 Task: Log work in the project AgileConnection for the issue 'Create a new online platform for online education courses with advanced peer-to-peer learning and discussion features' spent time as '6w 2d 18h 35m' and remaining time as '6w 1d 21h 9m' and move to top of backlog. Now add the issue to the epic 'GDPR Compliance'. Log work in the project AgileConnection for the issue 'Implement a new cloud-based customer engagement system for a company with advanced marketing automation and customer retention features' spent time as '2w 2d 23h 28m' and remaining time as '1w 1d 11h 43m' and move to bottom of backlog. Now add the issue to the epic 'SOC 2 Compliance'
Action: Mouse moved to (1121, 540)
Screenshot: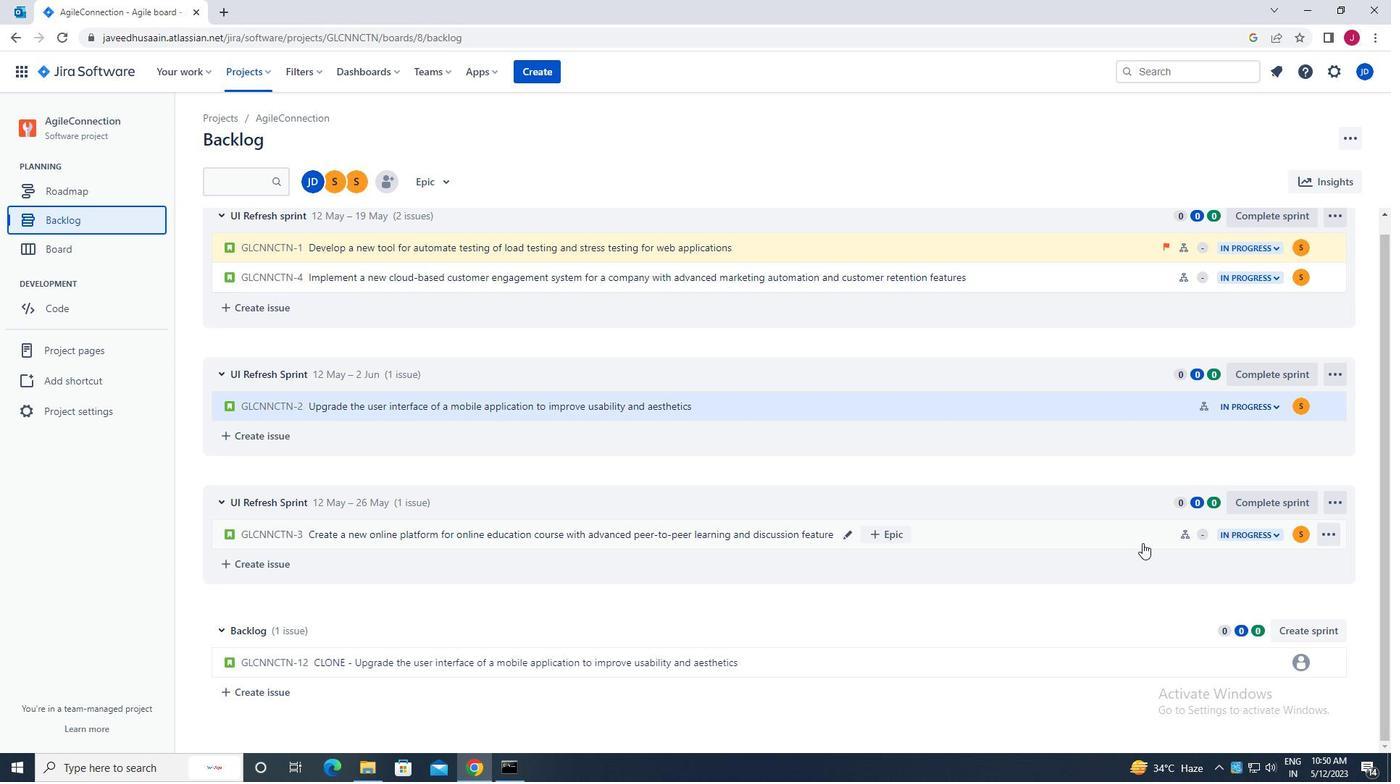 
Action: Mouse pressed left at (1121, 540)
Screenshot: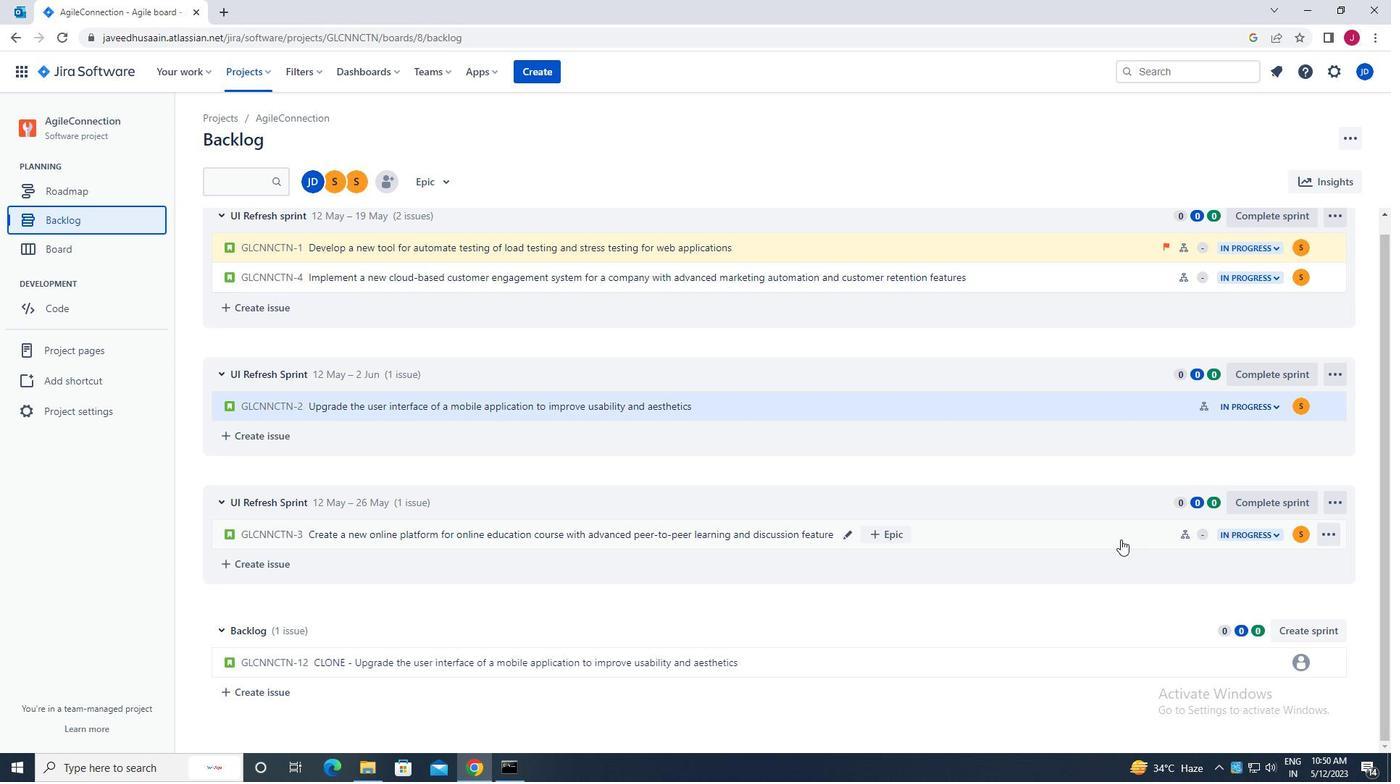 
Action: Mouse moved to (1336, 219)
Screenshot: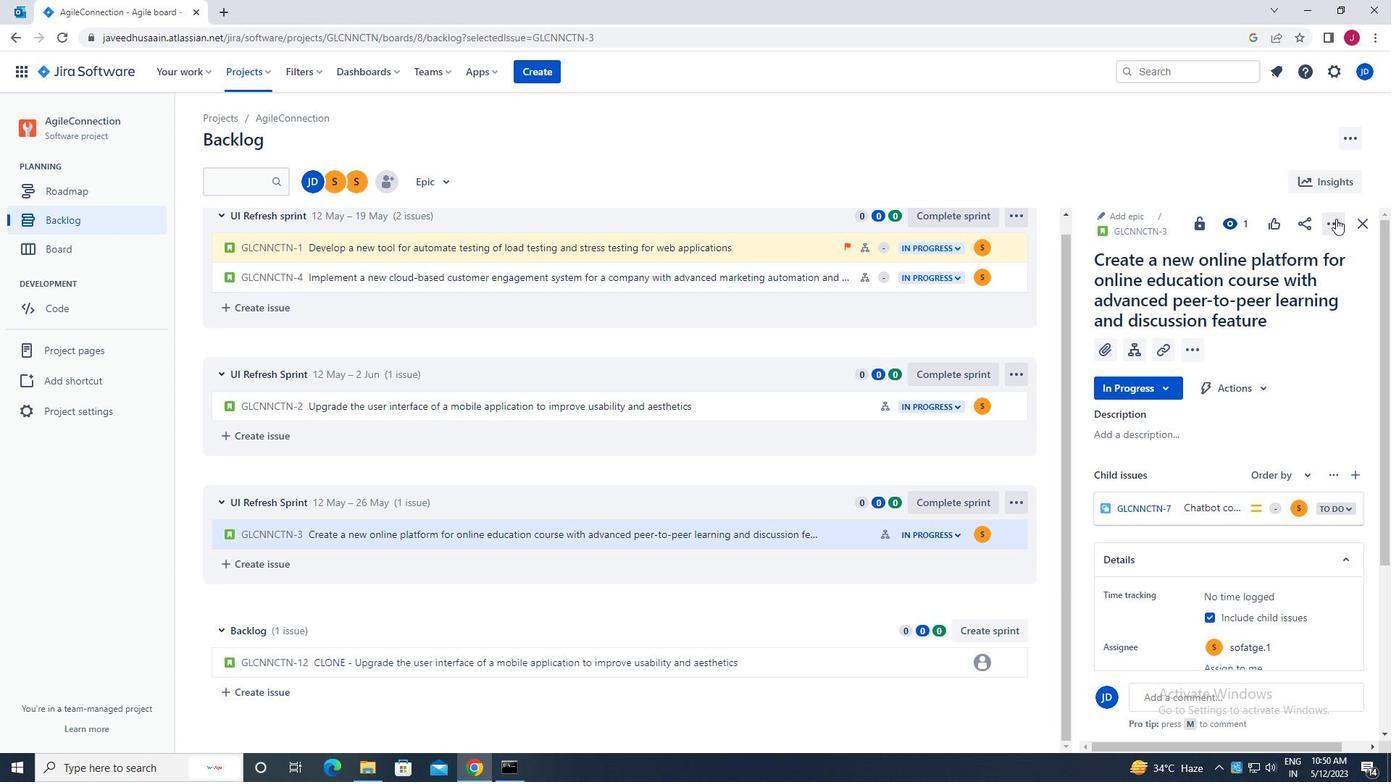 
Action: Mouse pressed left at (1336, 219)
Screenshot: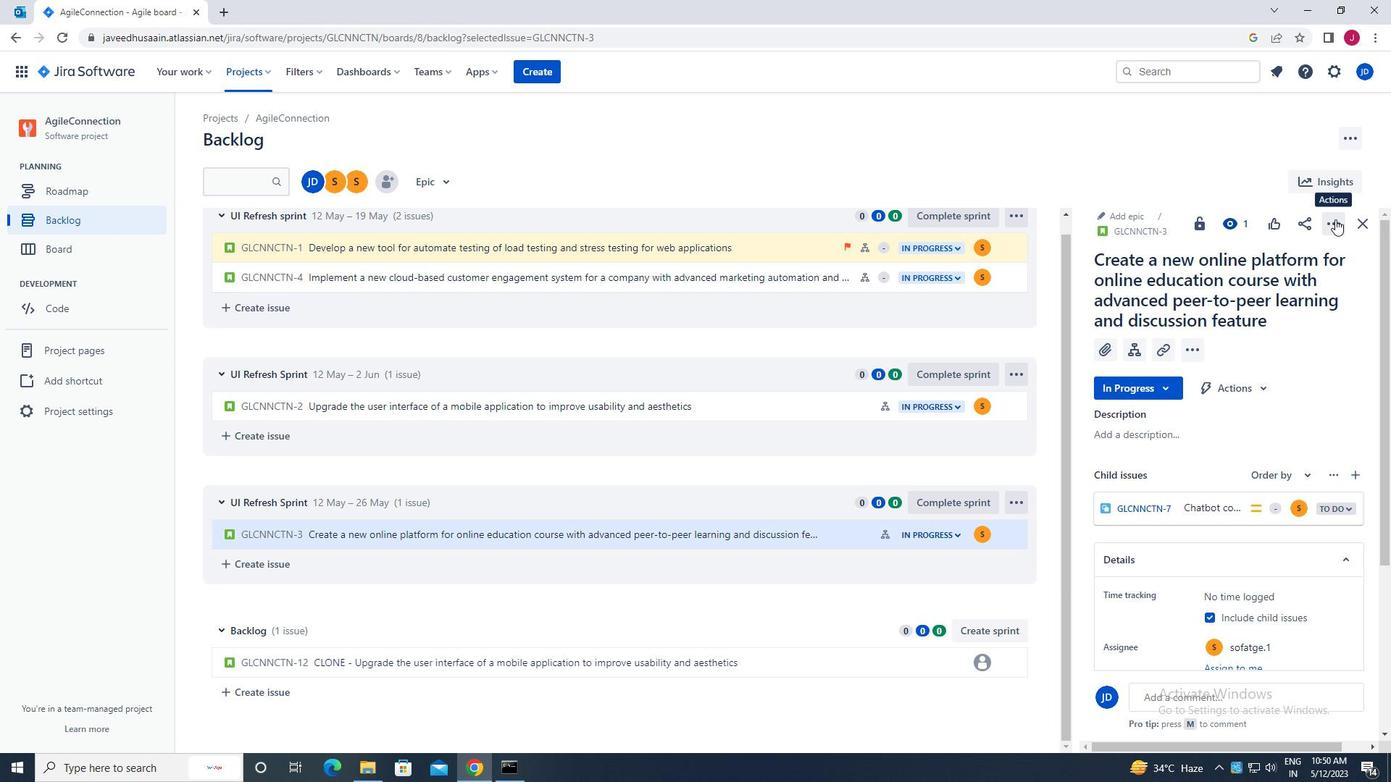 
Action: Mouse moved to (1286, 263)
Screenshot: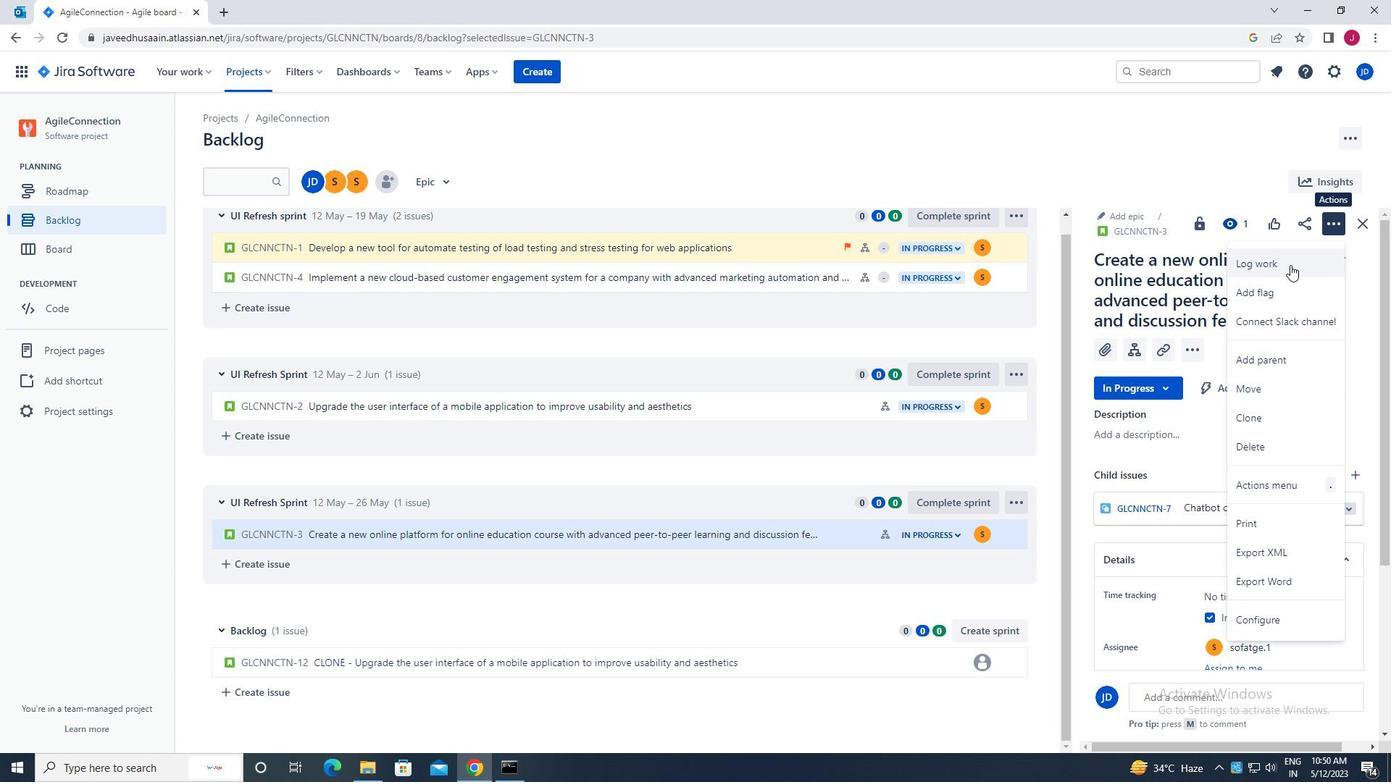 
Action: Mouse pressed left at (1286, 263)
Screenshot: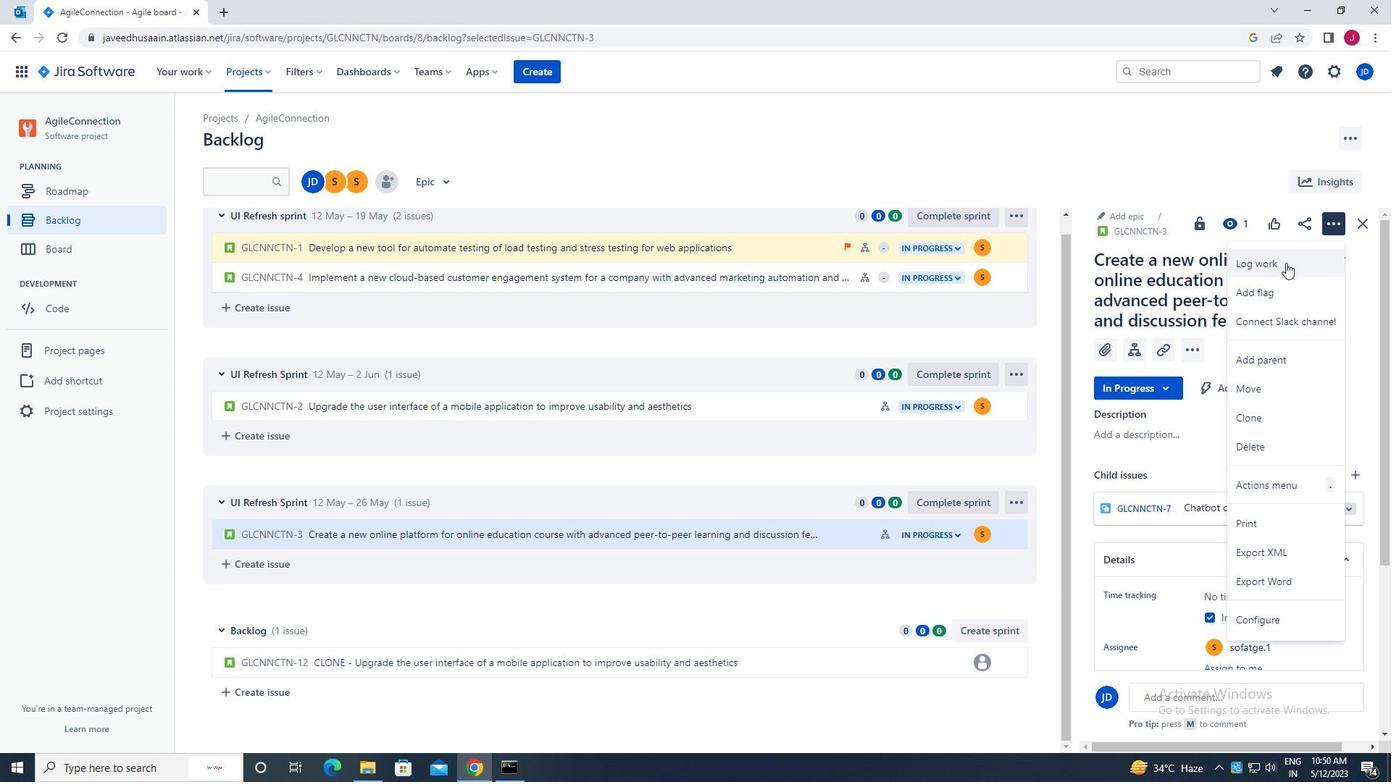 
Action: Mouse moved to (628, 209)
Screenshot: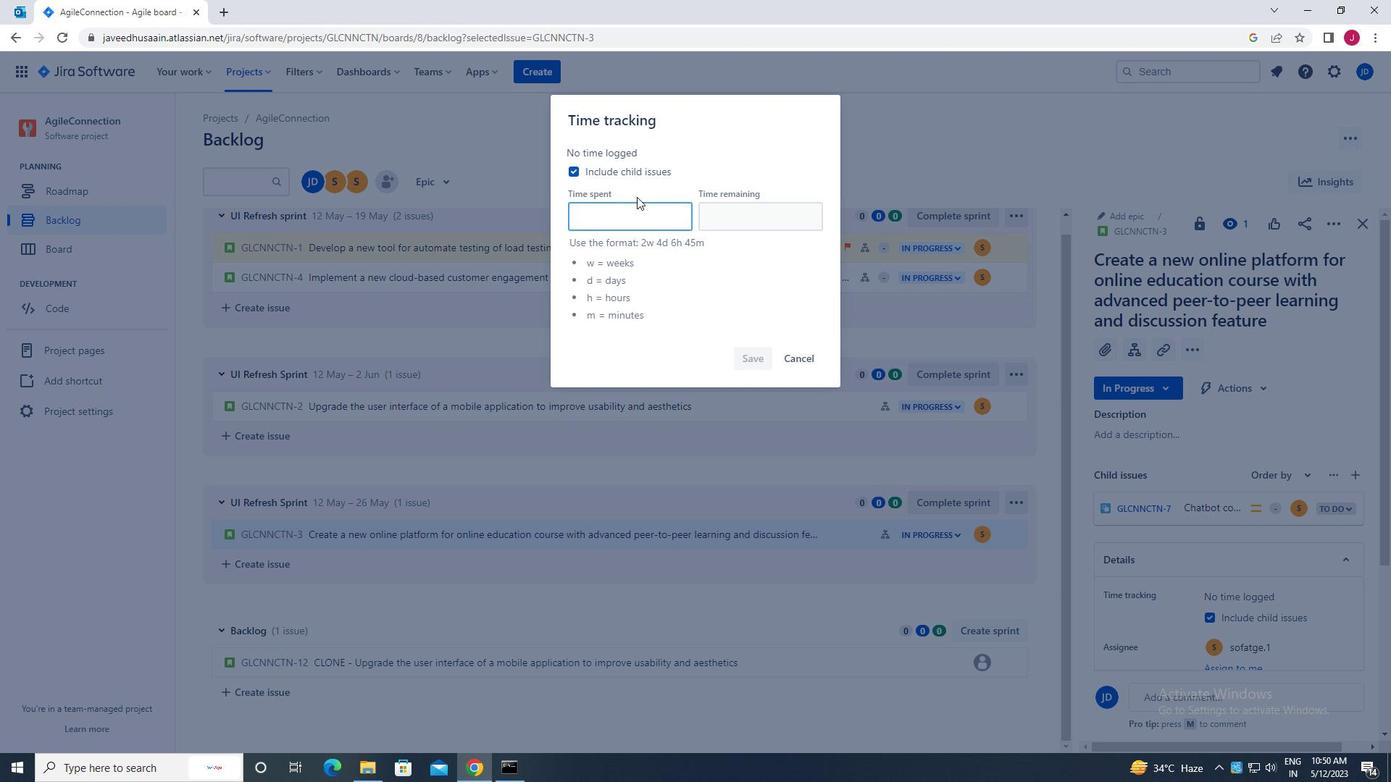 
Action: Mouse pressed left at (628, 209)
Screenshot: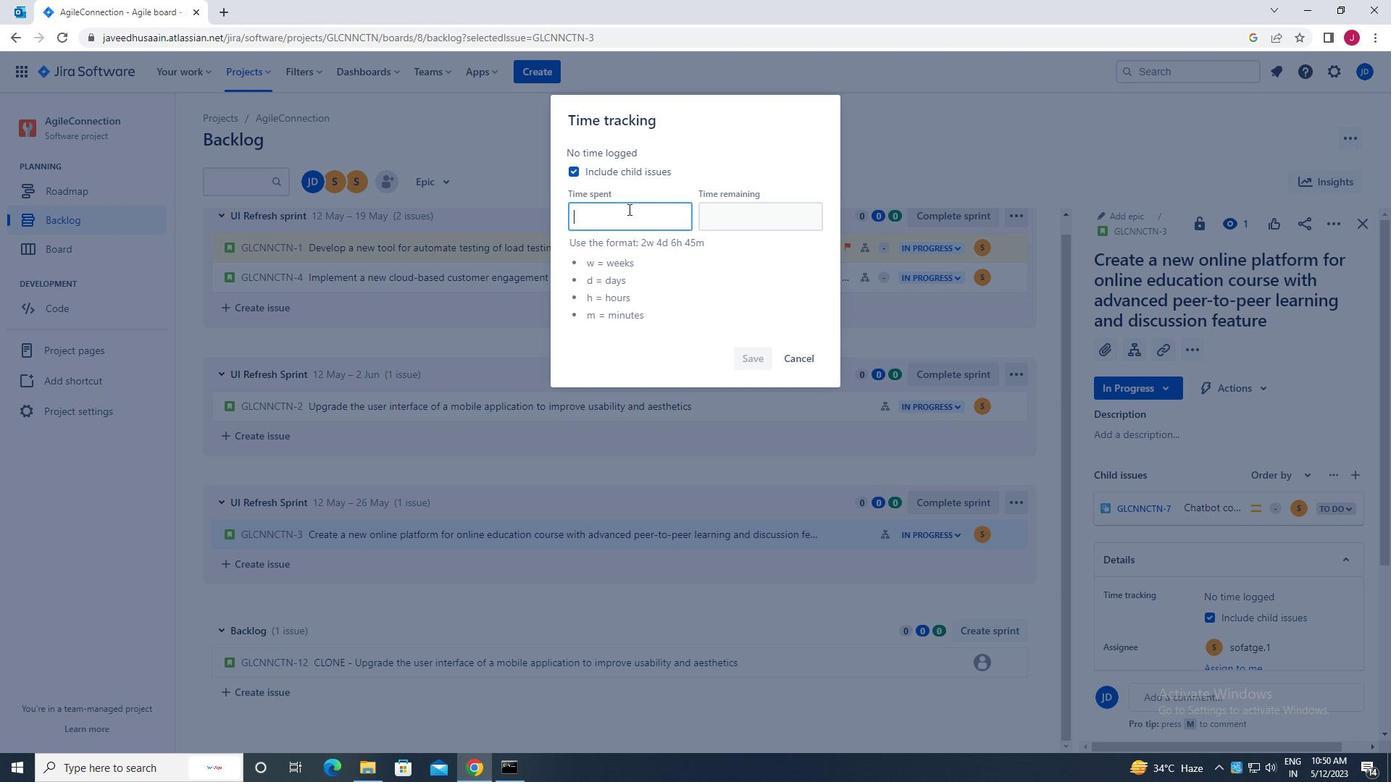
Action: Key pressed 6w<Key.backspace><Key.caps_lock>w<Key.space>2d<Key.space>18h<Key.space>35m
Screenshot: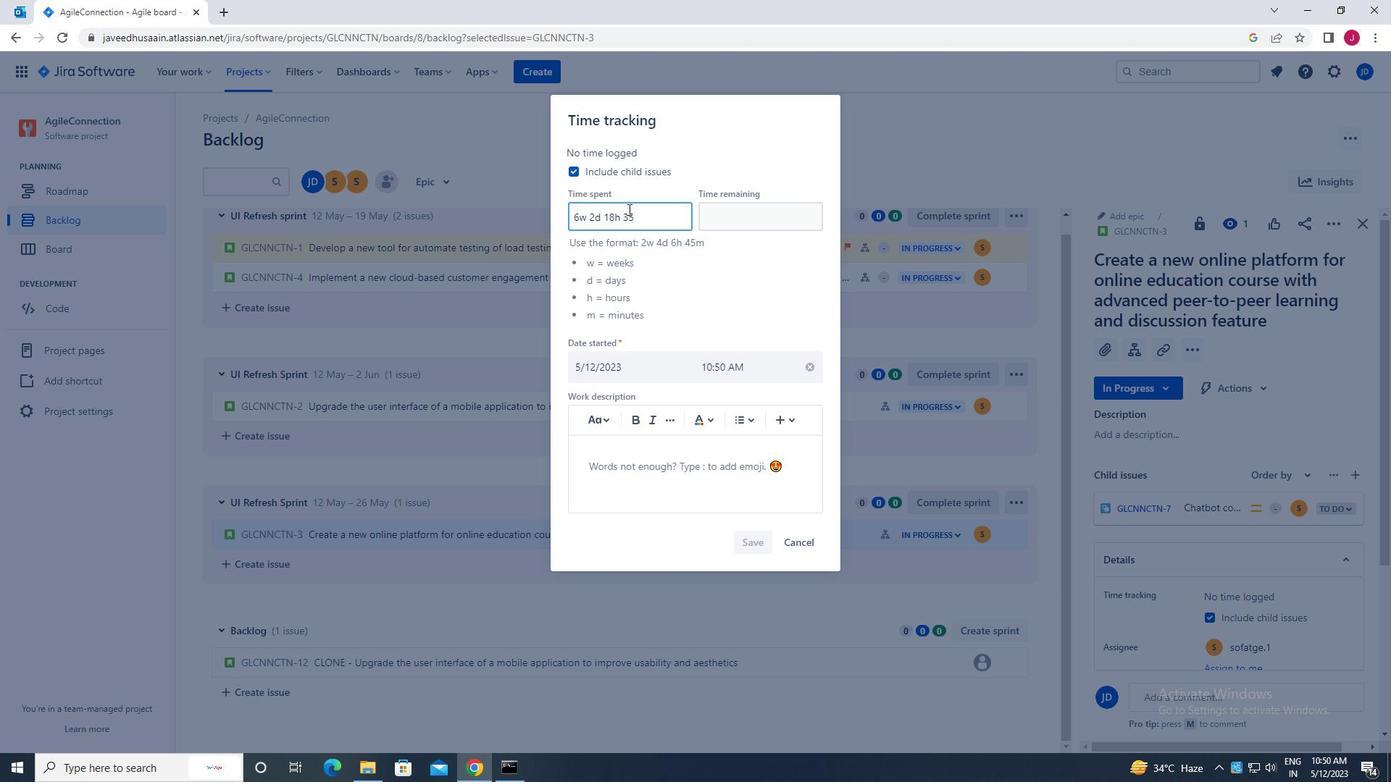 
Action: Mouse moved to (722, 220)
Screenshot: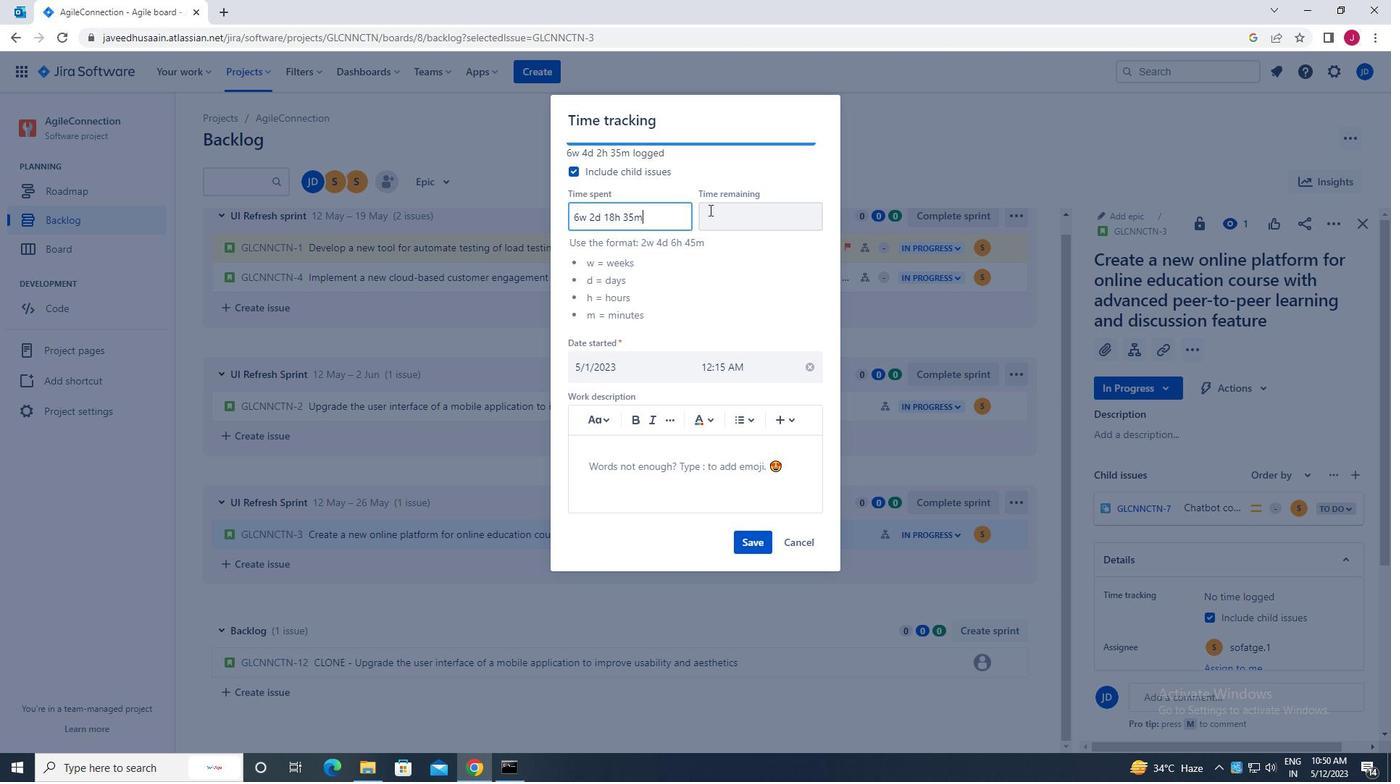 
Action: Mouse pressed left at (722, 220)
Screenshot: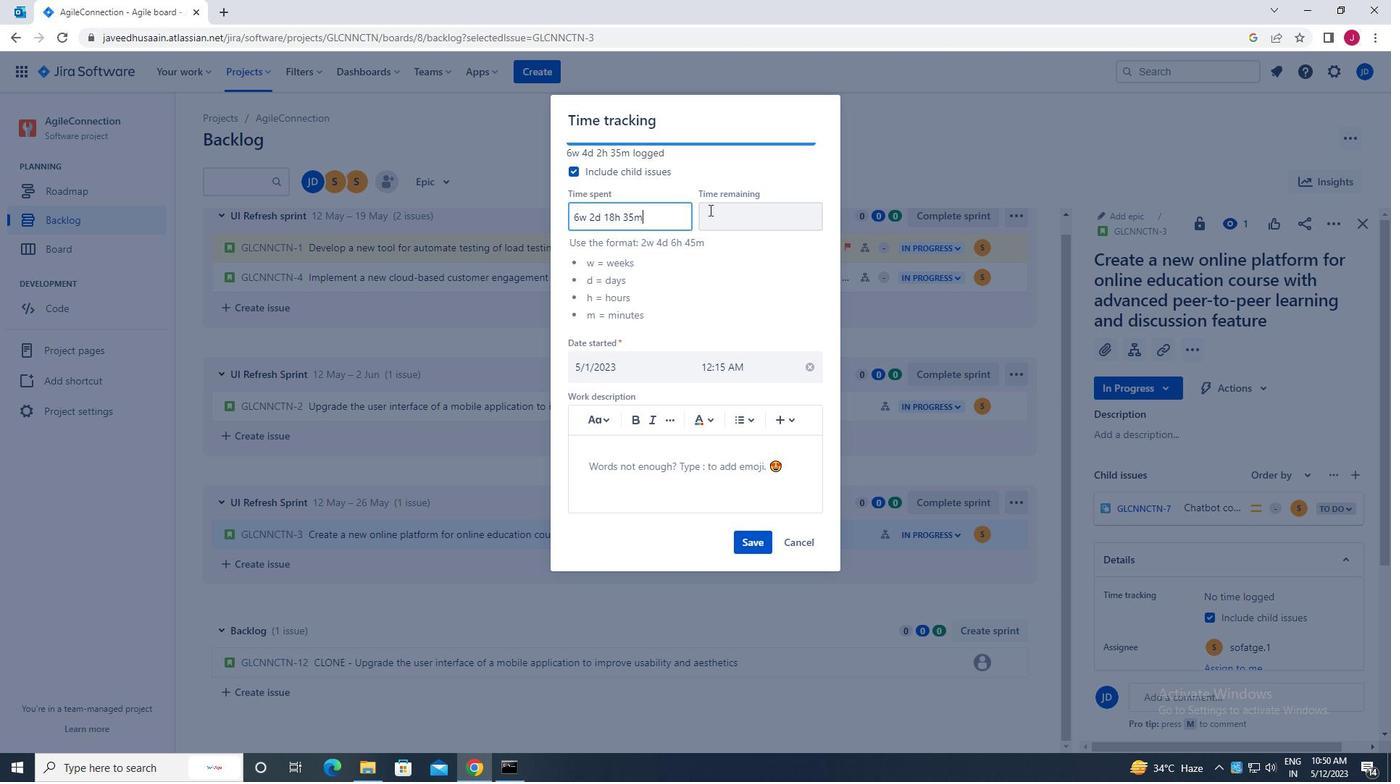 
Action: Mouse moved to (723, 221)
Screenshot: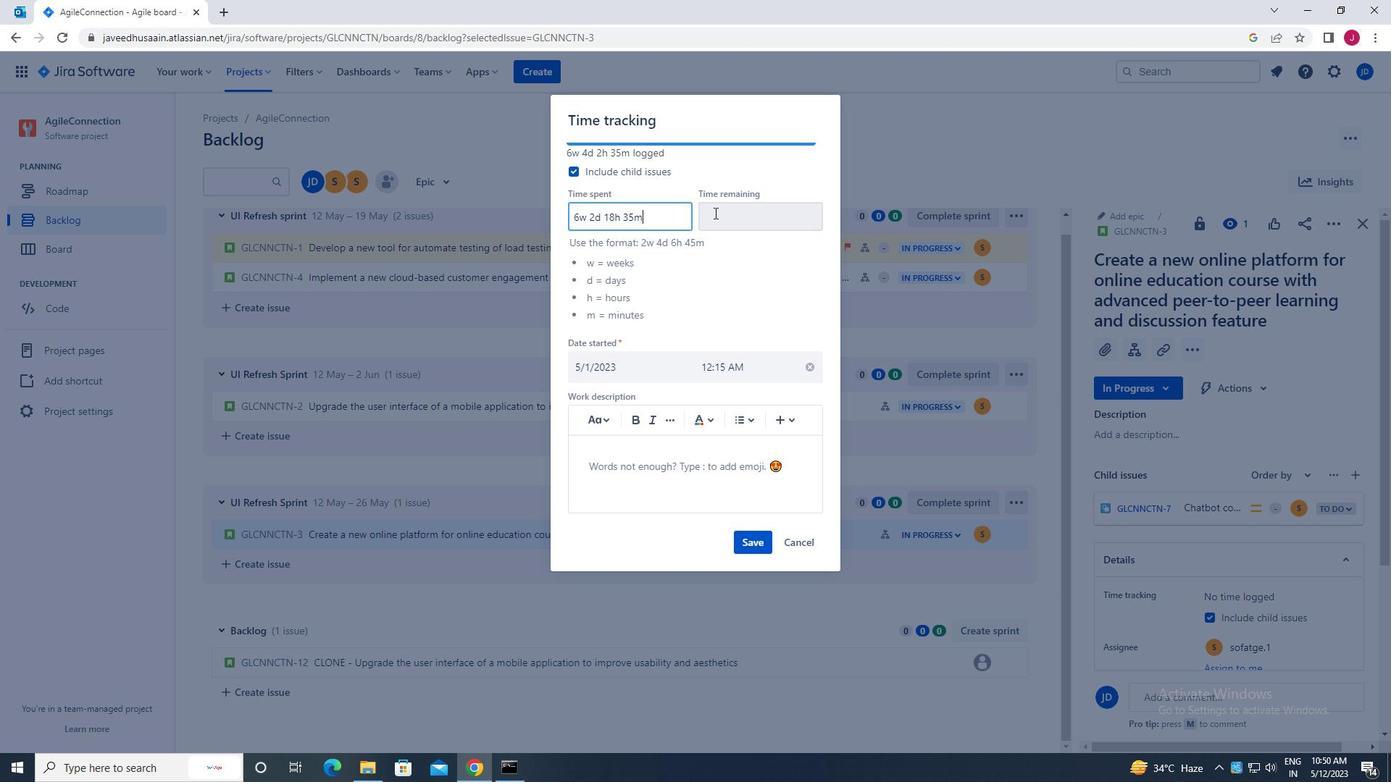 
Action: Key pressed 6w<Key.space>1d<Key.space>21h<Key.space>9m
Screenshot: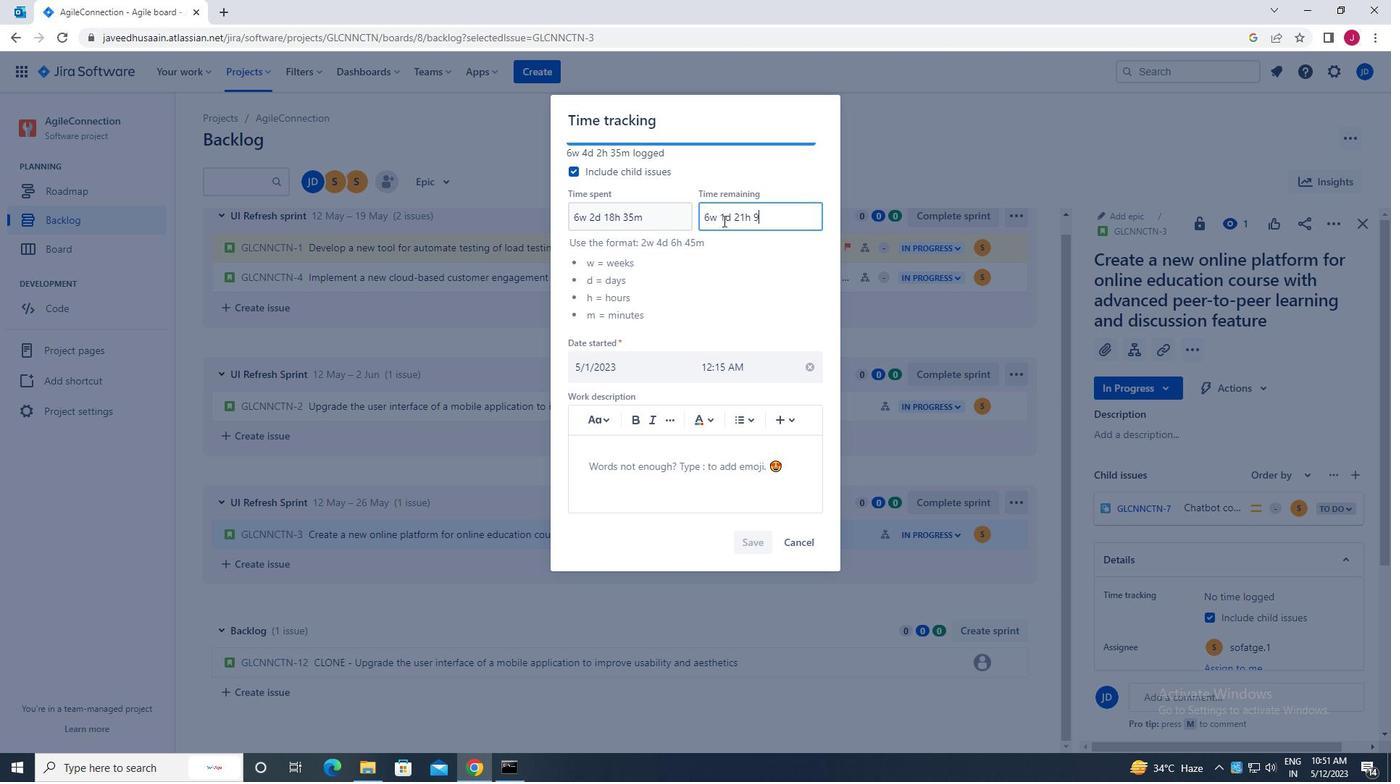 
Action: Mouse moved to (749, 543)
Screenshot: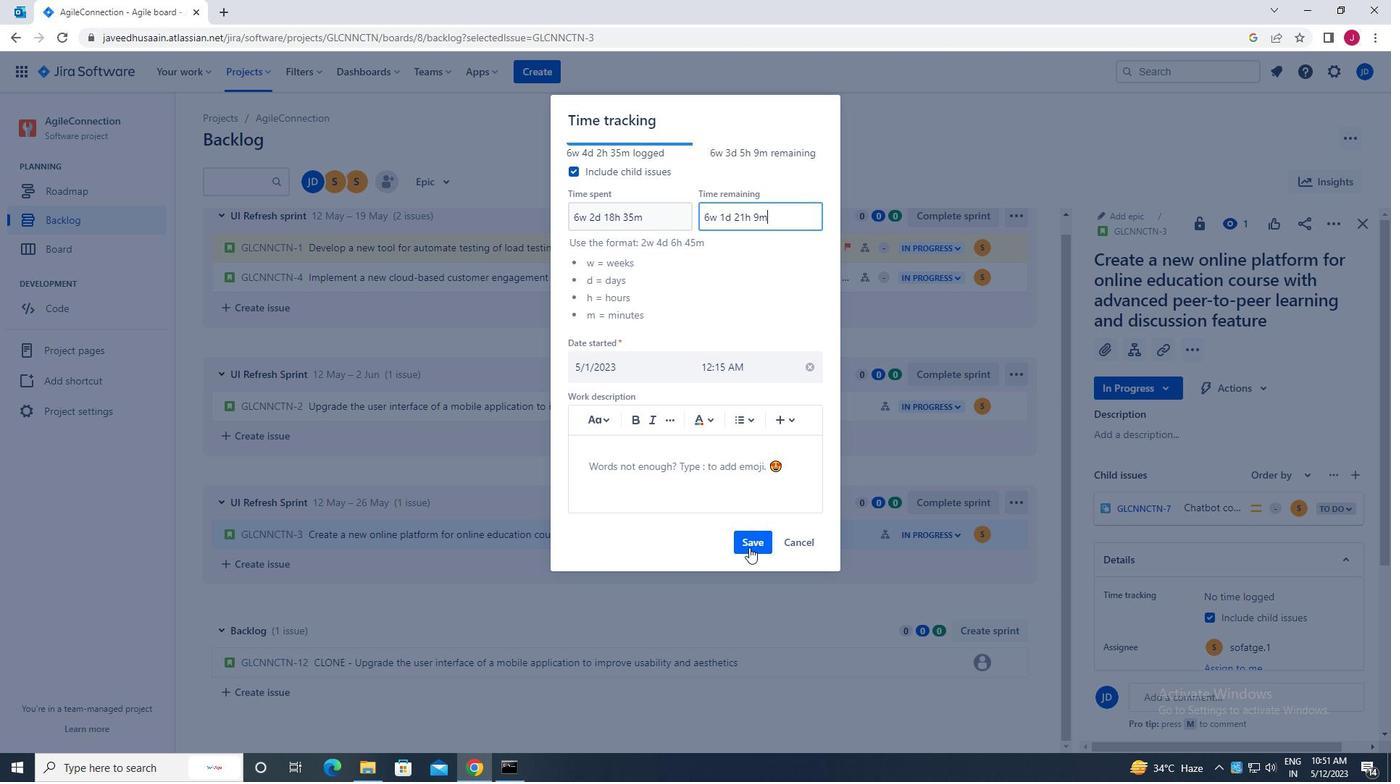 
Action: Mouse pressed left at (749, 543)
Screenshot: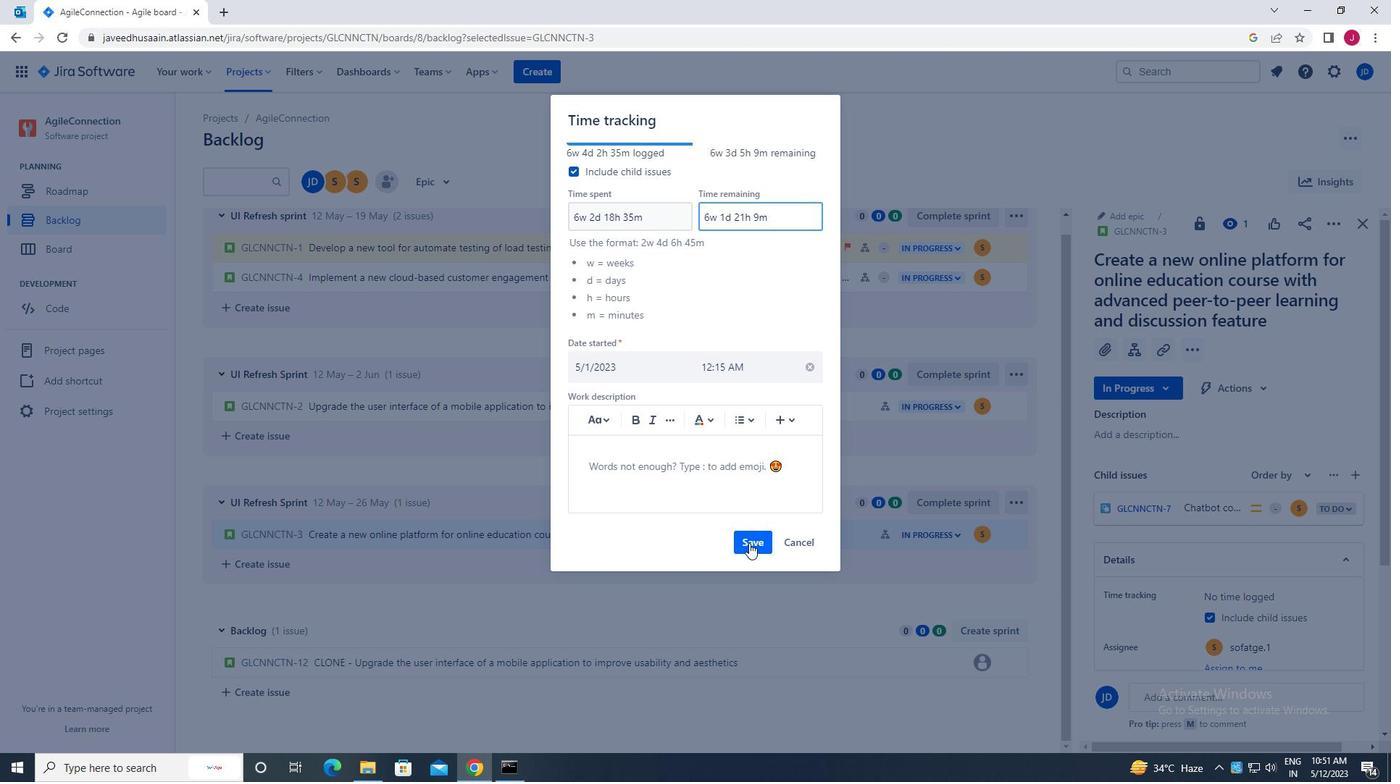 
Action: Mouse moved to (1009, 532)
Screenshot: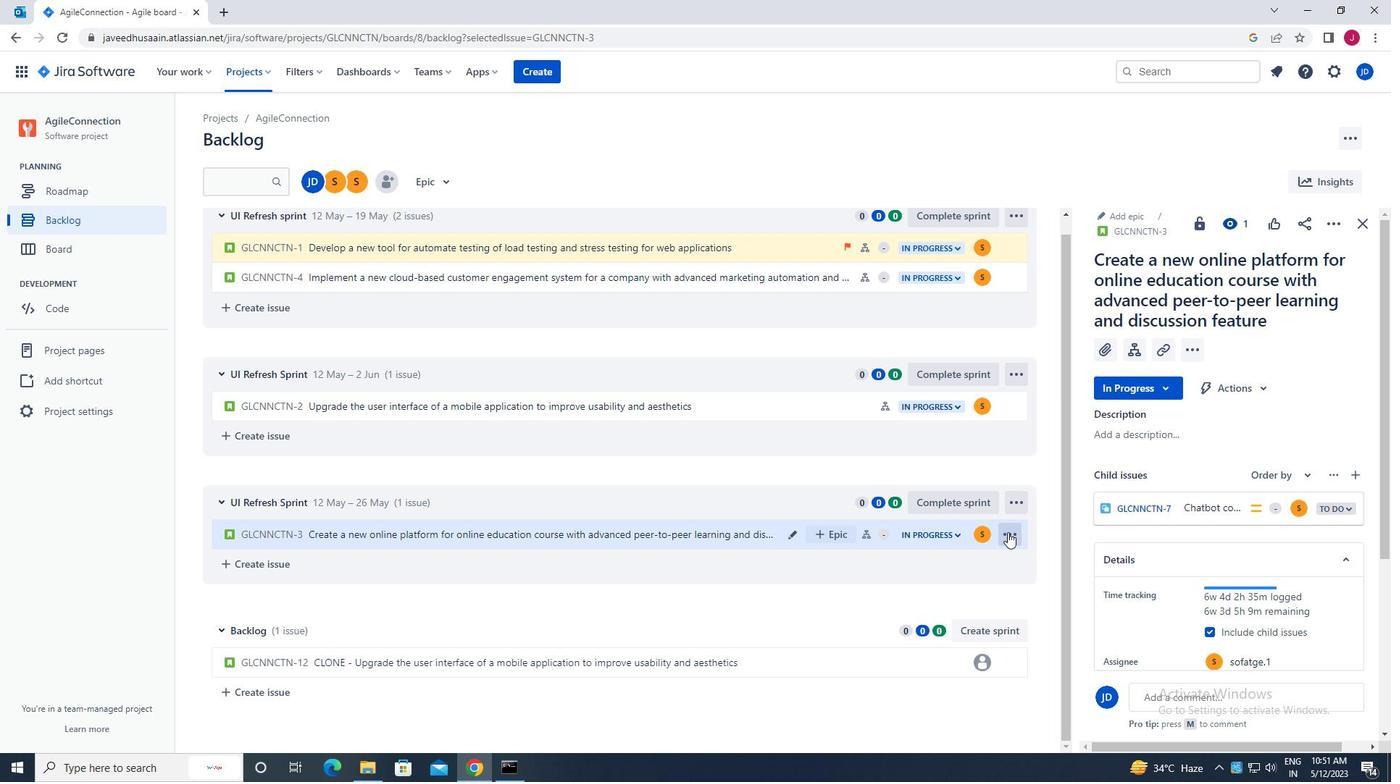 
Action: Mouse pressed left at (1009, 532)
Screenshot: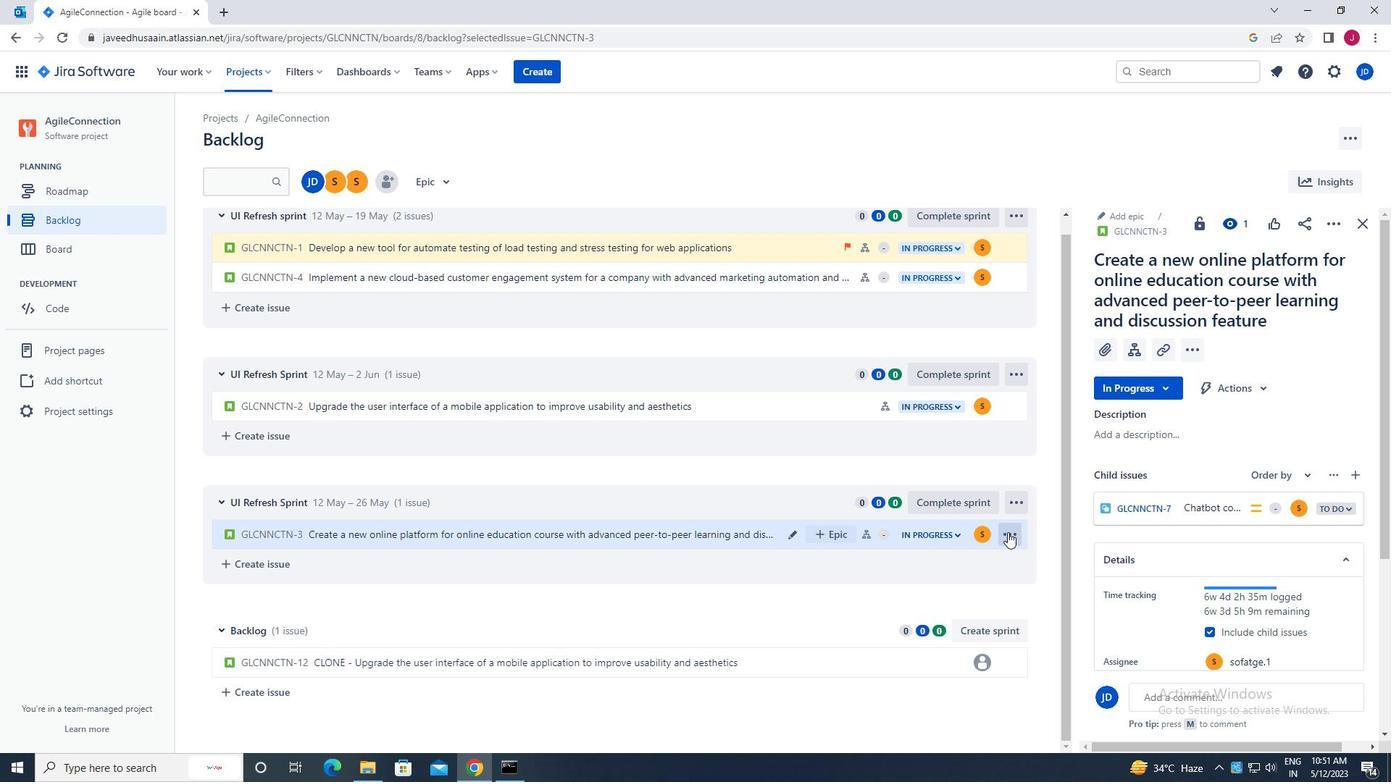 
Action: Mouse moved to (953, 477)
Screenshot: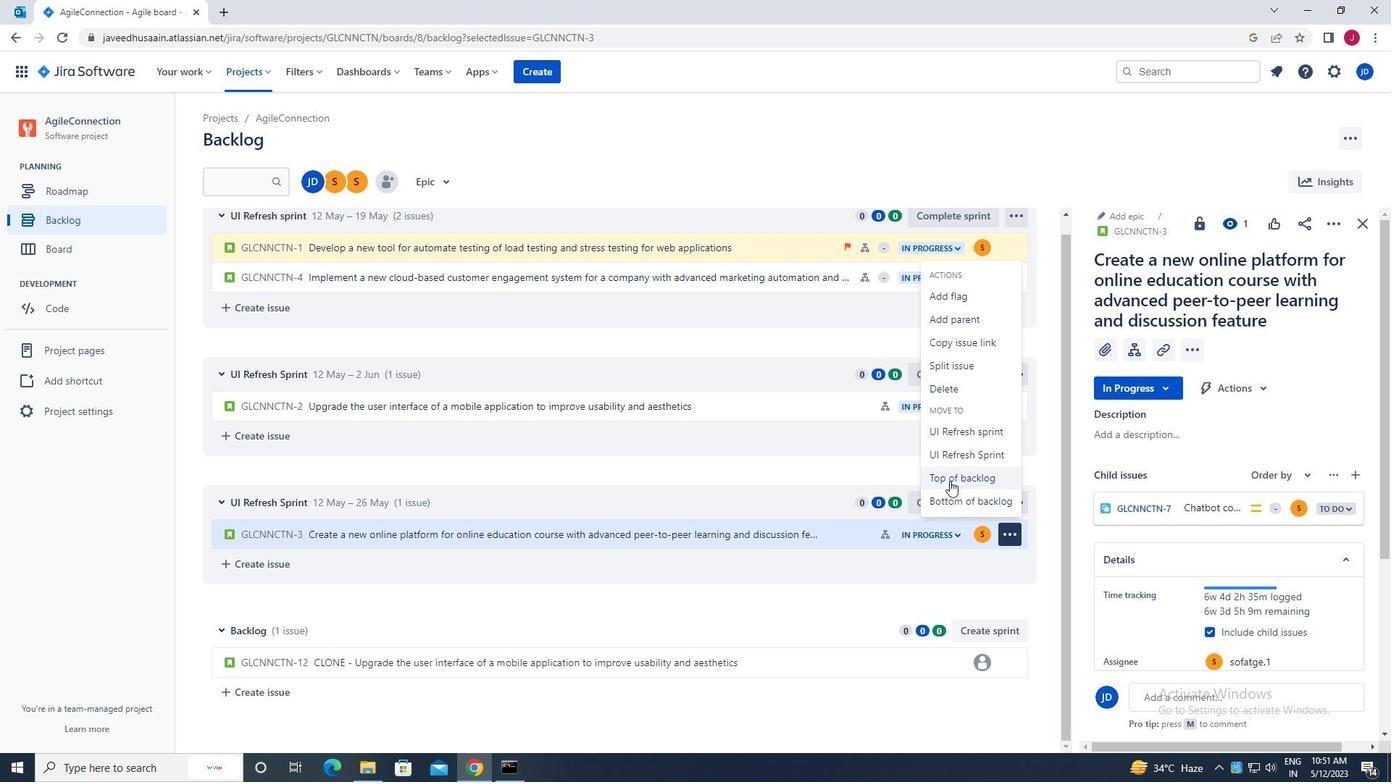 
Action: Mouse pressed left at (953, 477)
Screenshot: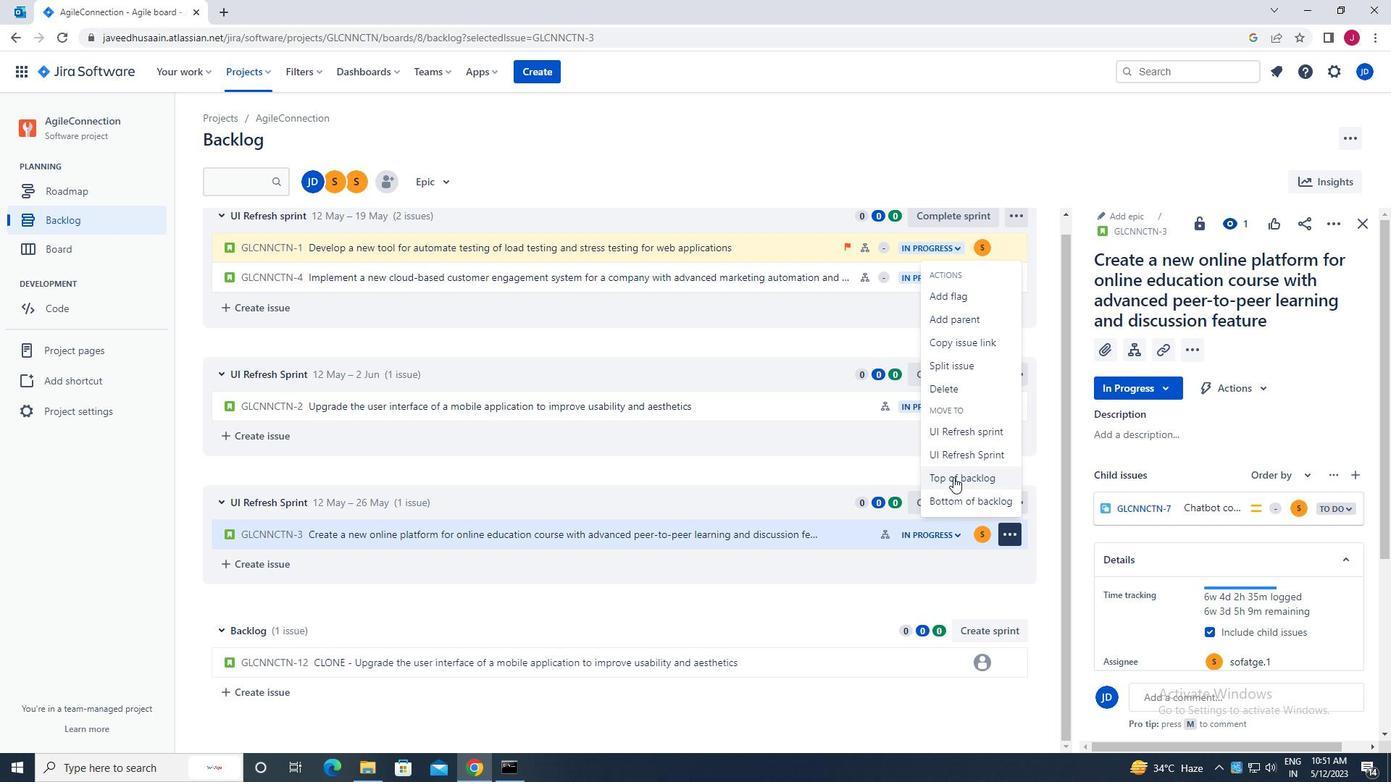 
Action: Mouse moved to (737, 235)
Screenshot: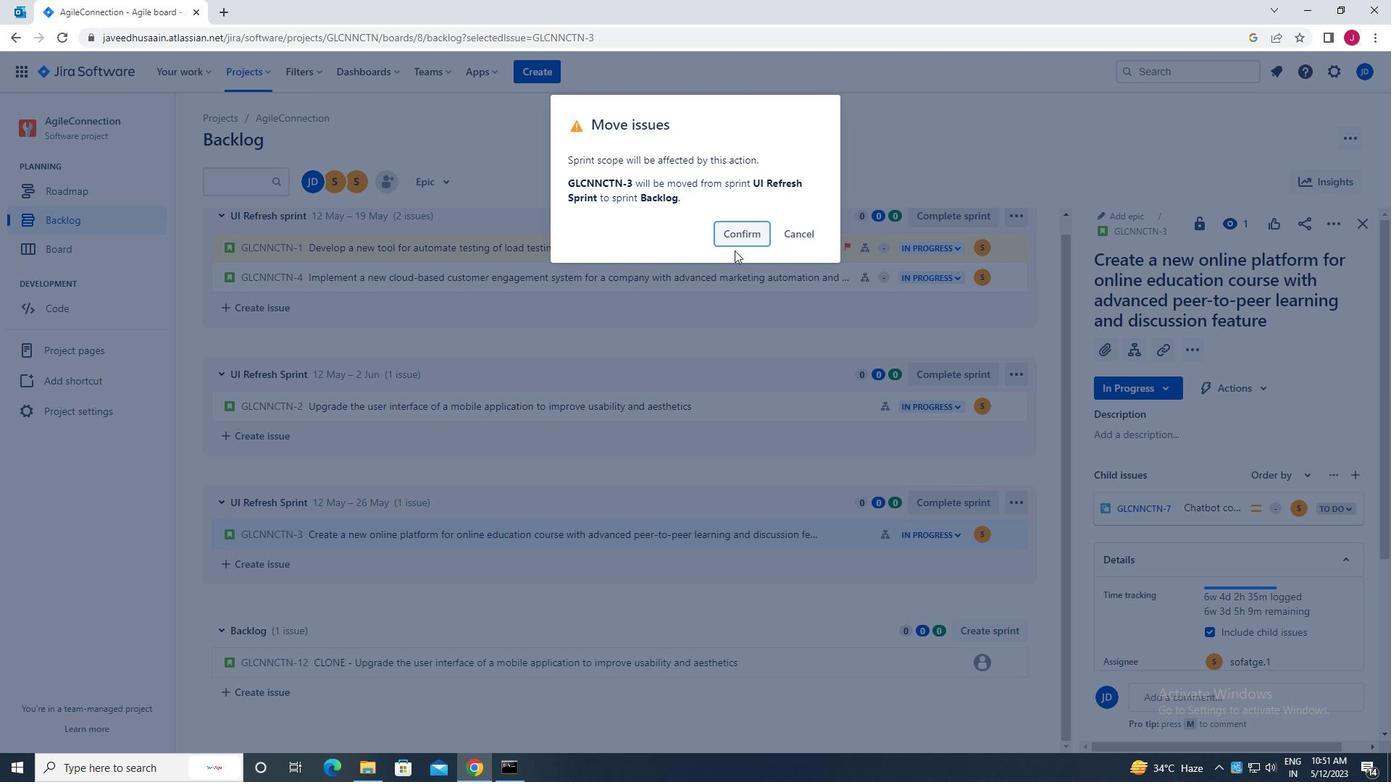 
Action: Mouse pressed left at (737, 235)
Screenshot: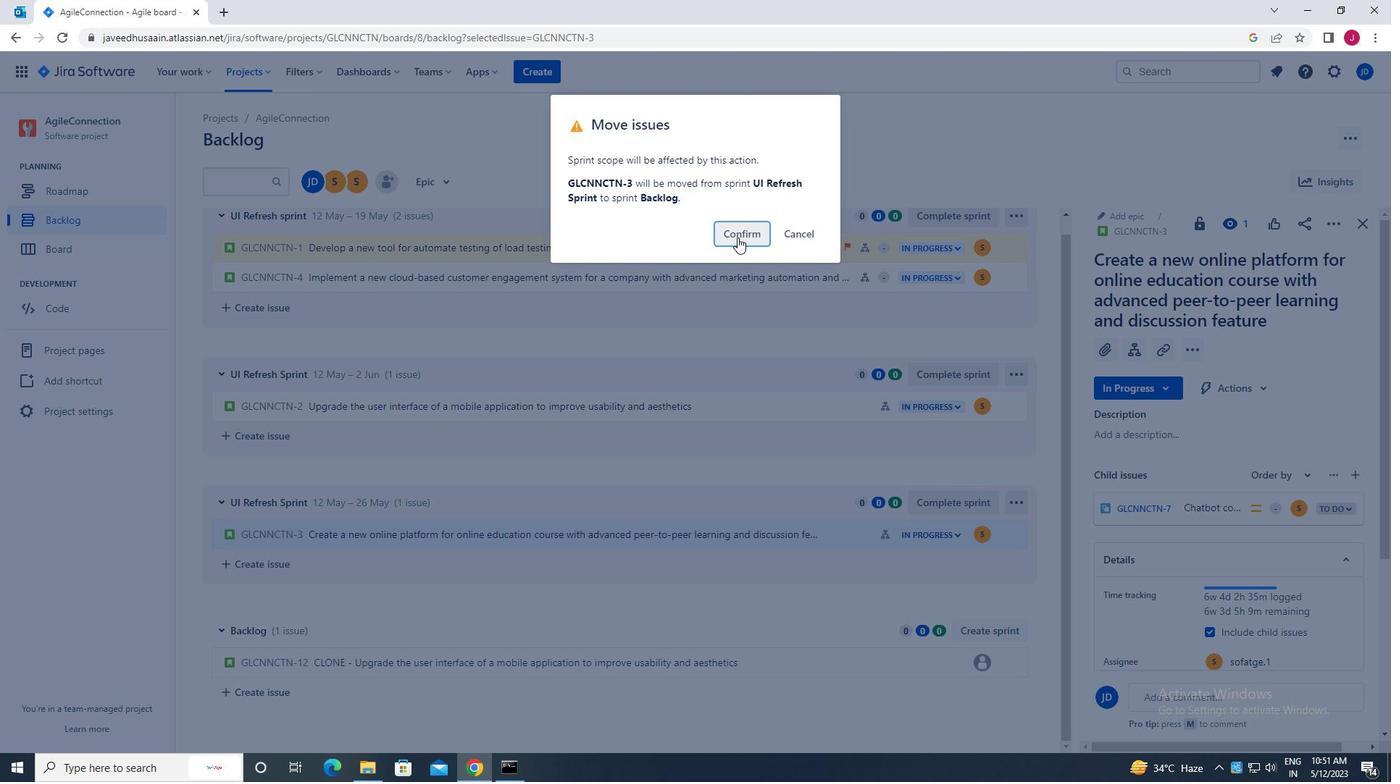 
Action: Mouse moved to (327, 677)
Screenshot: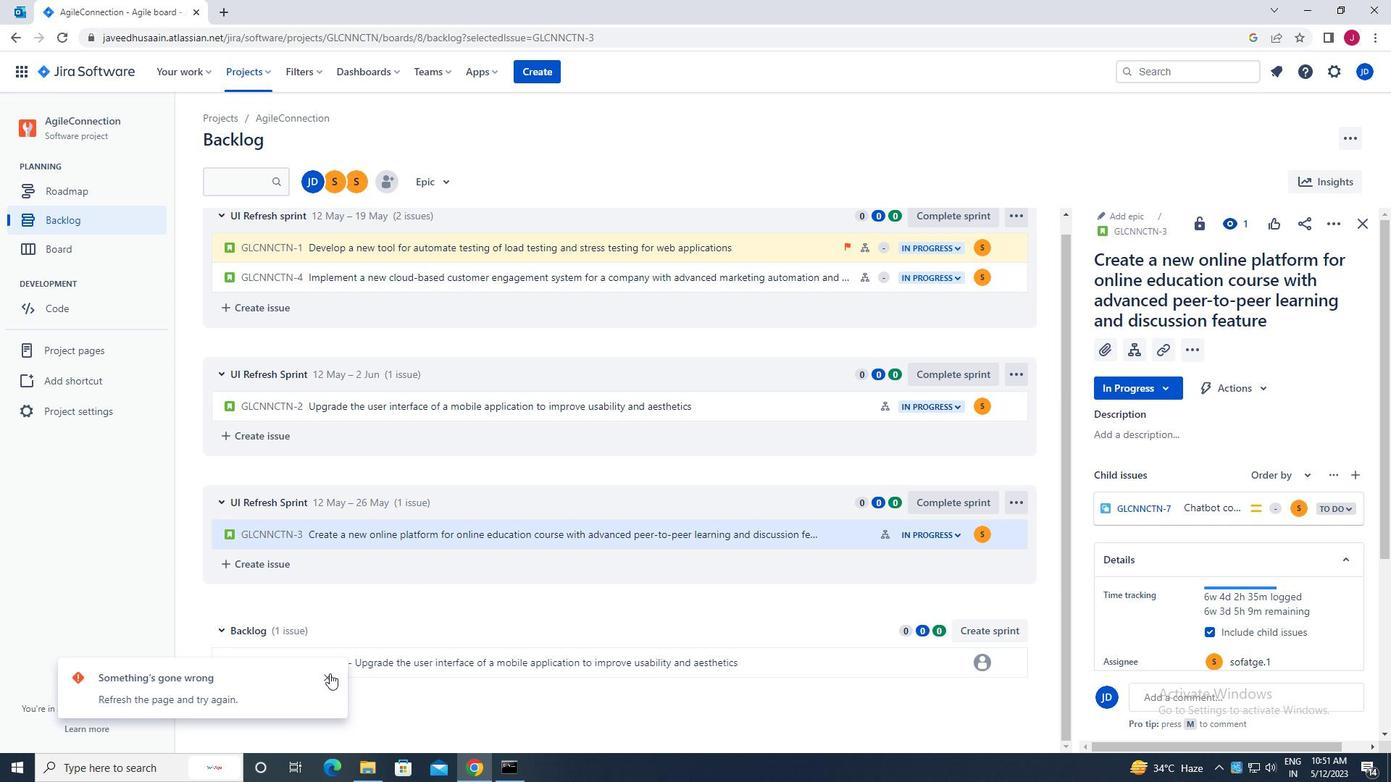
Action: Mouse pressed left at (327, 677)
Screenshot: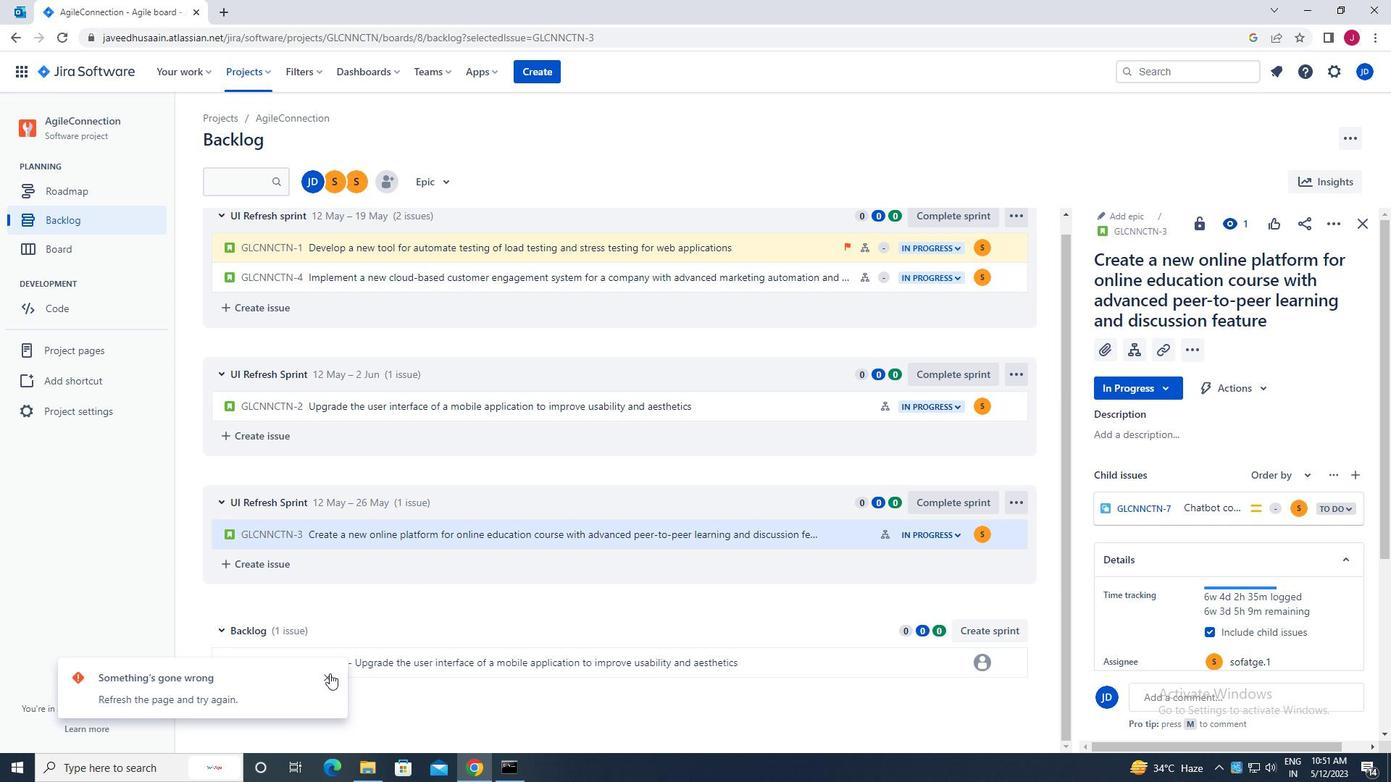 
Action: Mouse moved to (1367, 223)
Screenshot: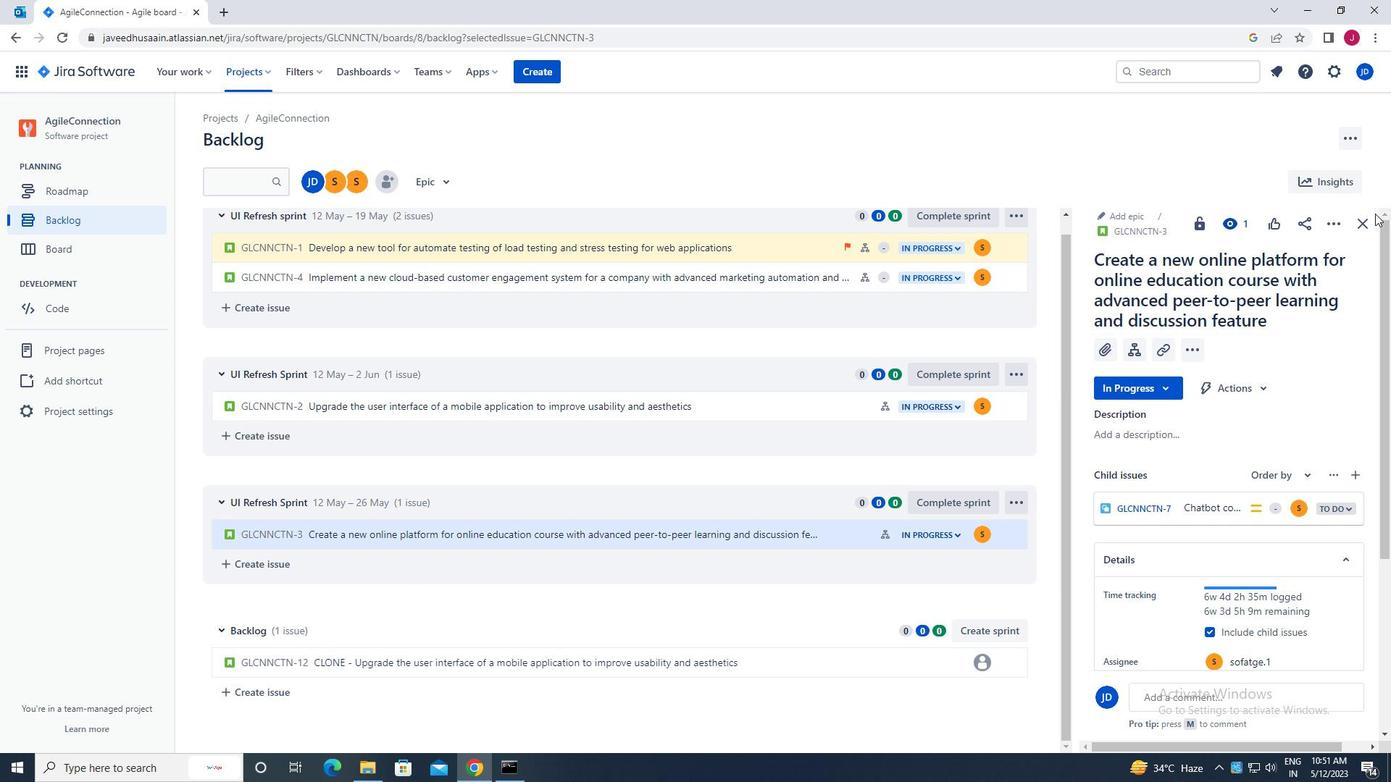 
Action: Mouse pressed left at (1367, 223)
Screenshot: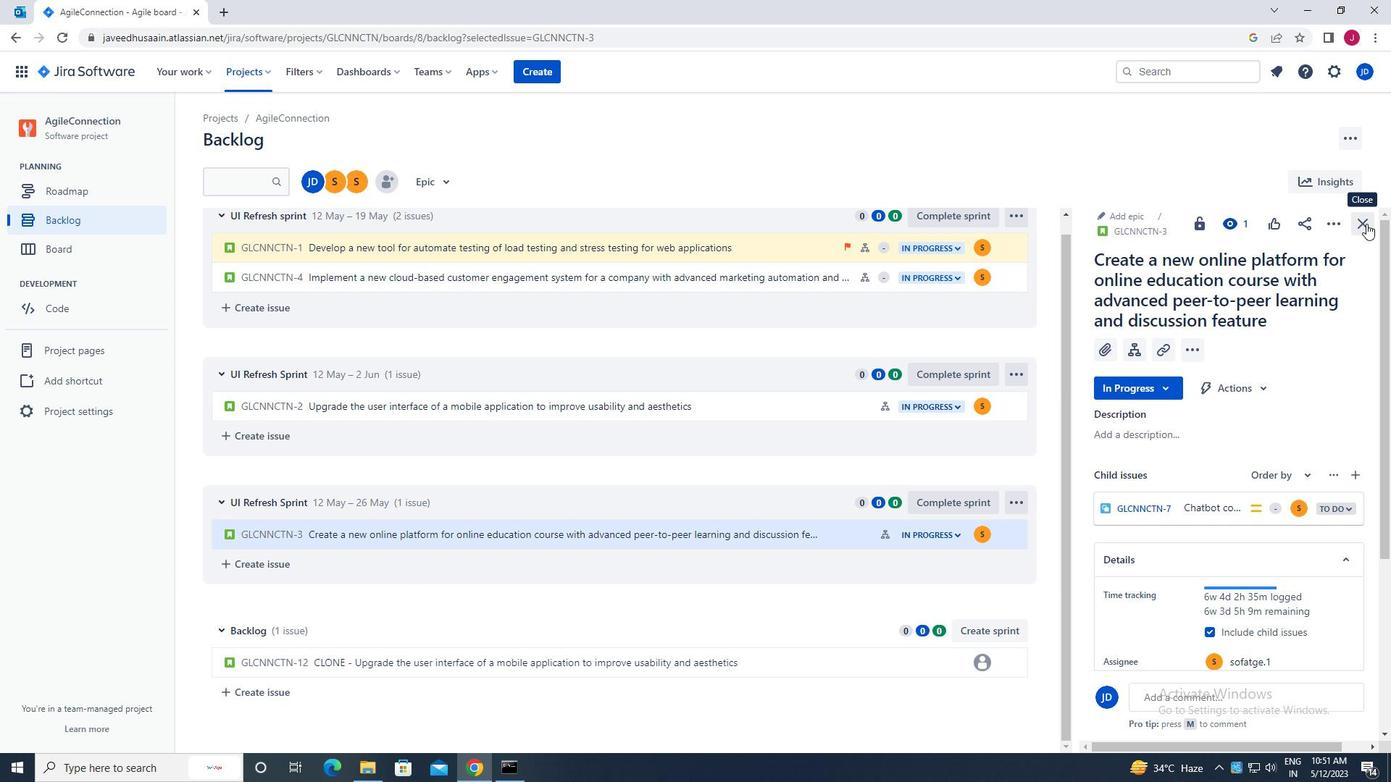 
Action: Mouse moved to (439, 179)
Screenshot: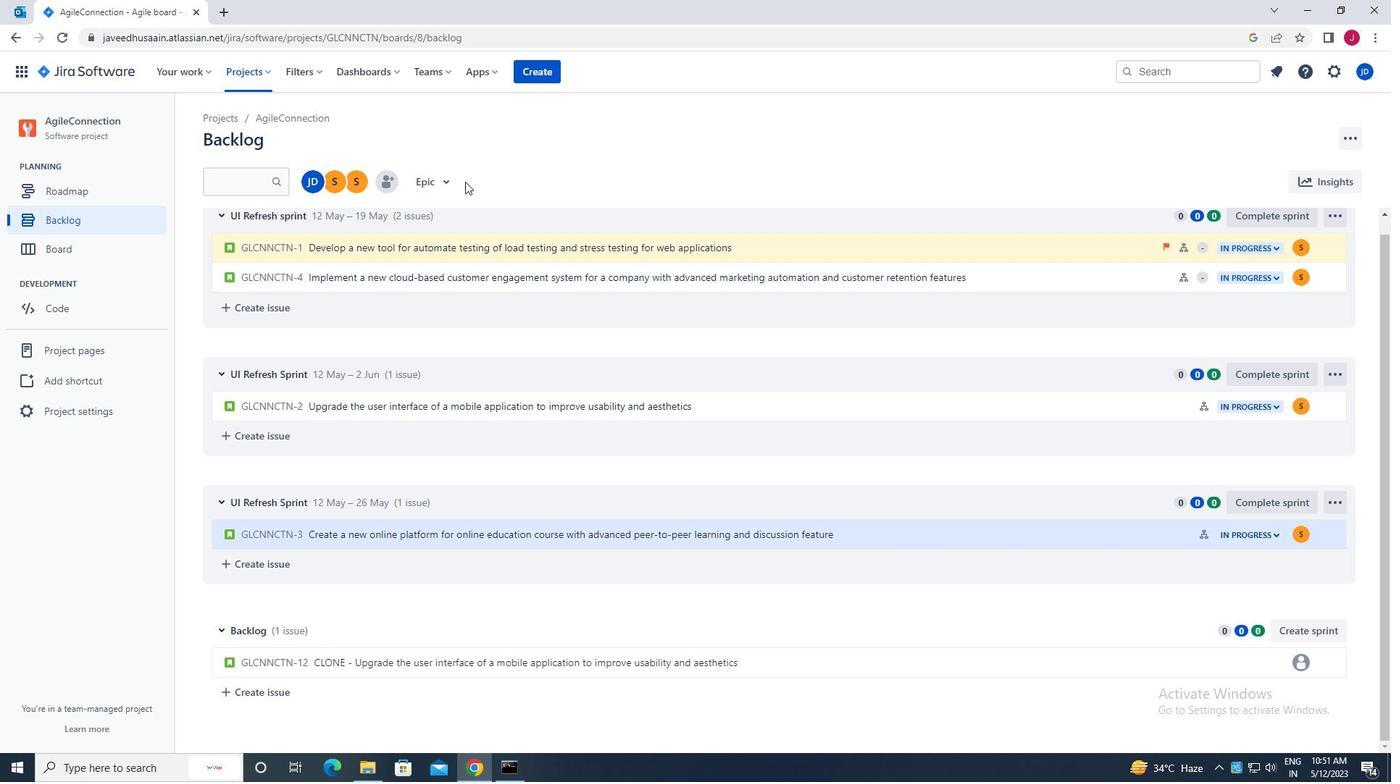 
Action: Mouse pressed left at (439, 179)
Screenshot: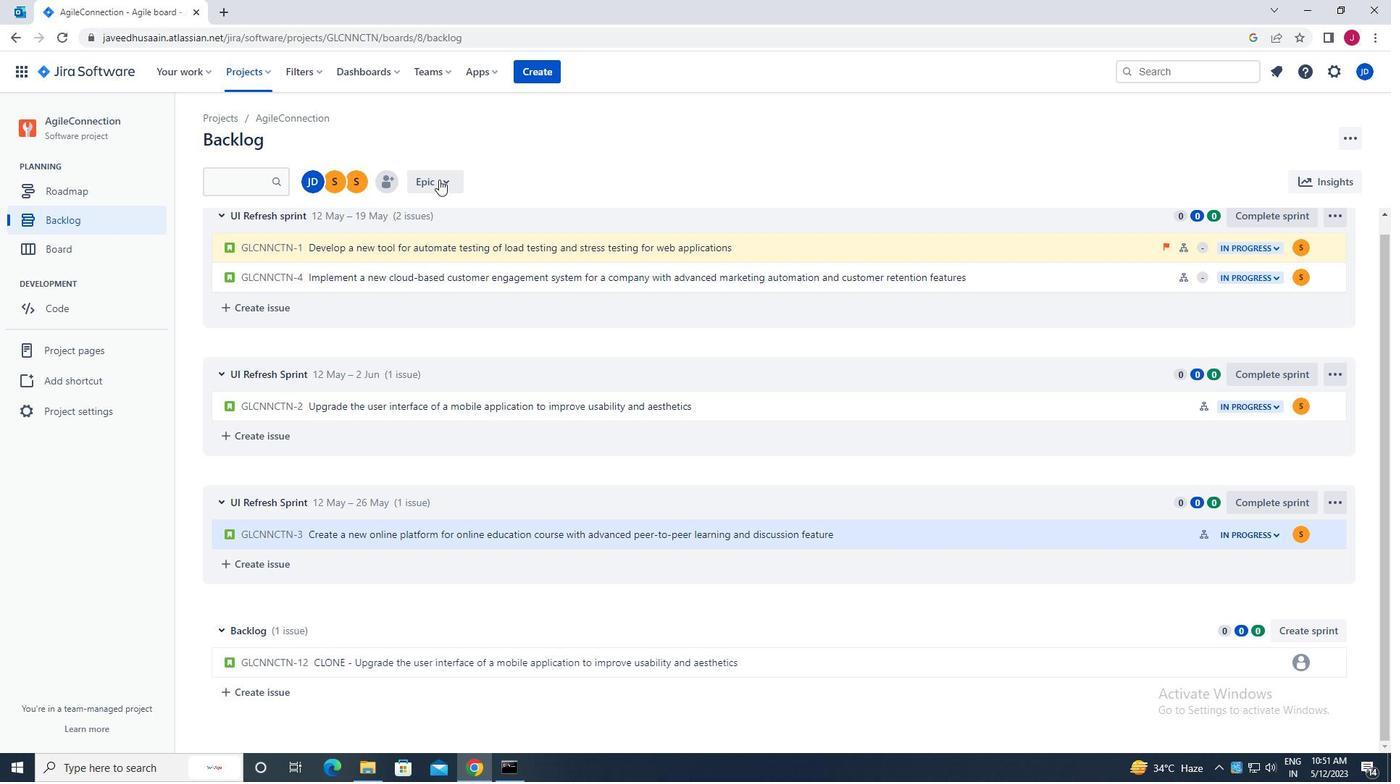 
Action: Mouse moved to (426, 292)
Screenshot: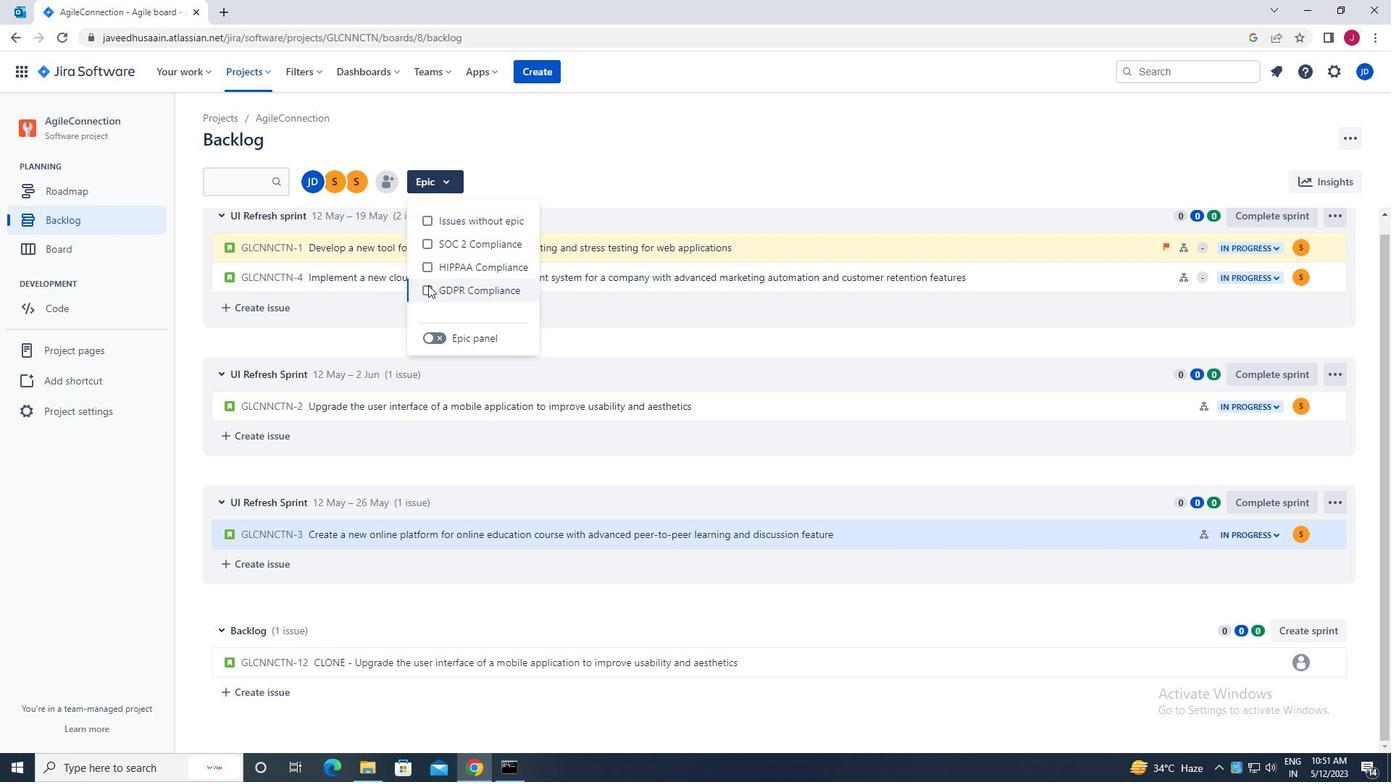
Action: Mouse pressed left at (426, 292)
Screenshot: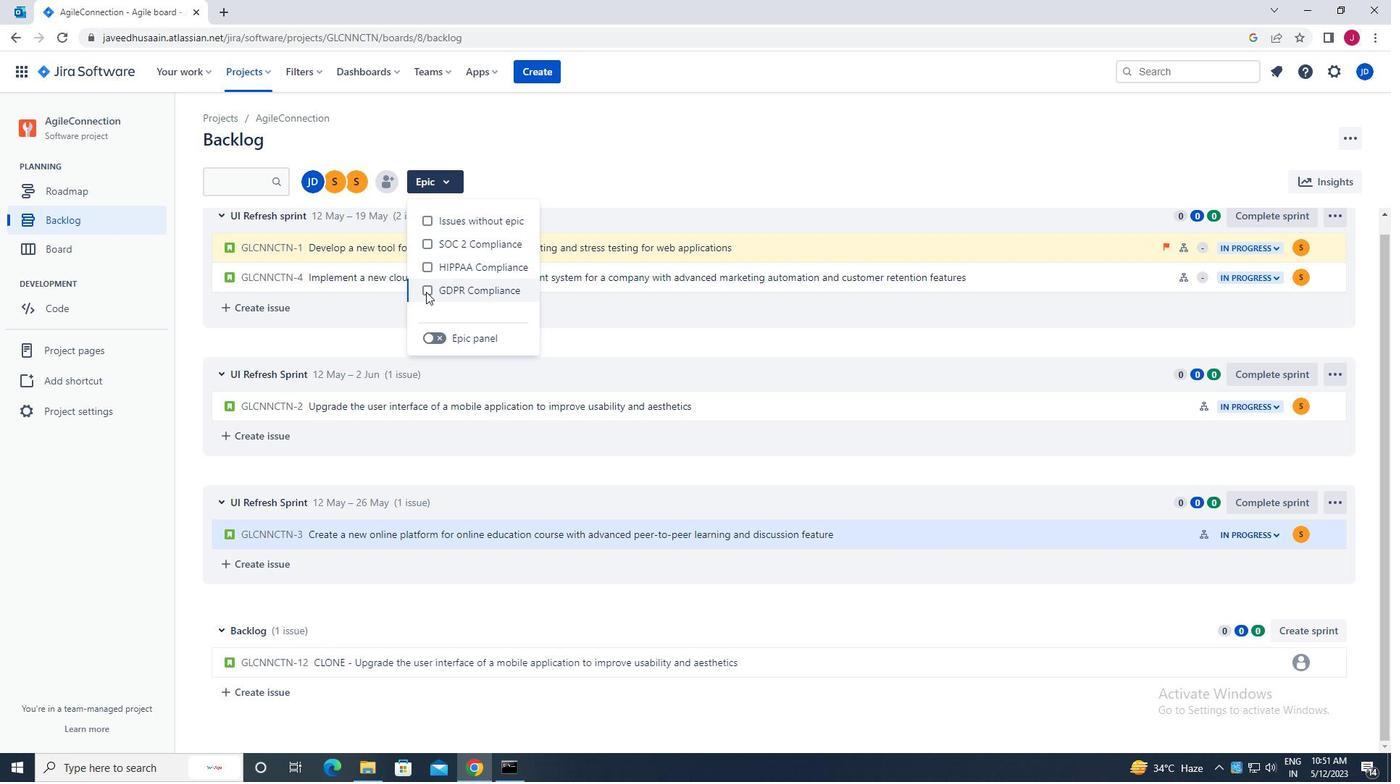 
Action: Mouse moved to (659, 163)
Screenshot: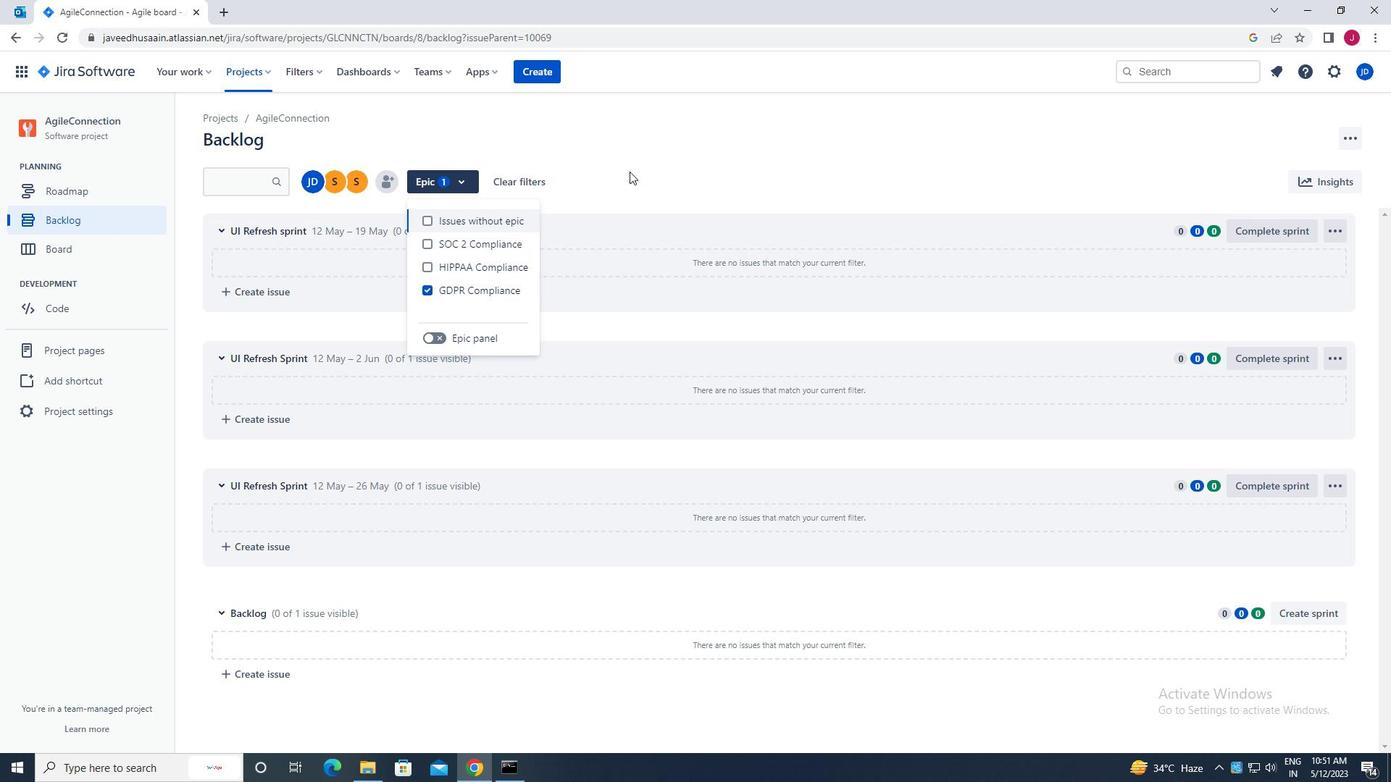
Action: Mouse pressed left at (659, 163)
Screenshot: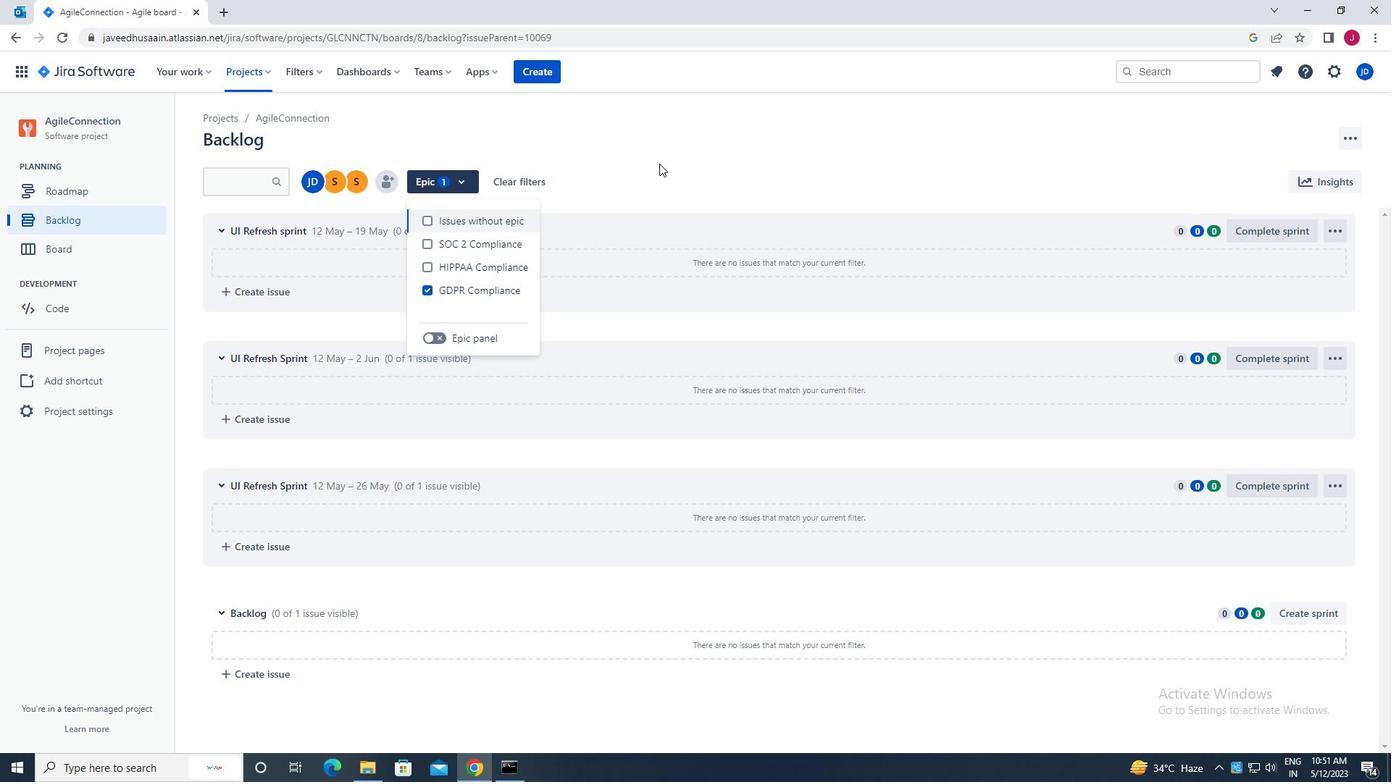 
Action: Mouse moved to (335, 507)
Screenshot: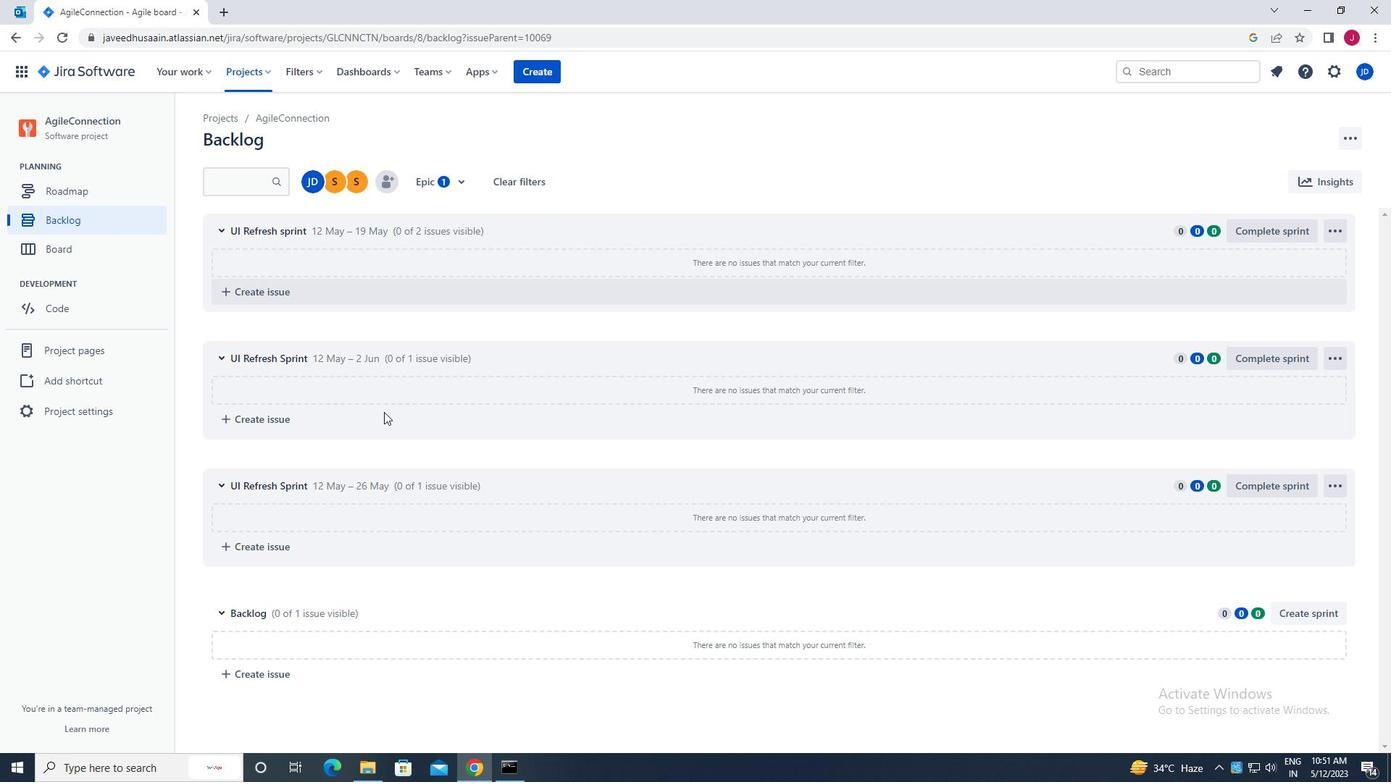 
Action: Mouse scrolled (335, 506) with delta (0, 0)
Screenshot: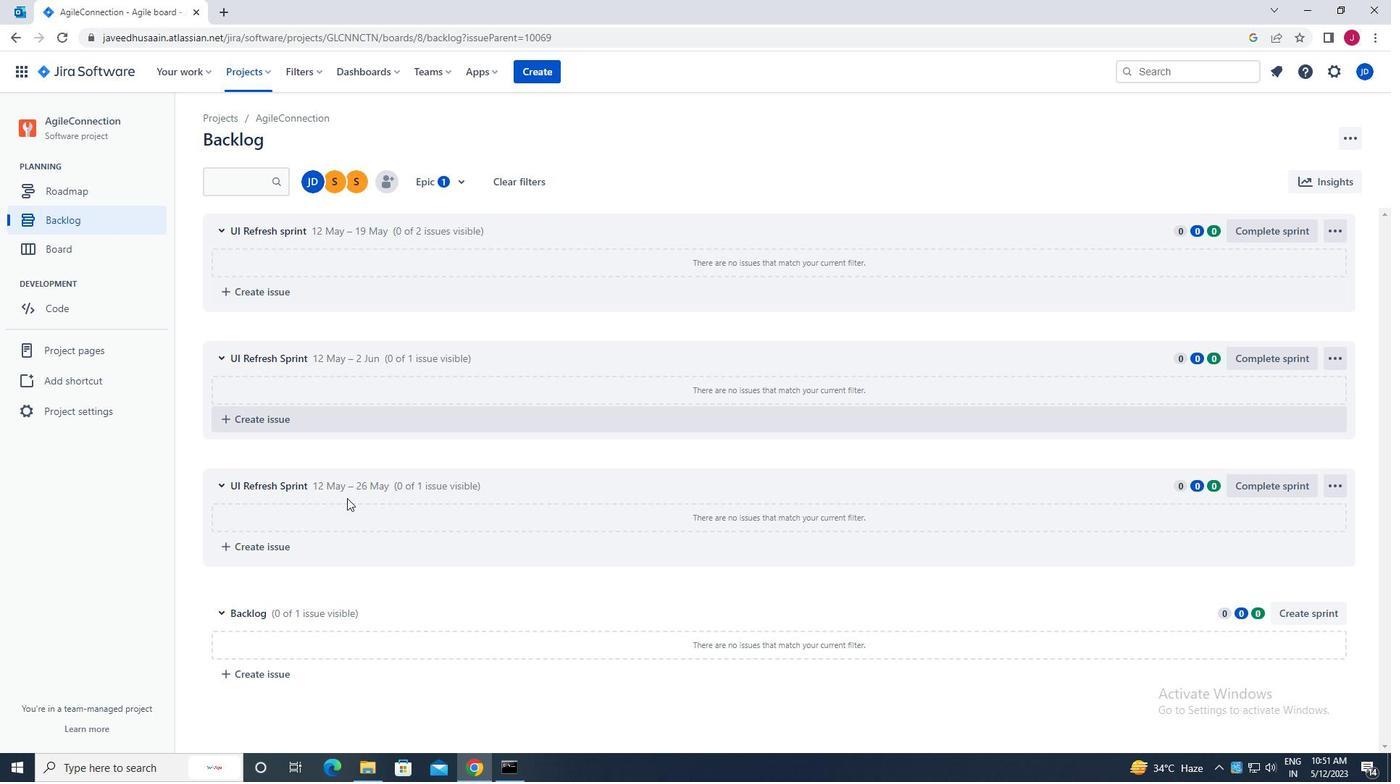 
Action: Mouse scrolled (335, 506) with delta (0, 0)
Screenshot: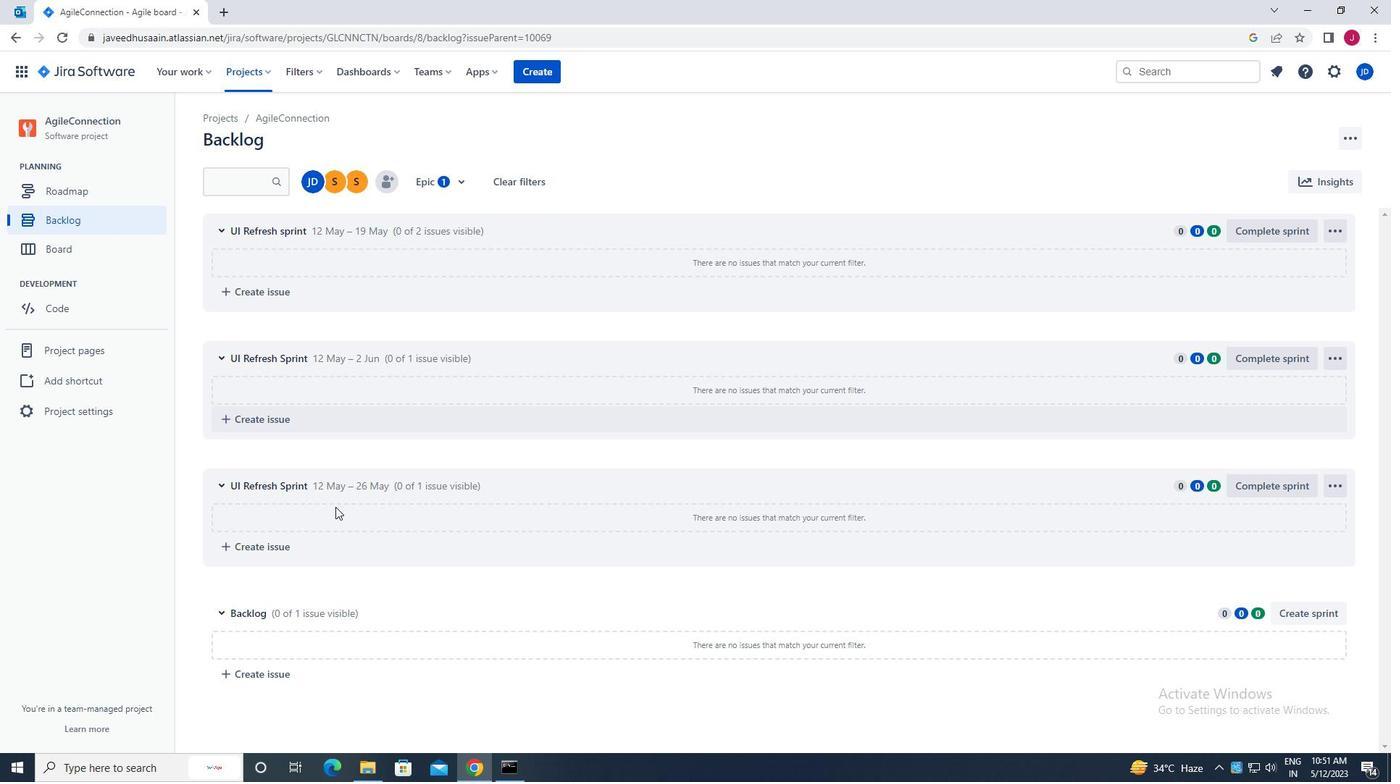 
Action: Mouse scrolled (335, 506) with delta (0, 0)
Screenshot: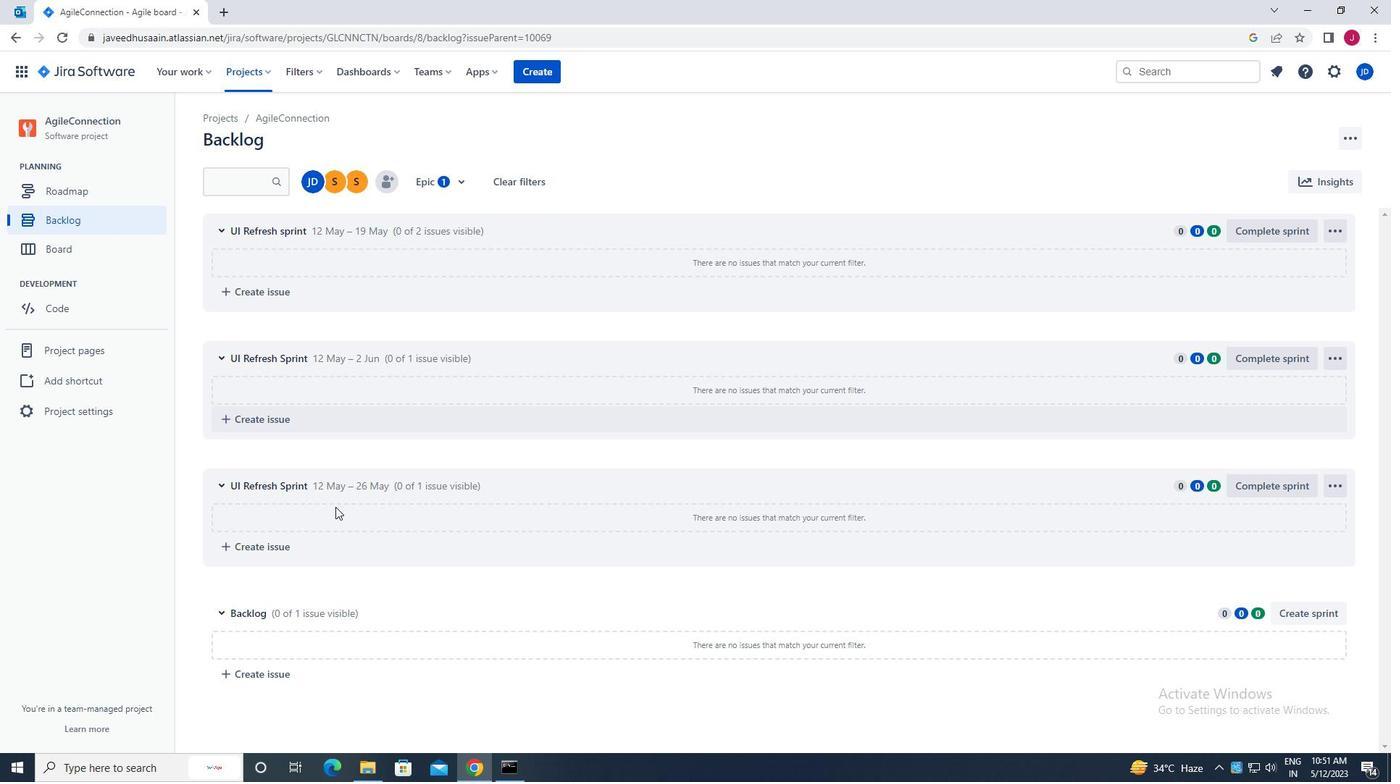 
Action: Mouse scrolled (335, 506) with delta (0, 0)
Screenshot: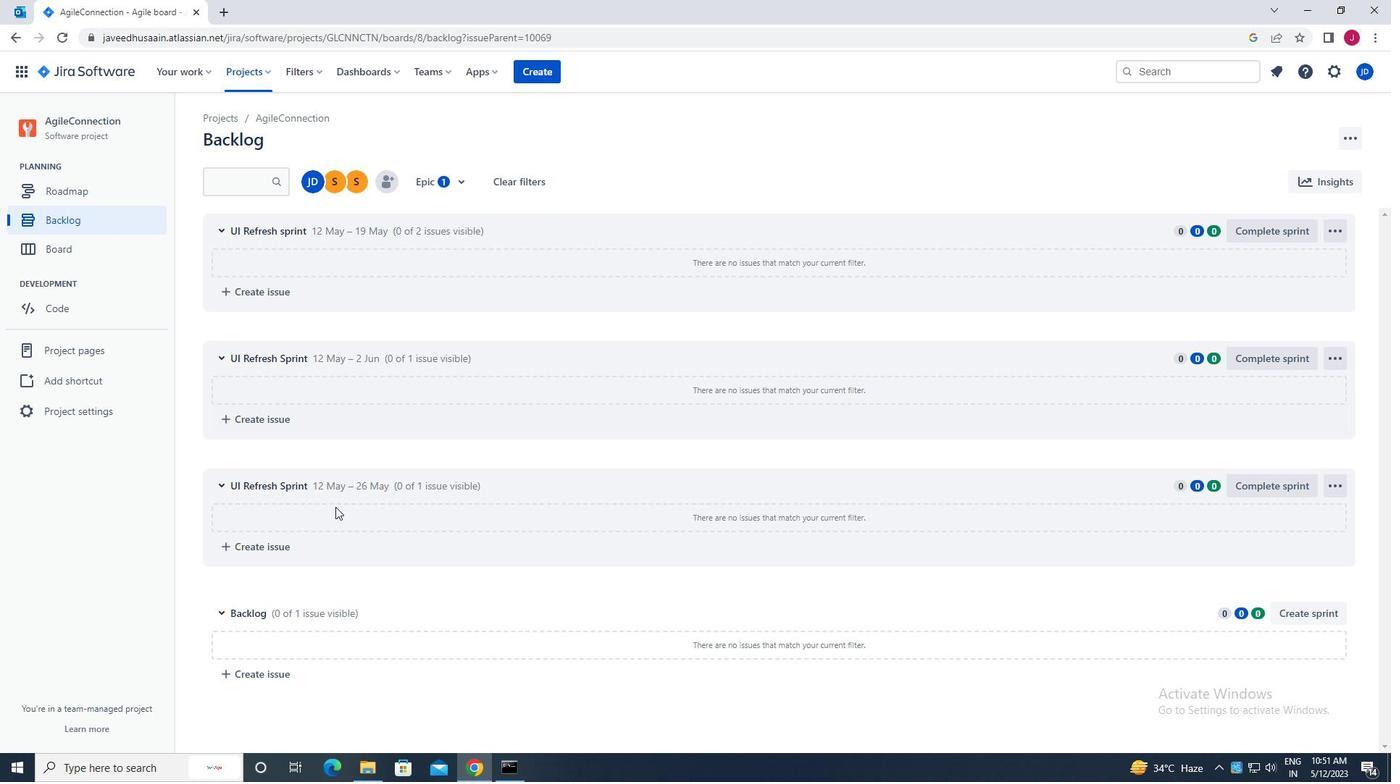 
Action: Mouse scrolled (335, 506) with delta (0, 0)
Screenshot: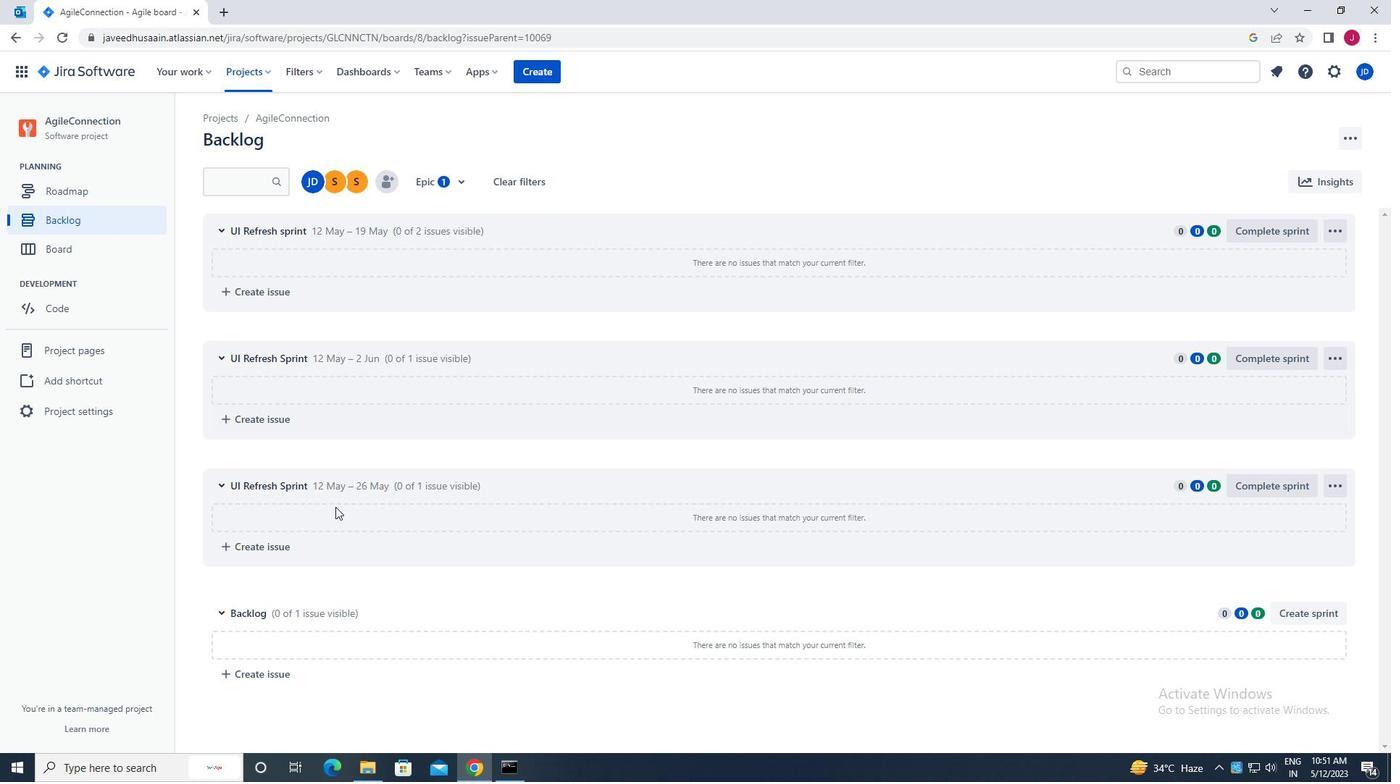 
Action: Mouse scrolled (335, 506) with delta (0, 0)
Screenshot: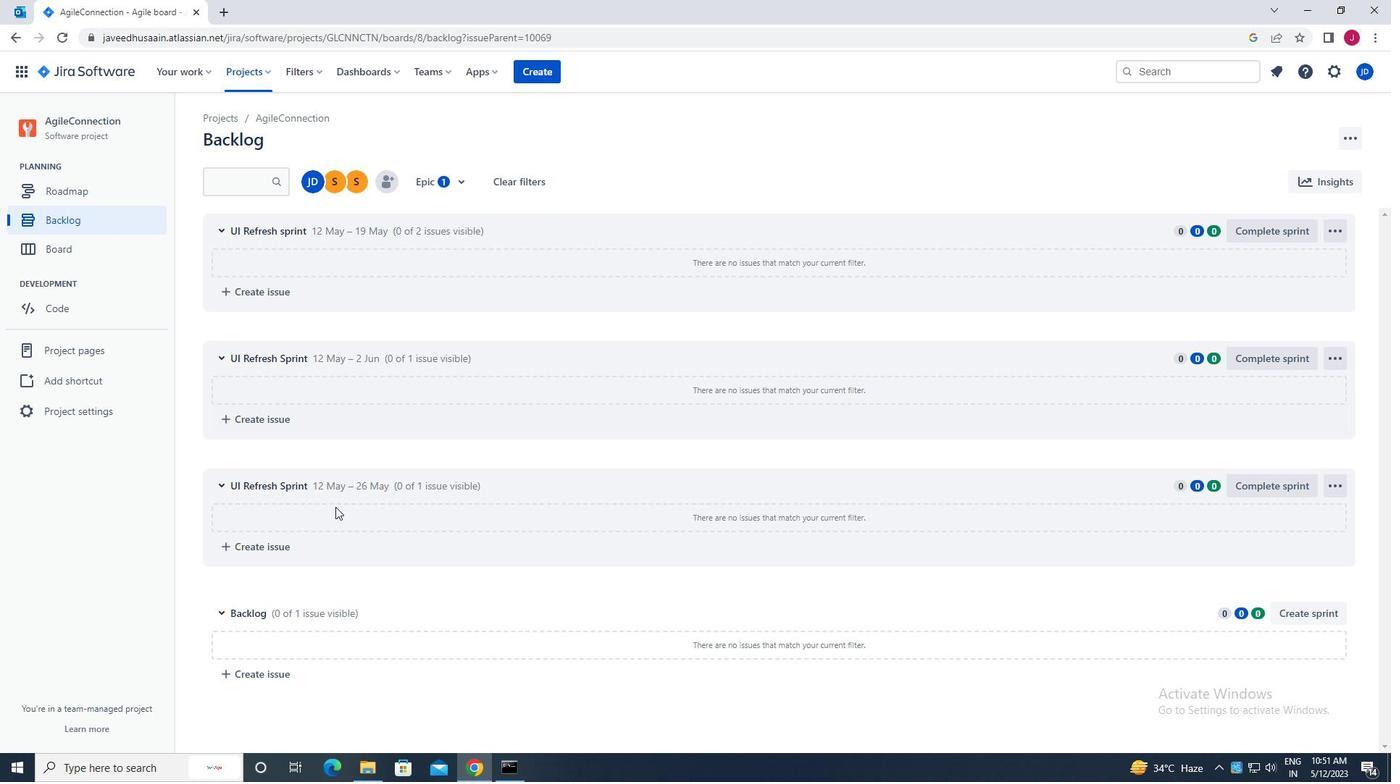 
Action: Mouse moved to (126, 225)
Screenshot: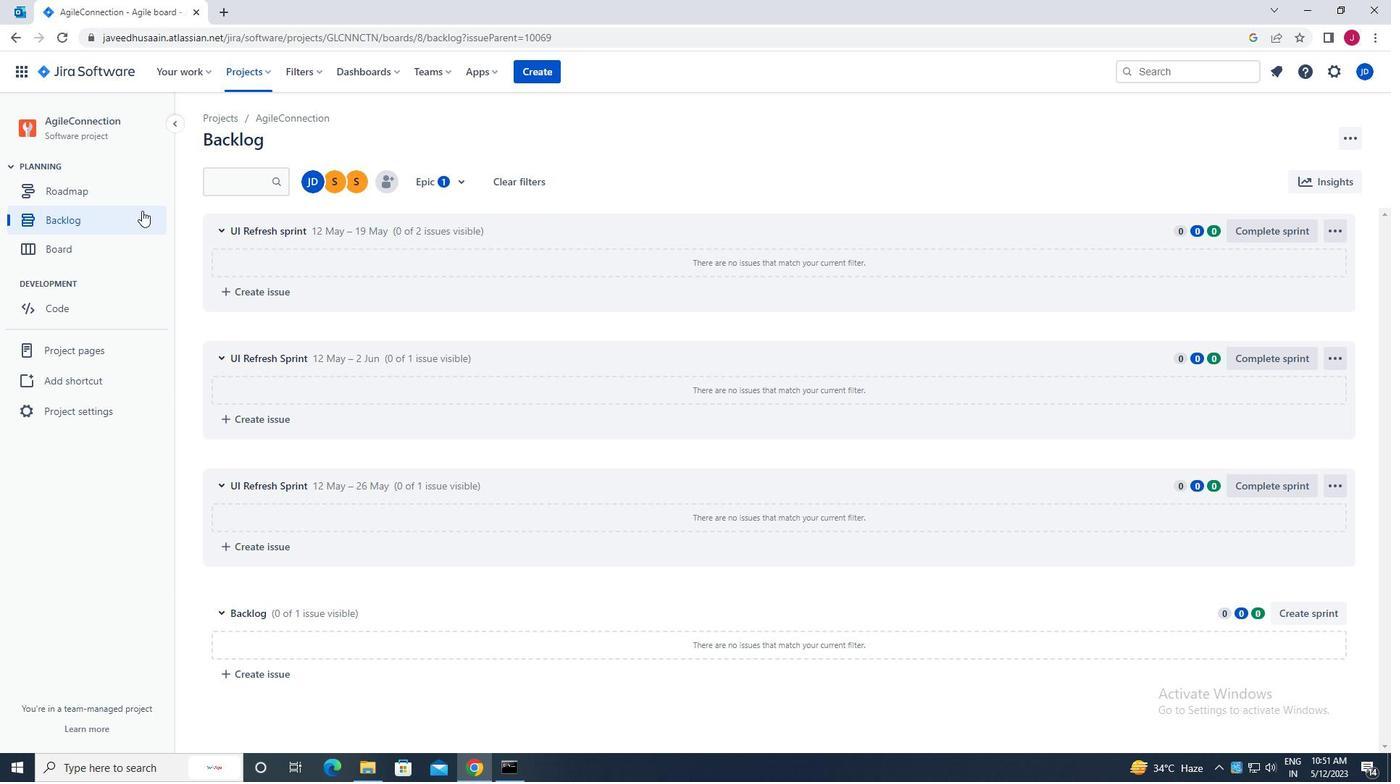 
Action: Mouse pressed left at (126, 225)
Screenshot: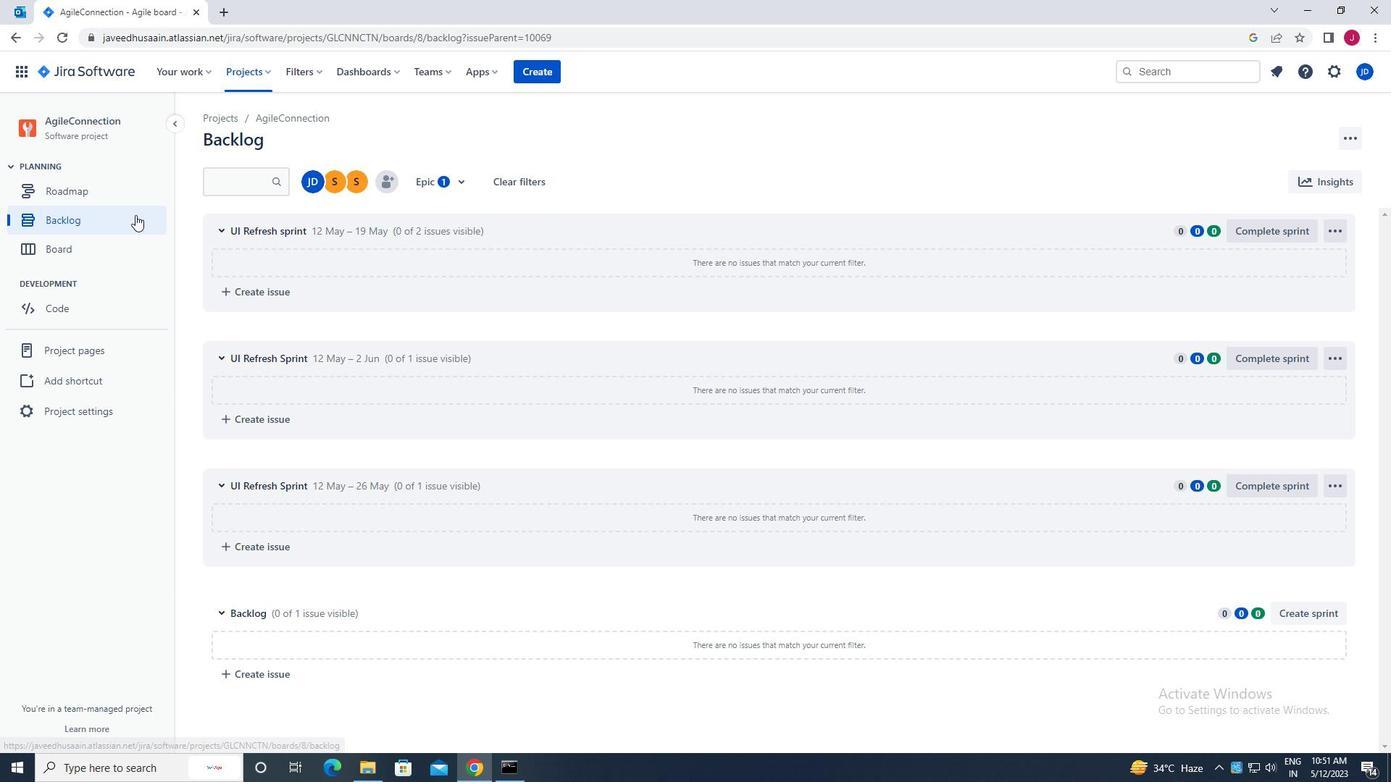 
Action: Mouse moved to (570, 505)
Screenshot: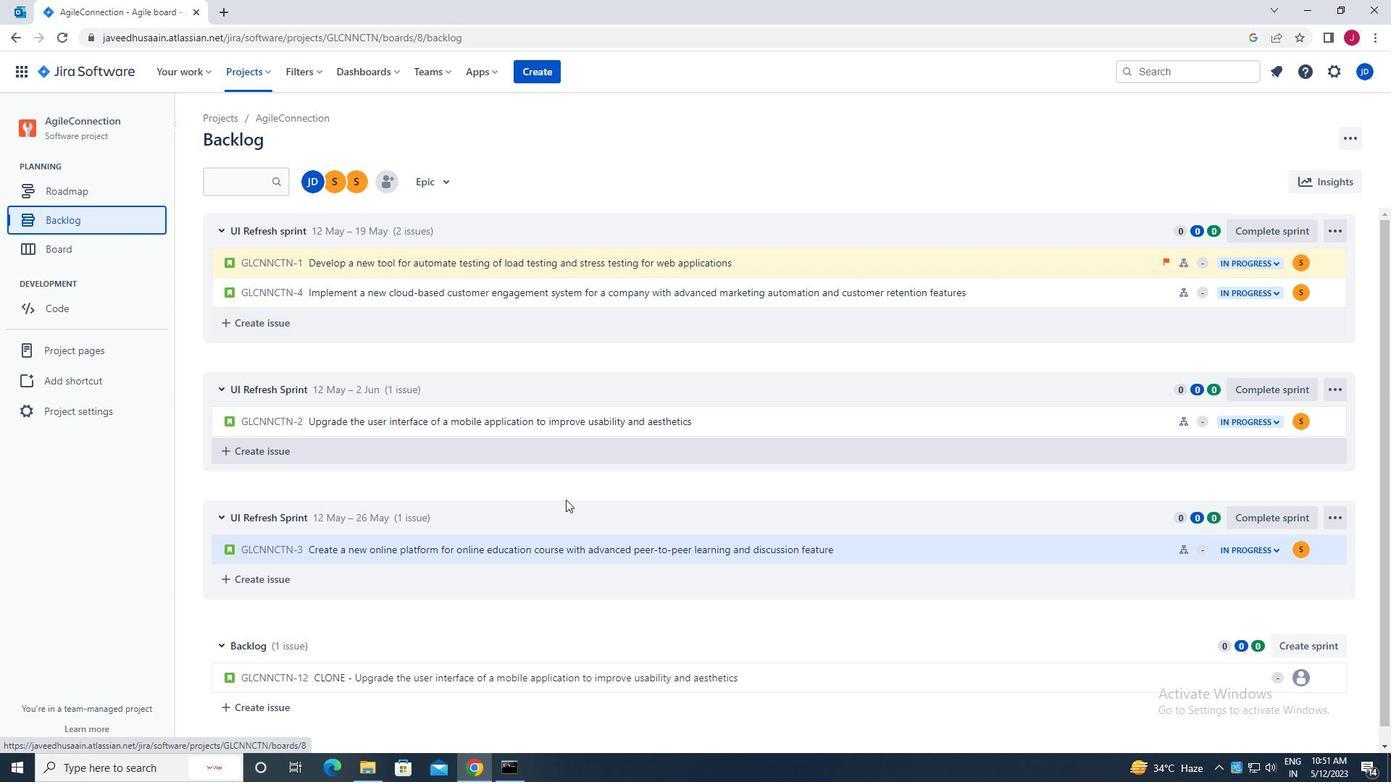 
Action: Mouse scrolled (570, 505) with delta (0, 0)
Screenshot: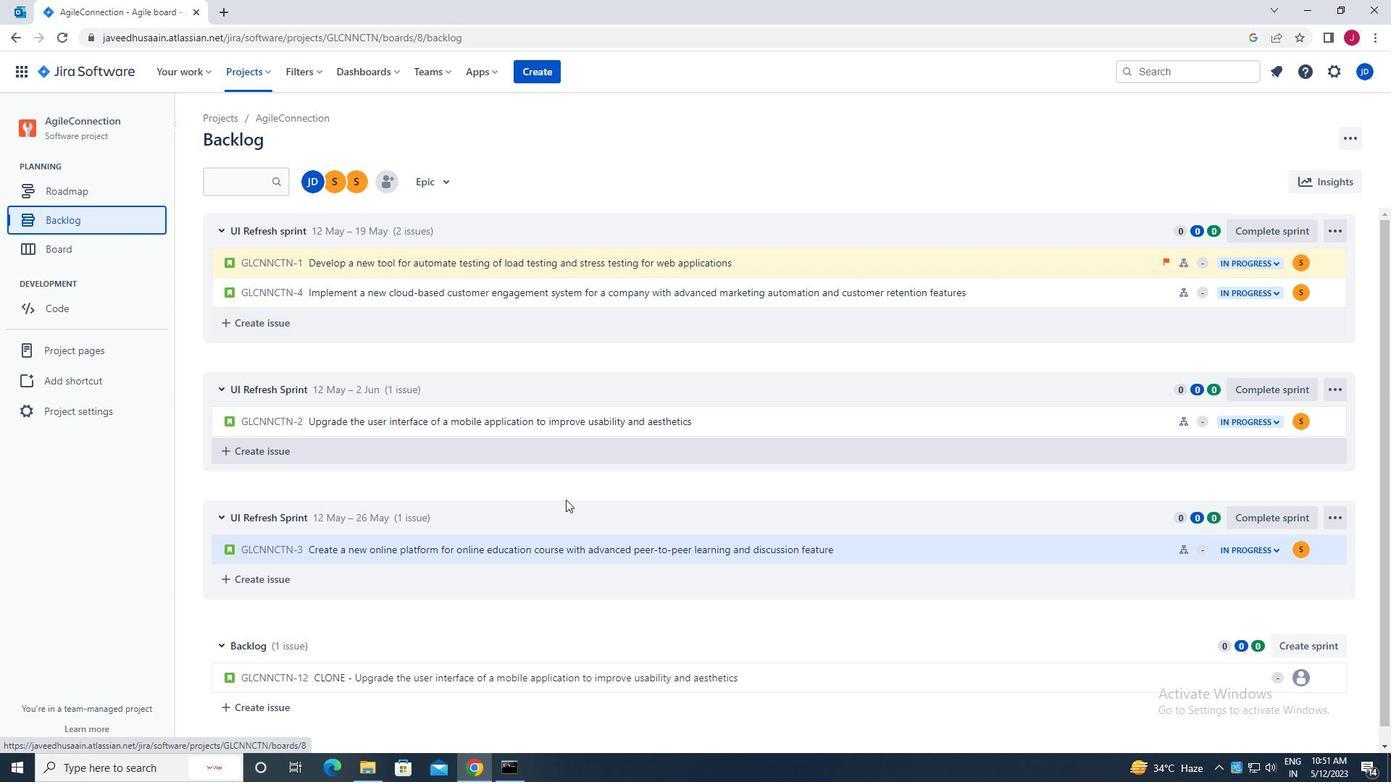 
Action: Mouse scrolled (570, 505) with delta (0, 0)
Screenshot: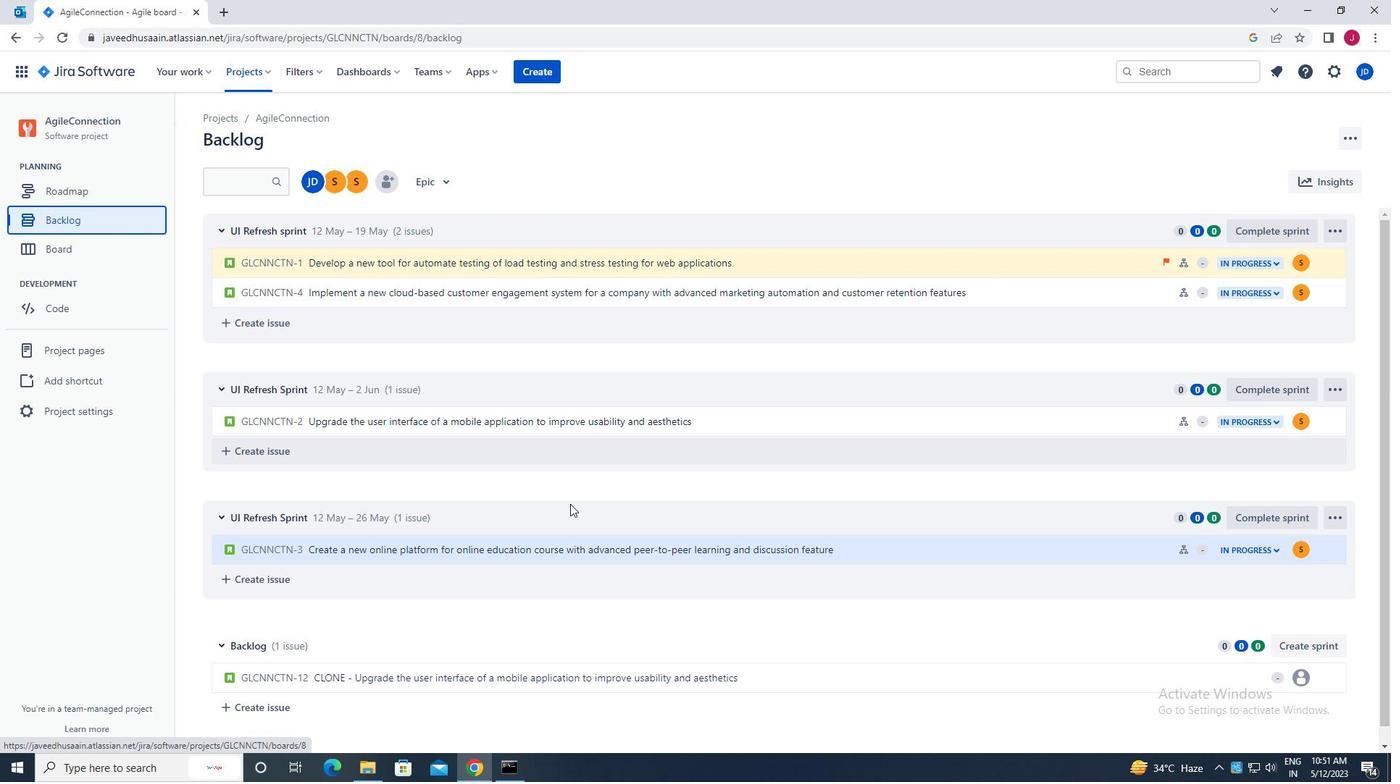 
Action: Mouse scrolled (570, 505) with delta (0, 0)
Screenshot: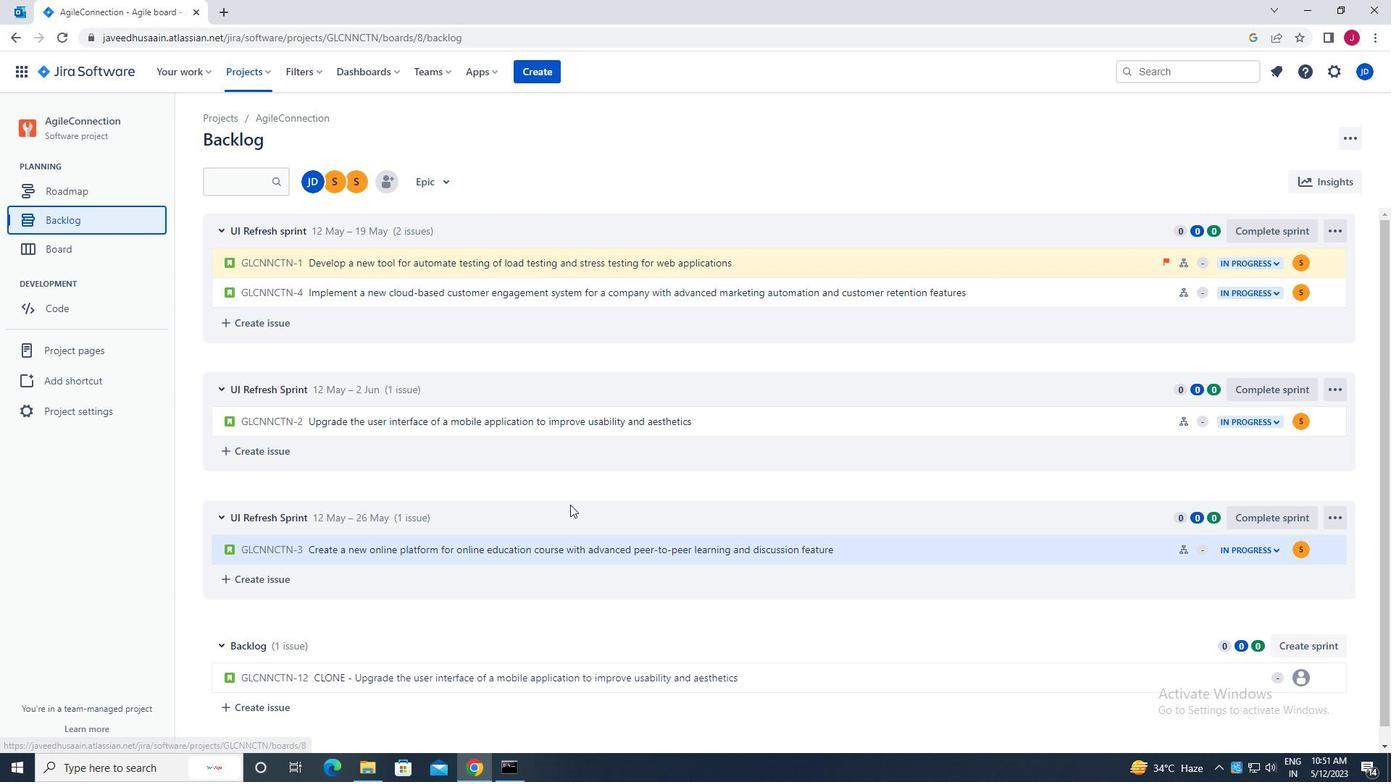 
Action: Mouse scrolled (570, 505) with delta (0, 0)
Screenshot: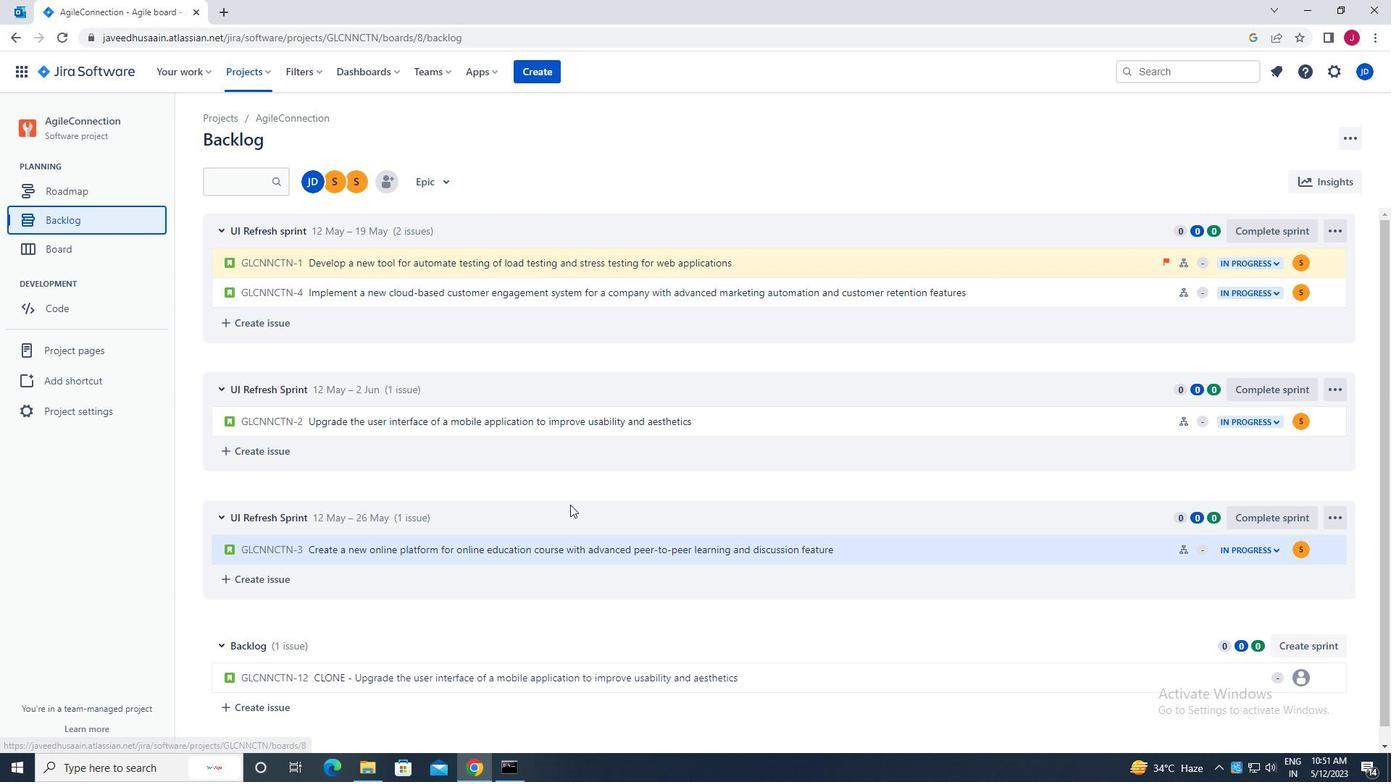 
Action: Mouse scrolled (570, 505) with delta (0, 0)
Screenshot: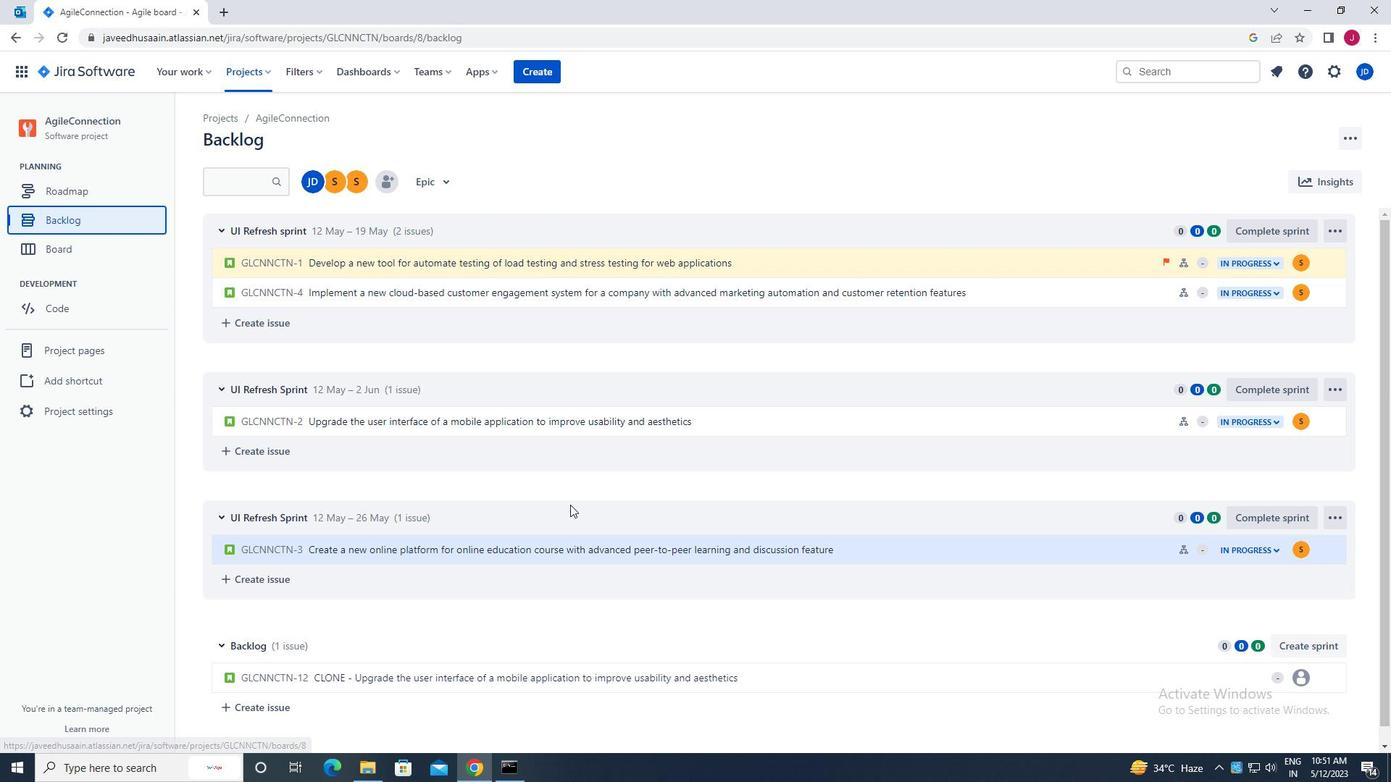 
Action: Mouse moved to (1159, 279)
Screenshot: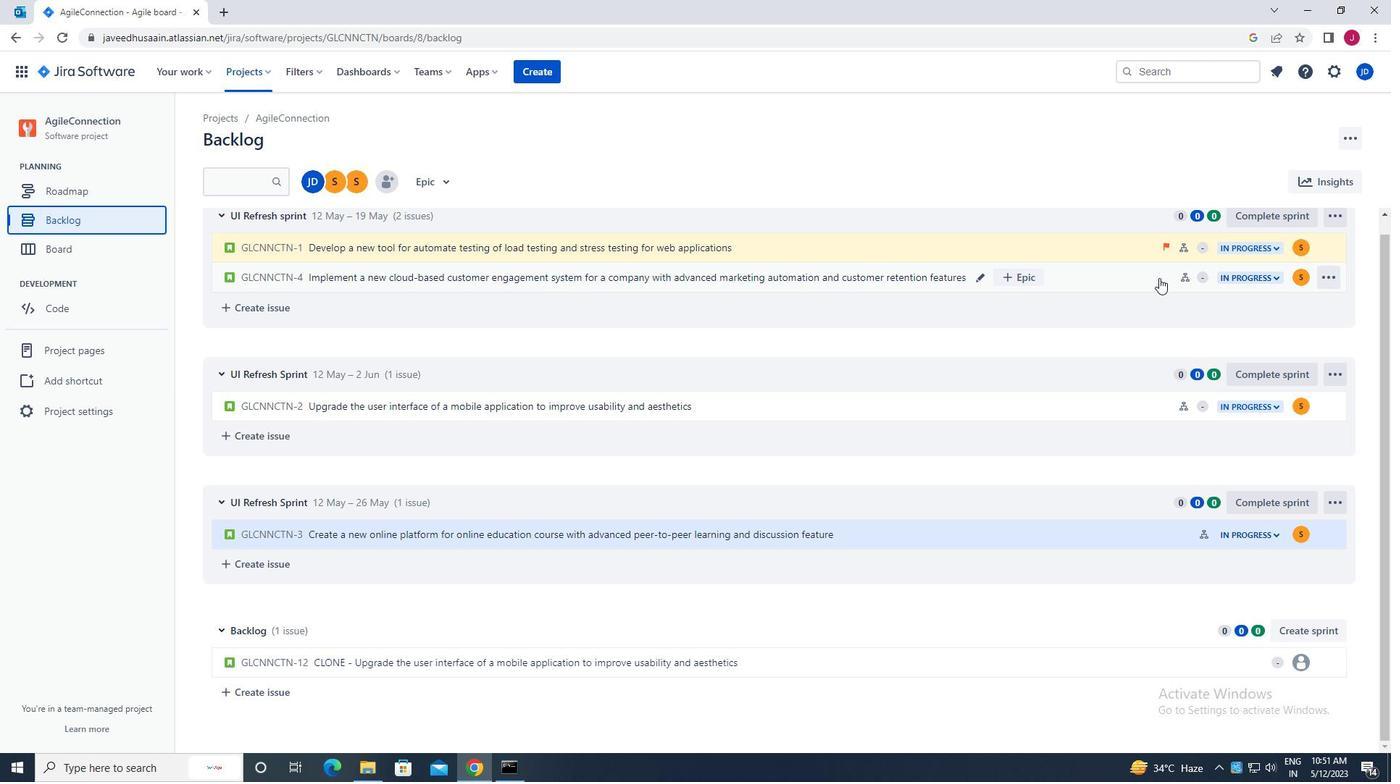 
Action: Mouse pressed left at (1159, 279)
Screenshot: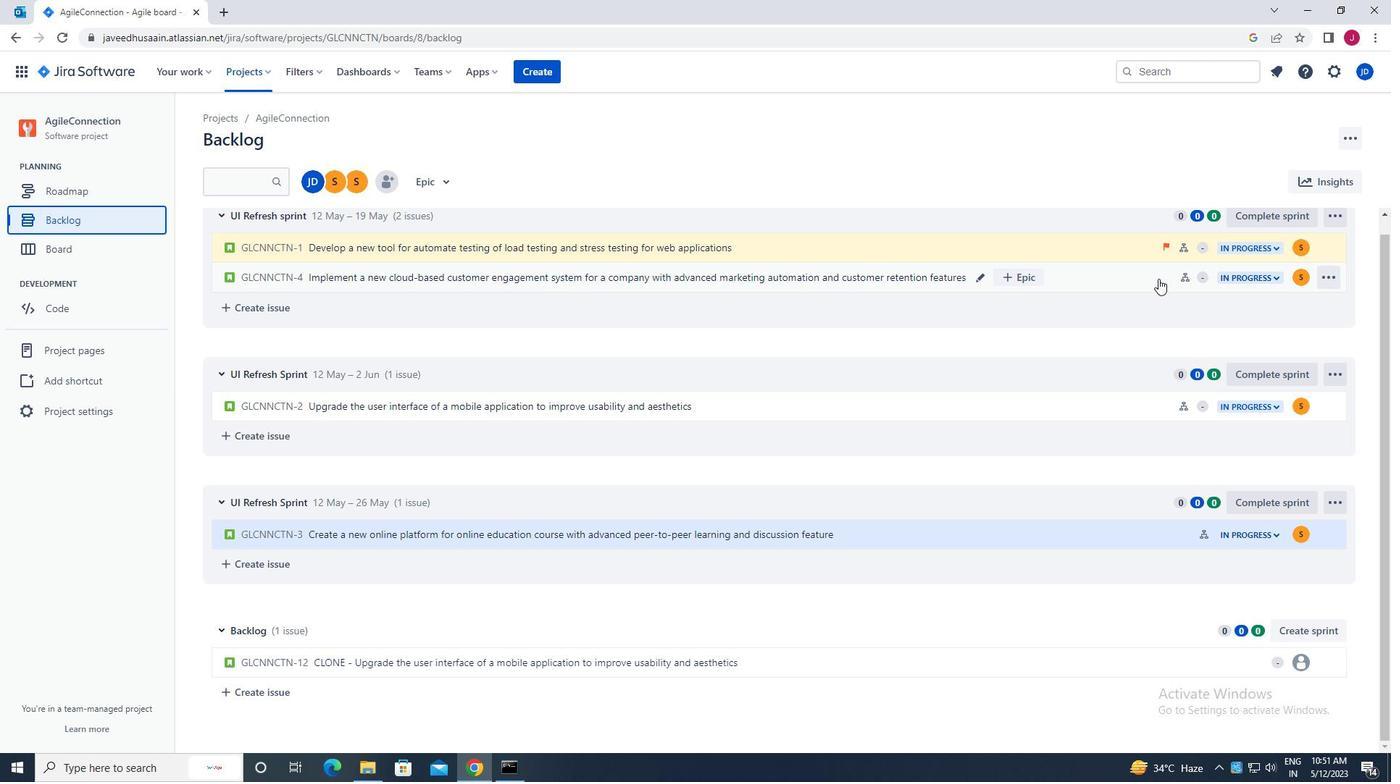 
Action: Mouse moved to (1333, 223)
Screenshot: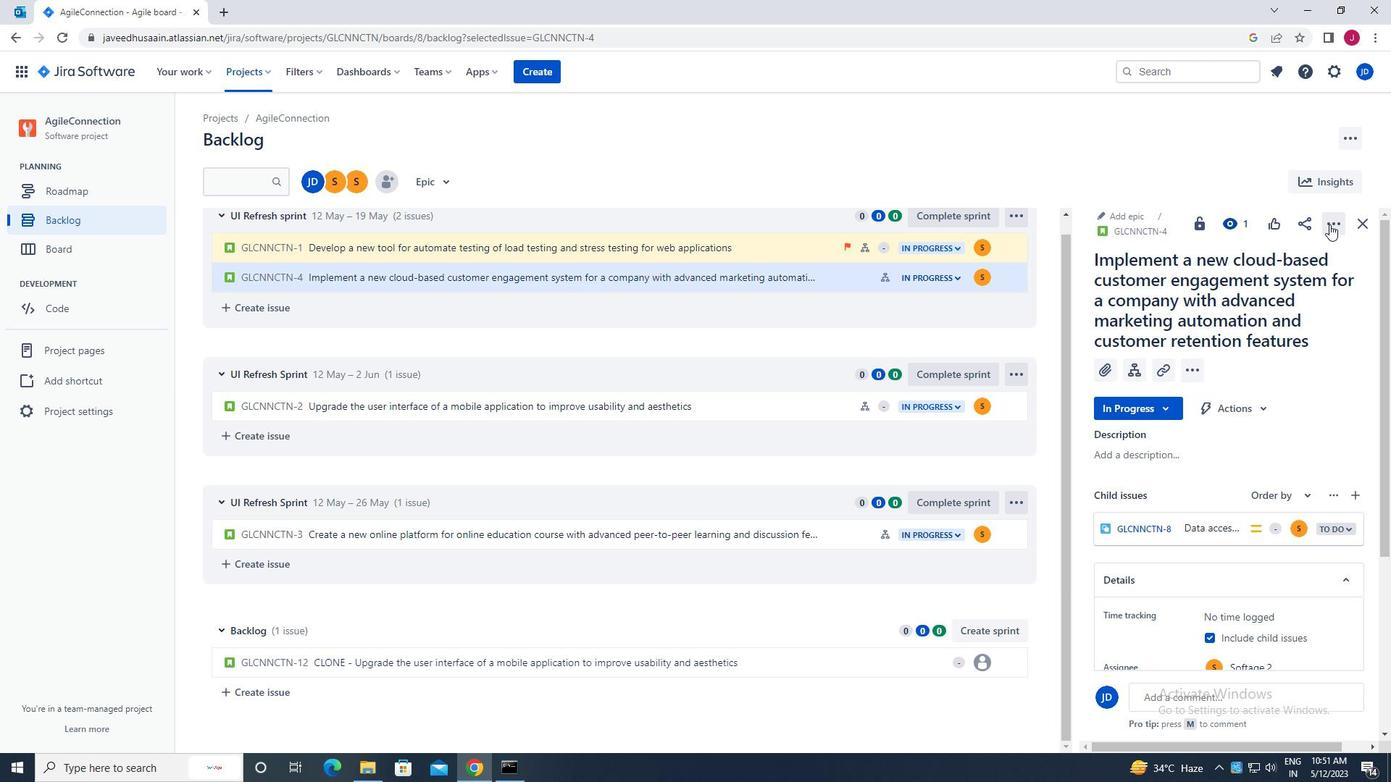 
Action: Mouse pressed left at (1333, 223)
Screenshot: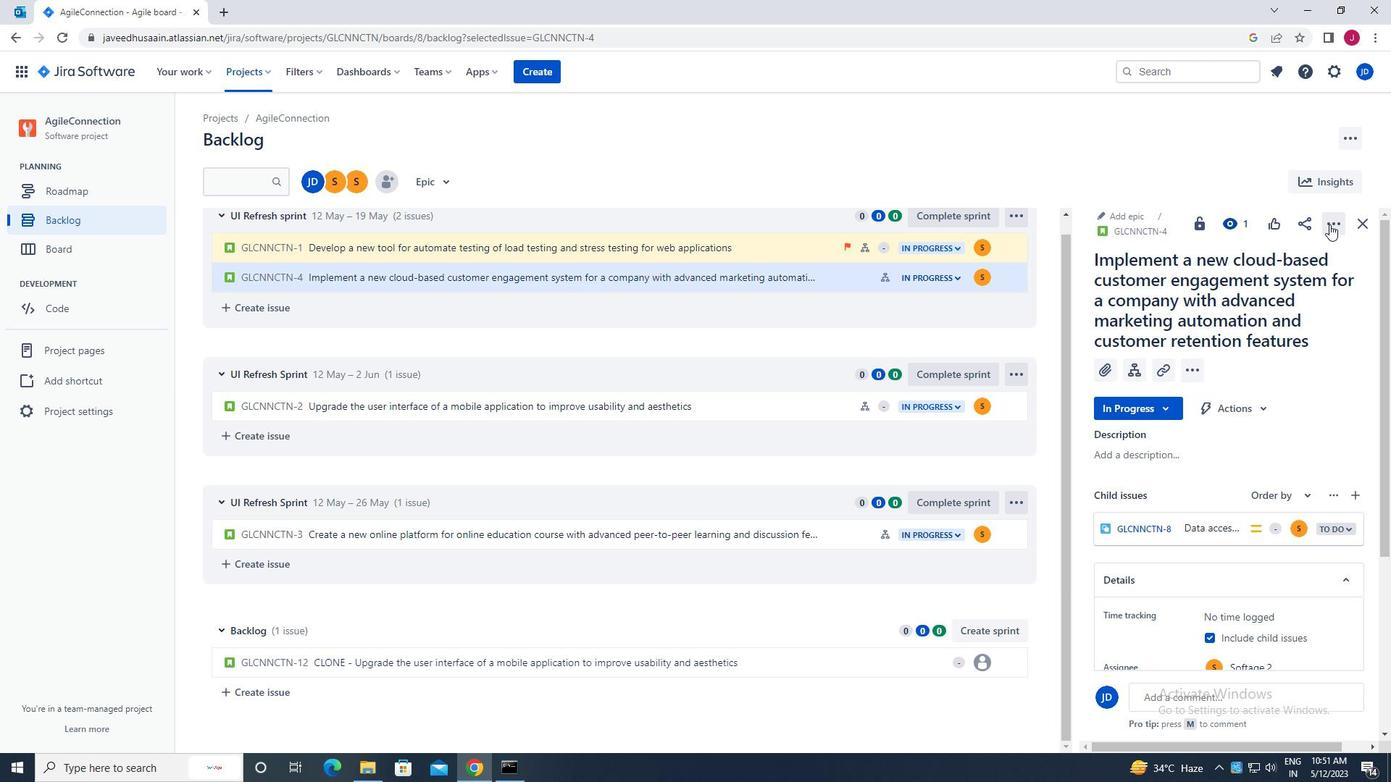 
Action: Mouse moved to (1256, 264)
Screenshot: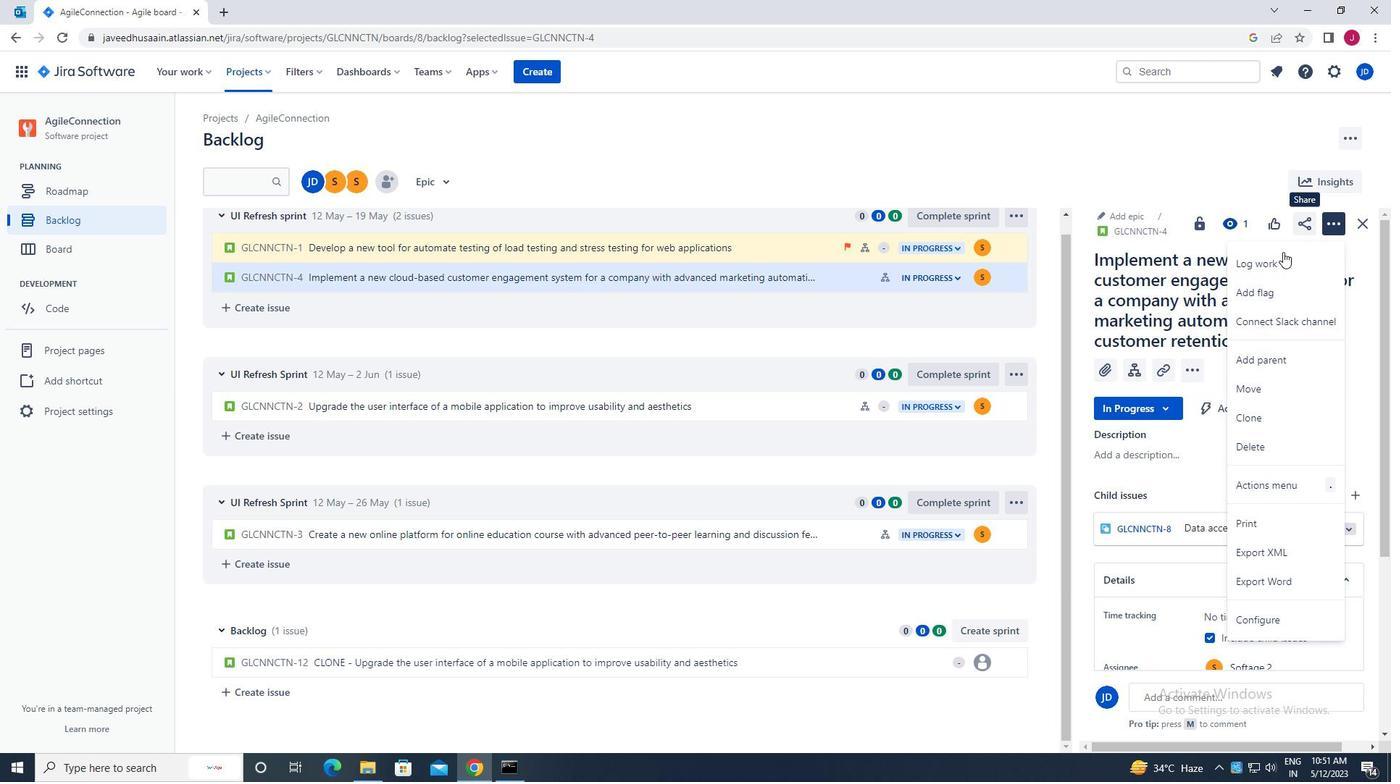 
Action: Mouse pressed left at (1256, 264)
Screenshot: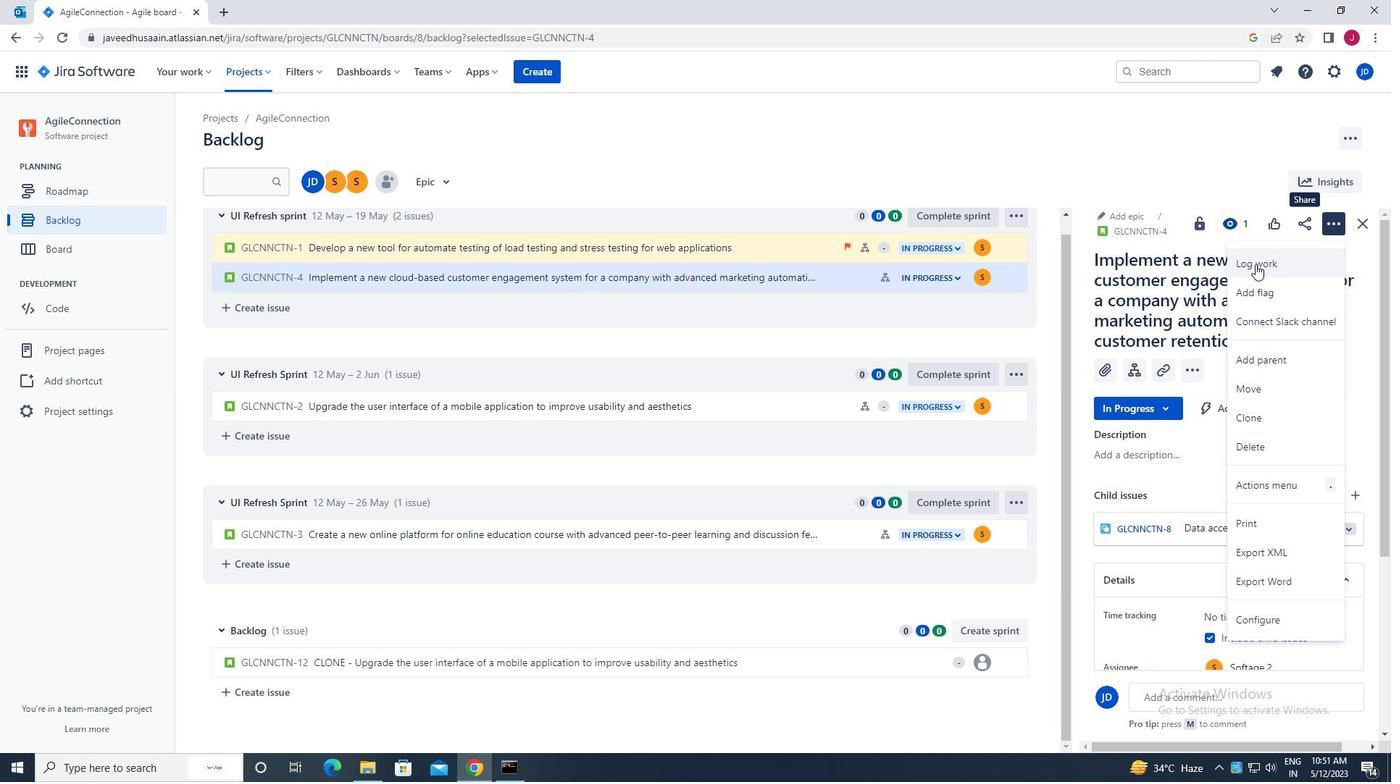 
Action: Mouse moved to (610, 226)
Screenshot: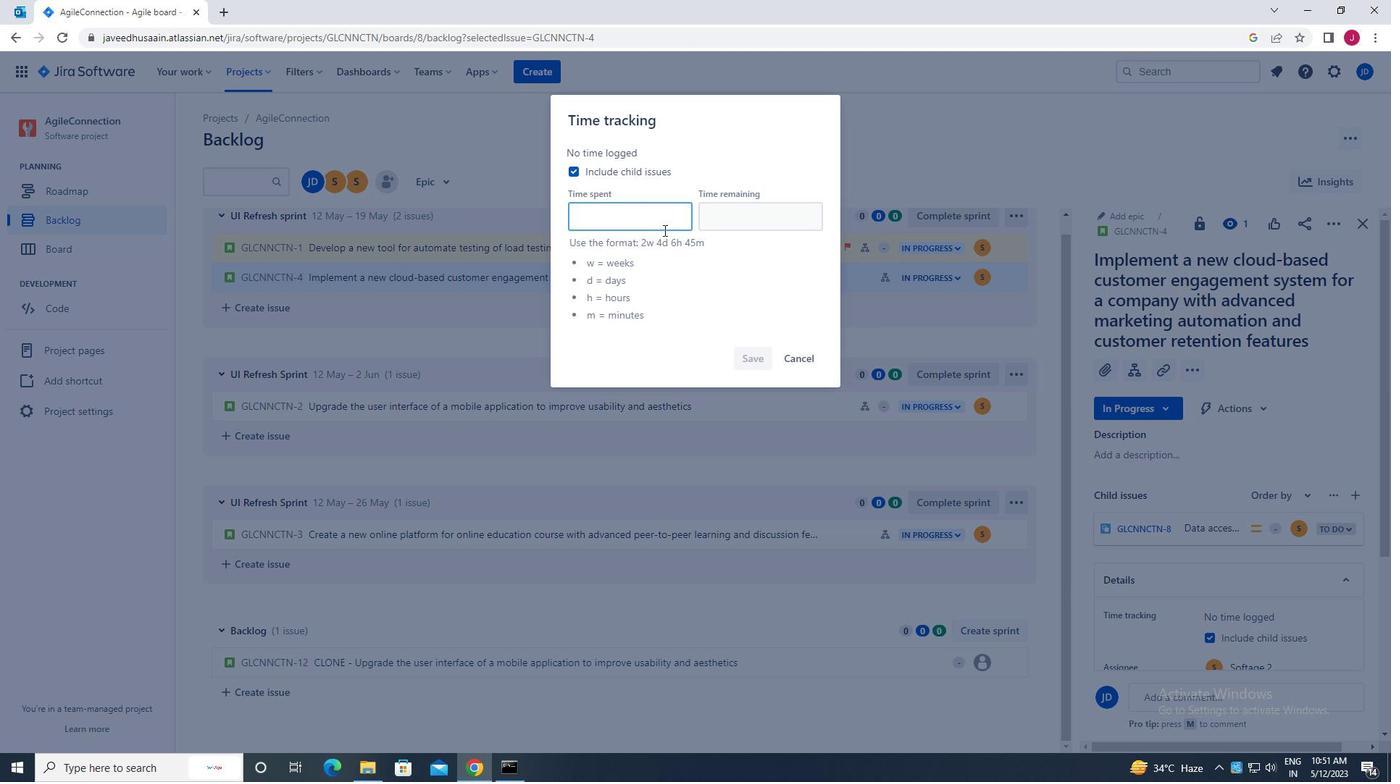 
Action: Mouse pressed left at (610, 226)
Screenshot: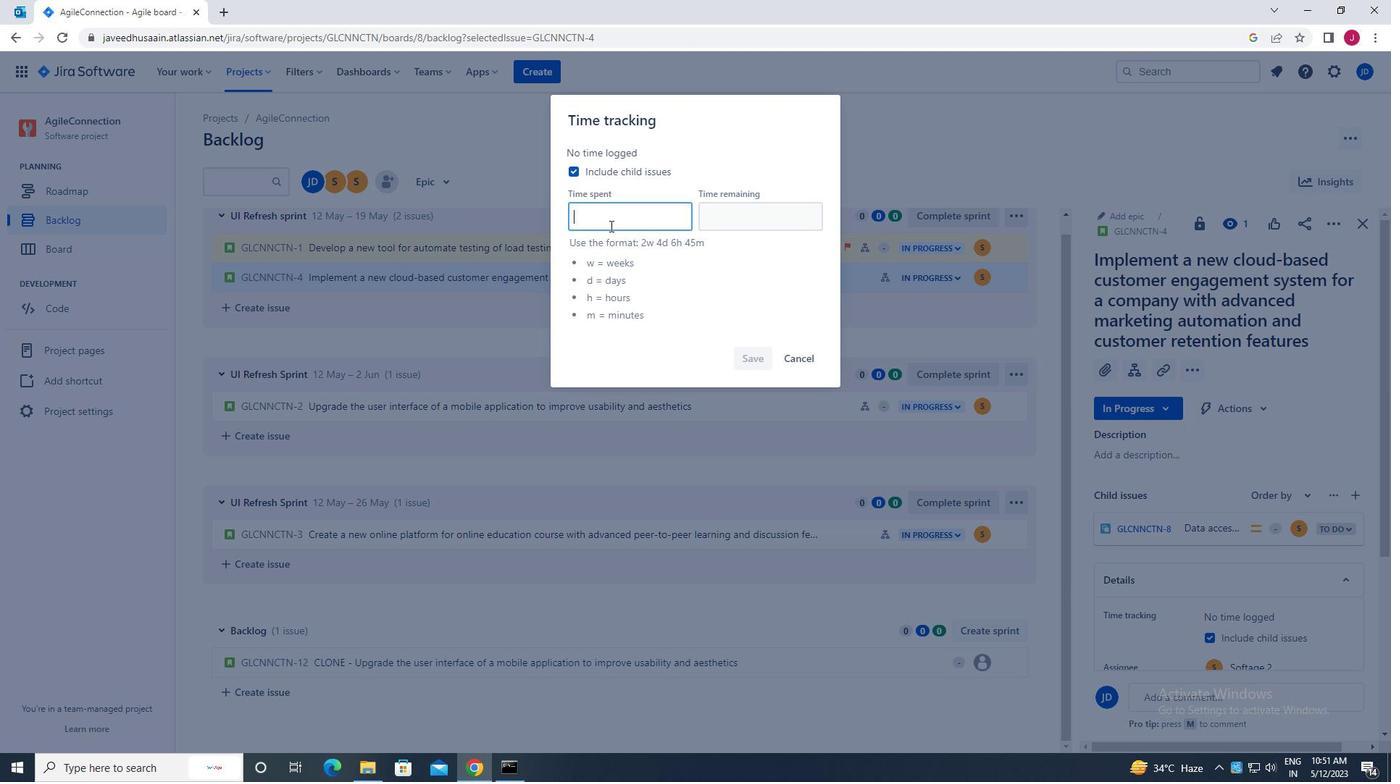 
Action: Key pressed 2w<Key.space>2d<Key.space>23h<Key.space>28m
Screenshot: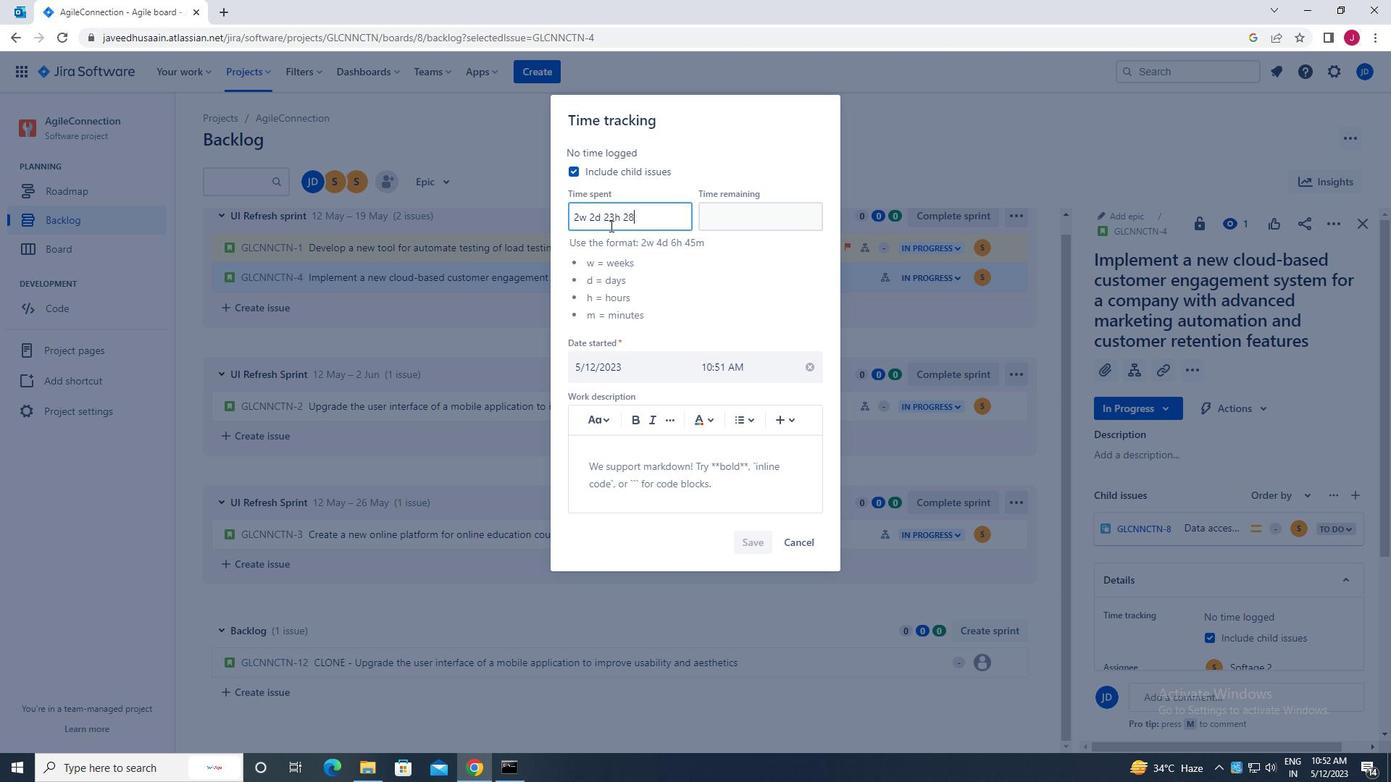 
Action: Mouse moved to (755, 218)
Screenshot: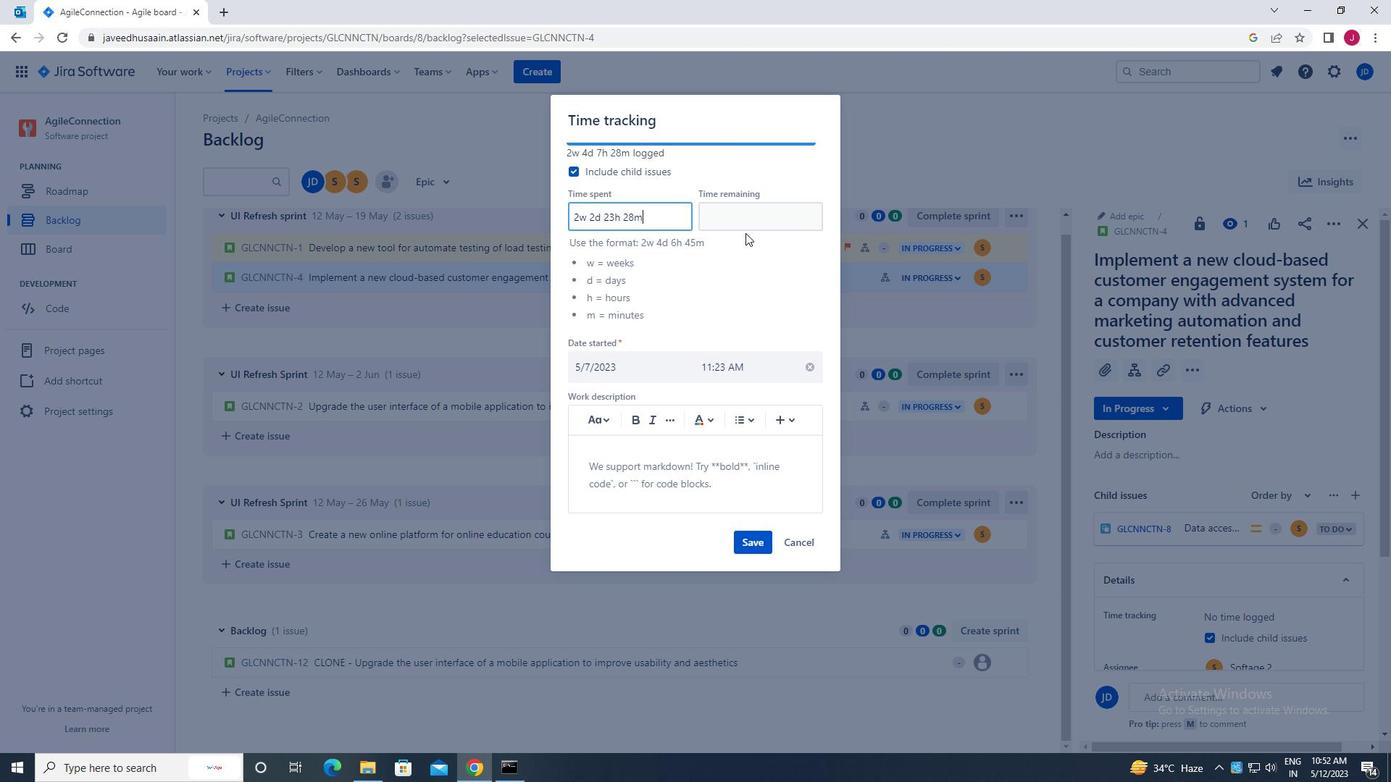 
Action: Mouse pressed left at (755, 218)
Screenshot: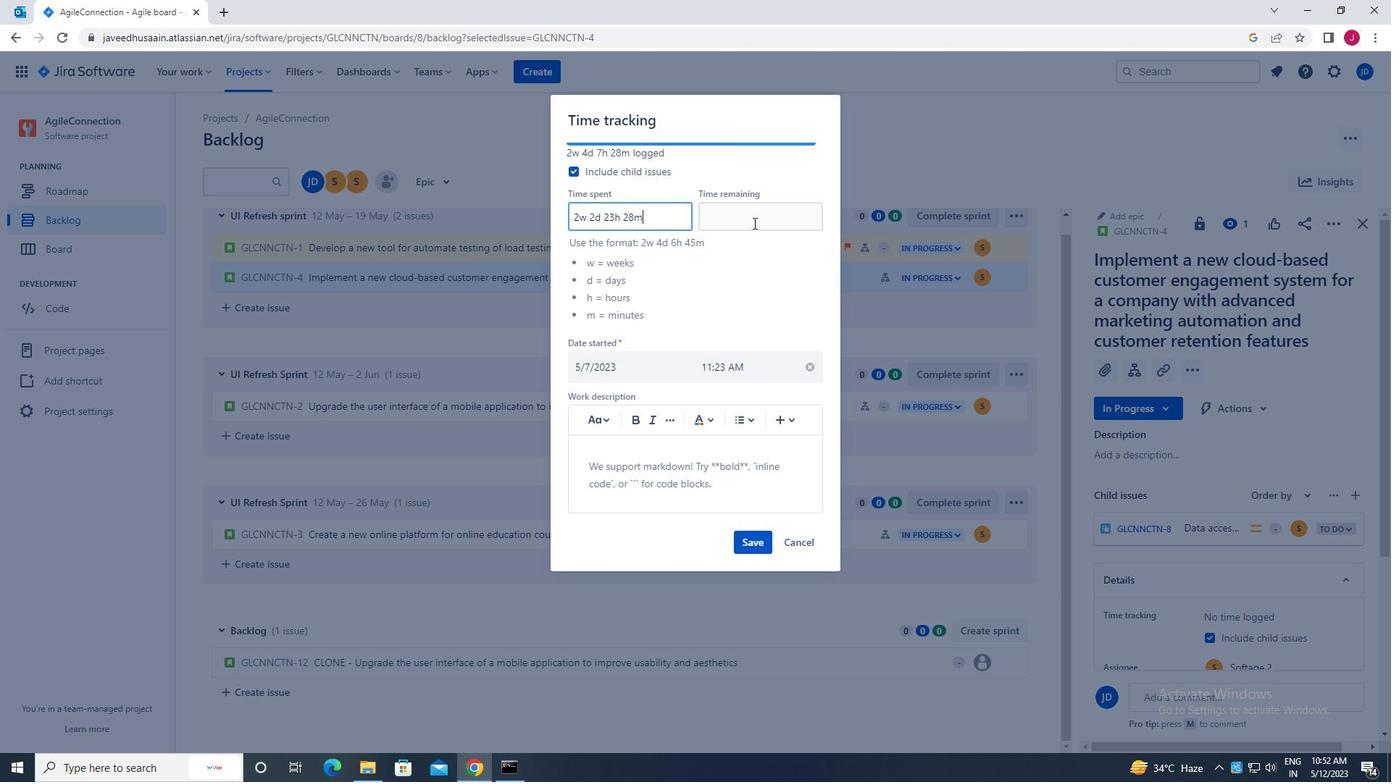 
Action: Key pressed 1w<Key.space>1d<Key.space>11h<Key.space>43m
Screenshot: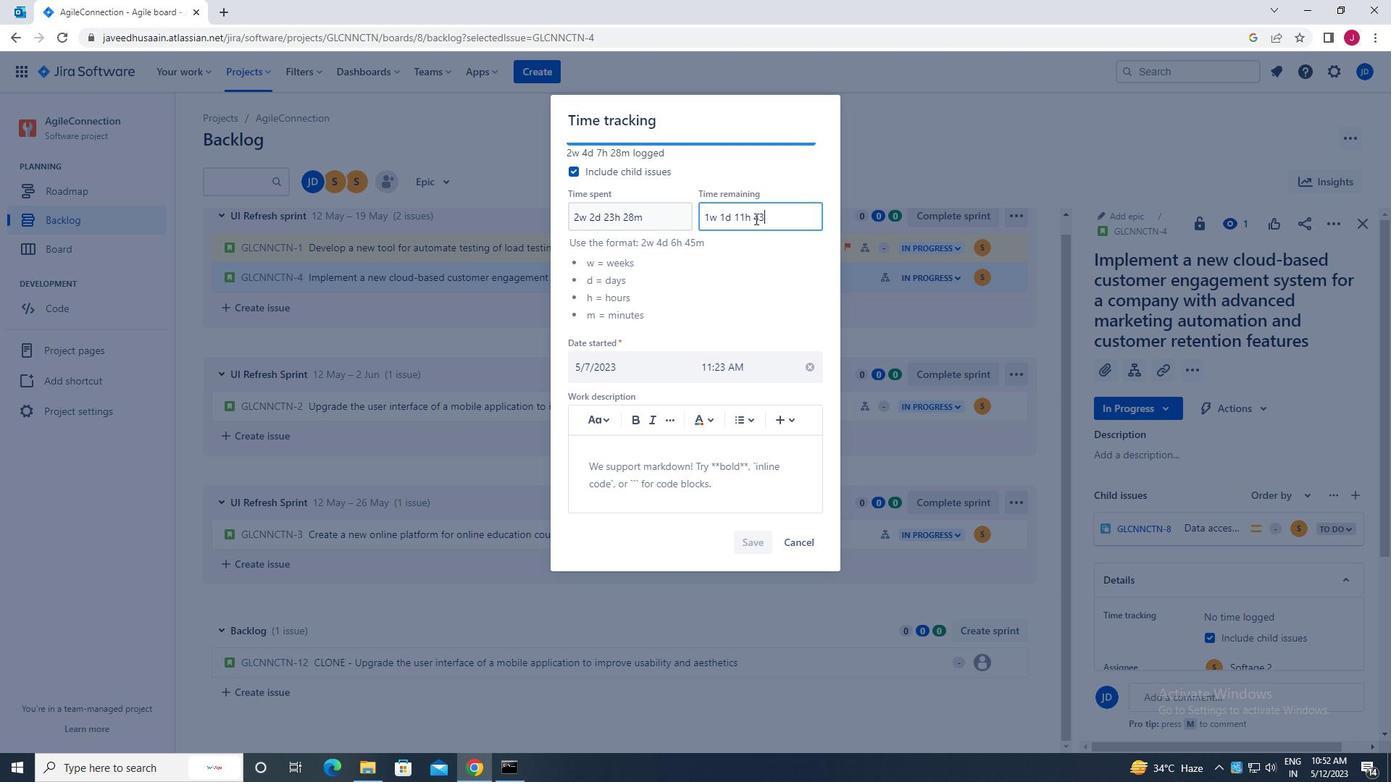 
Action: Mouse moved to (746, 545)
Screenshot: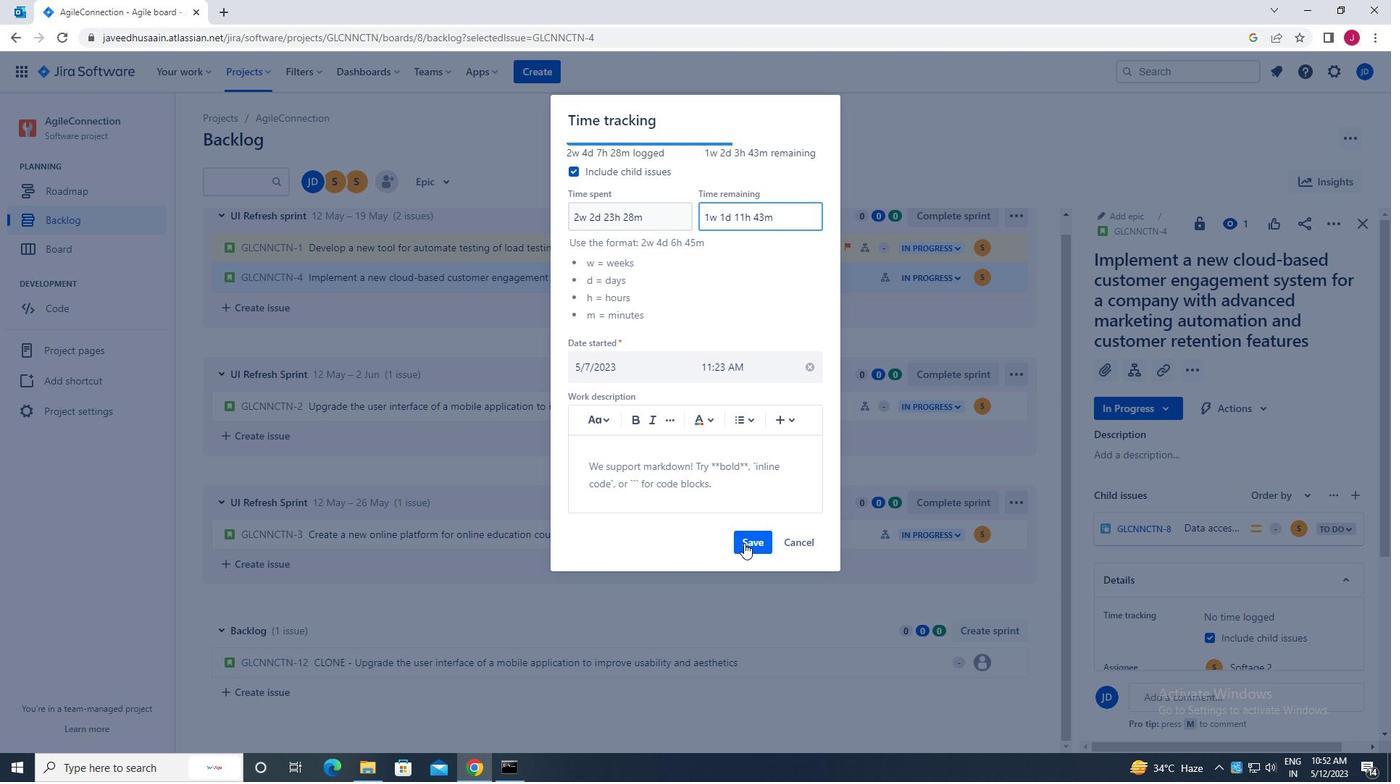 
Action: Mouse pressed left at (746, 545)
Screenshot: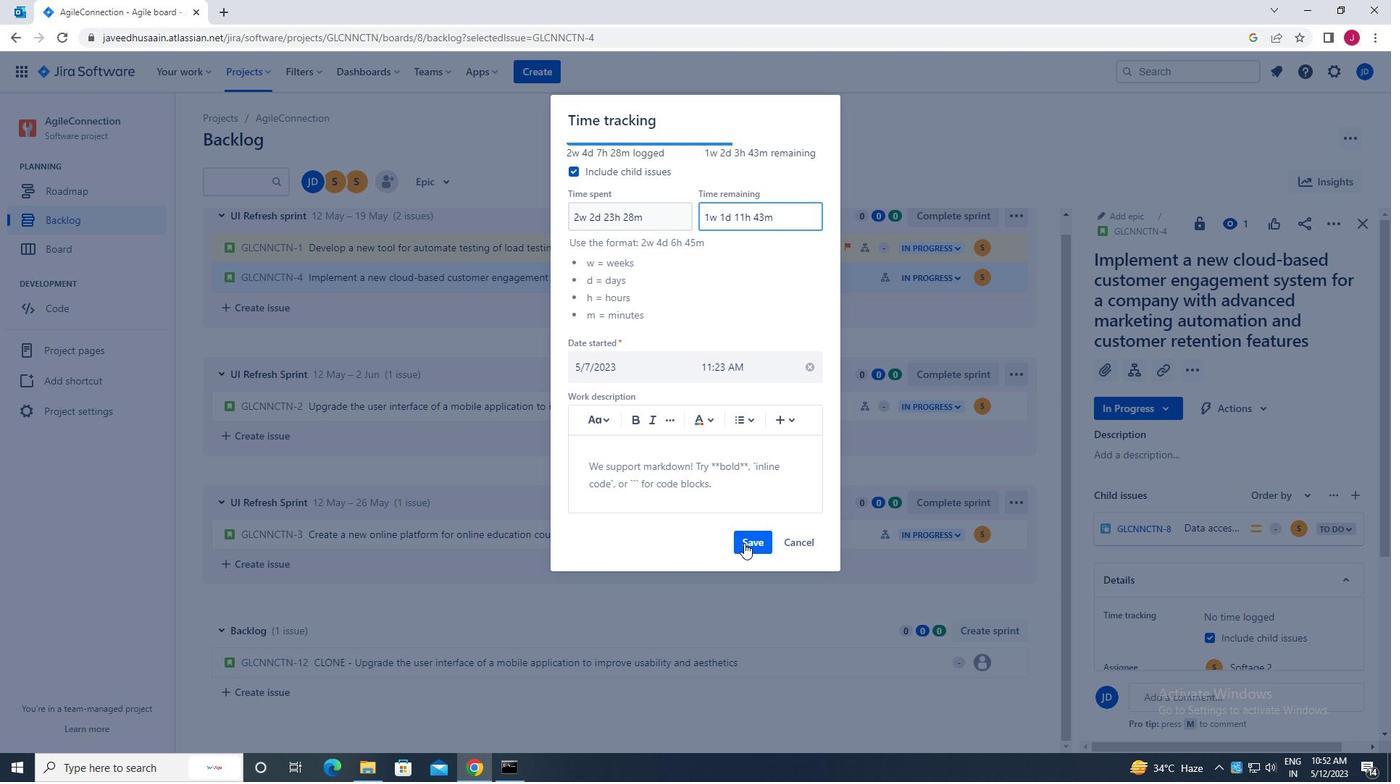 
Action: Mouse moved to (1014, 280)
Screenshot: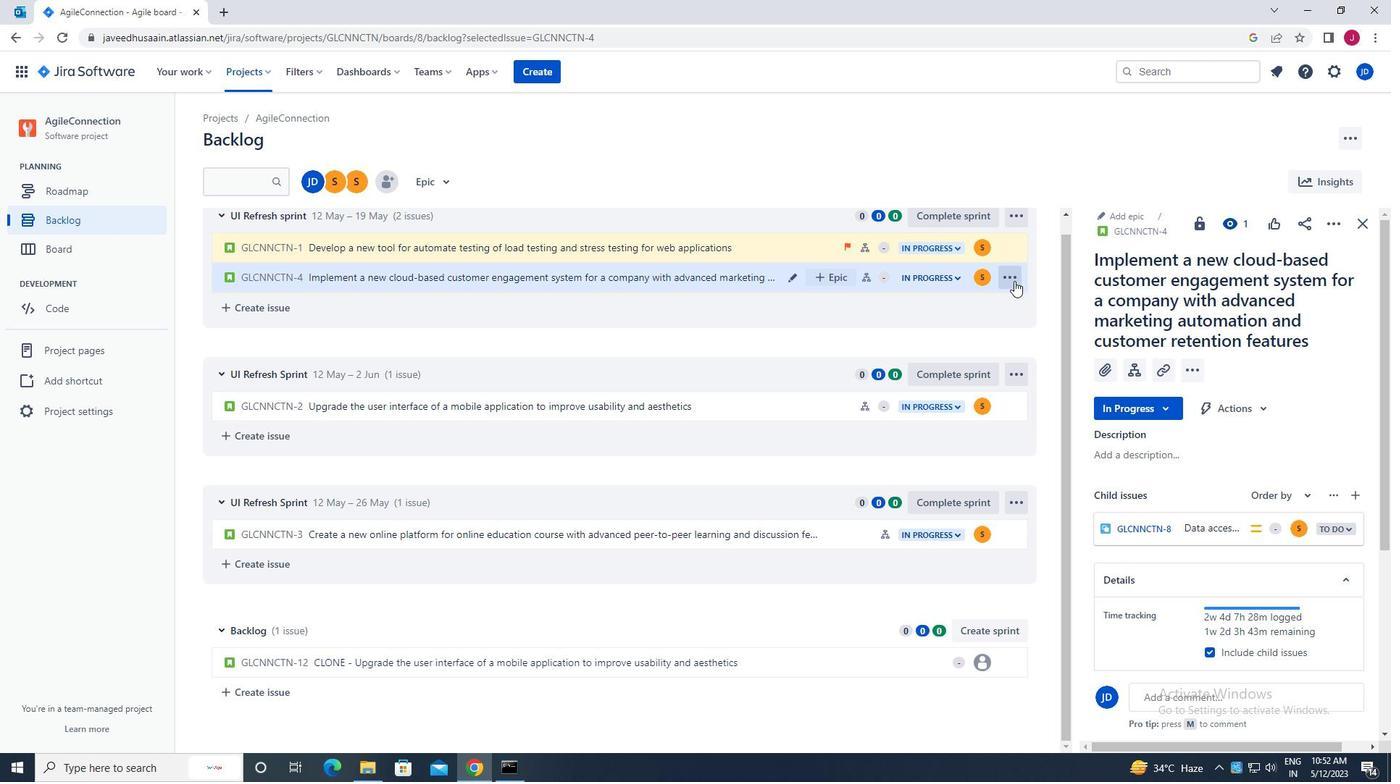 
Action: Mouse pressed left at (1014, 280)
Screenshot: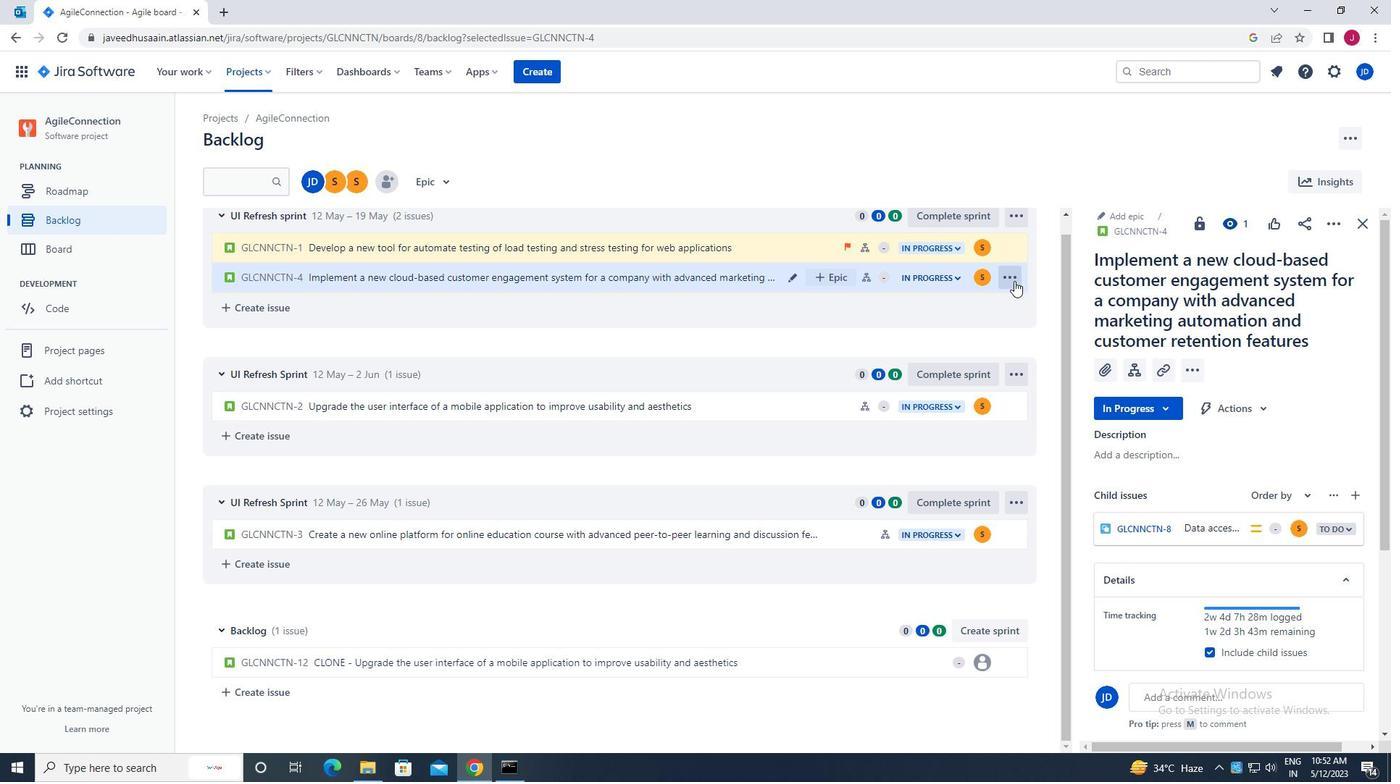
Action: Mouse moved to (967, 534)
Screenshot: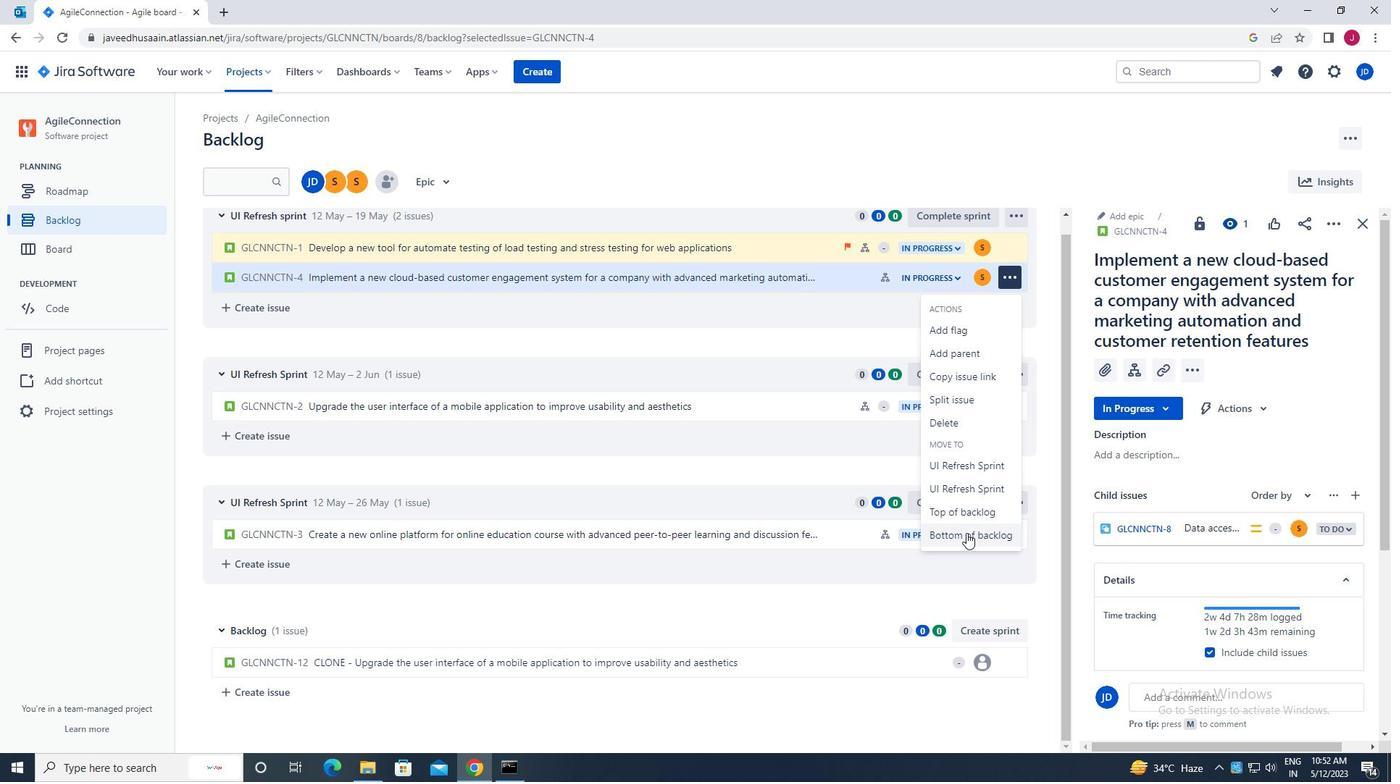 
Action: Mouse pressed left at (967, 534)
Screenshot: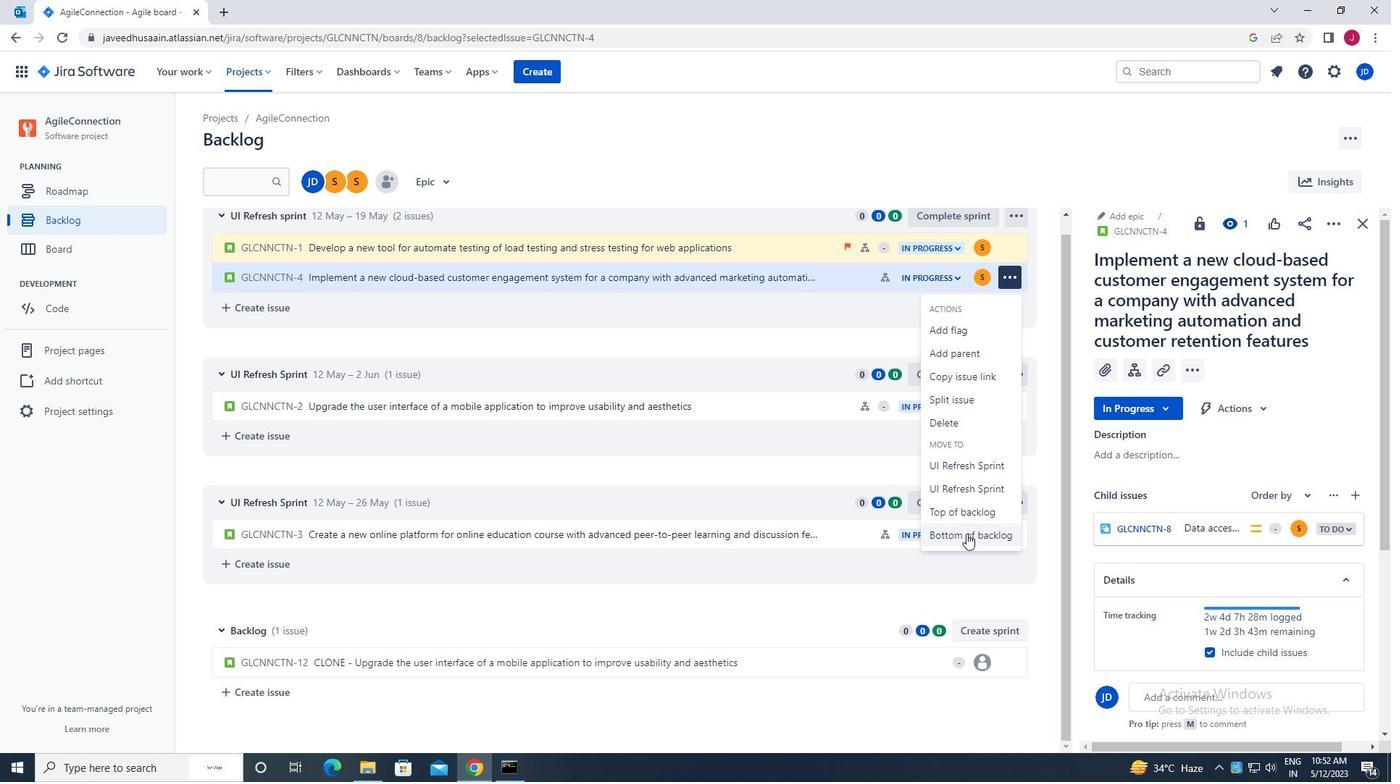 
Action: Mouse moved to (749, 236)
Screenshot: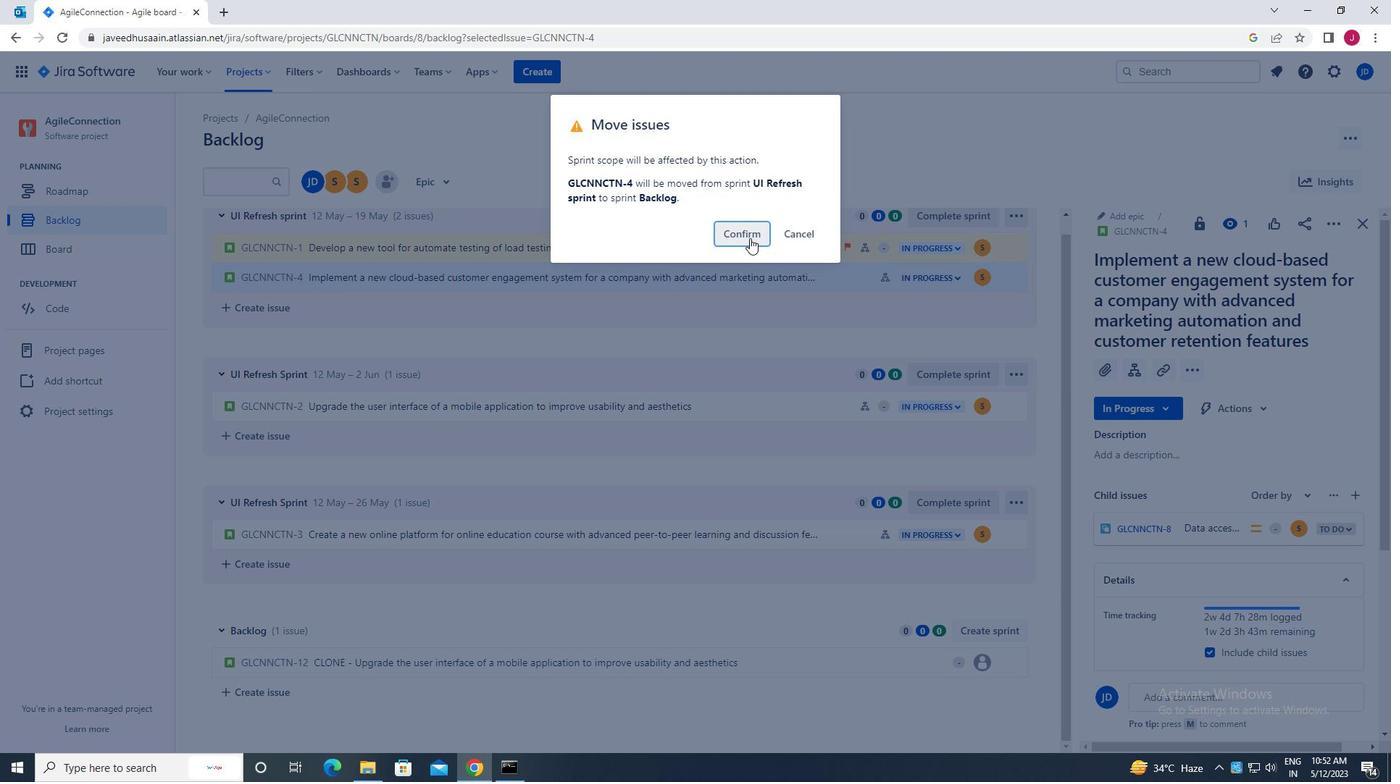 
Action: Mouse pressed left at (749, 236)
Screenshot: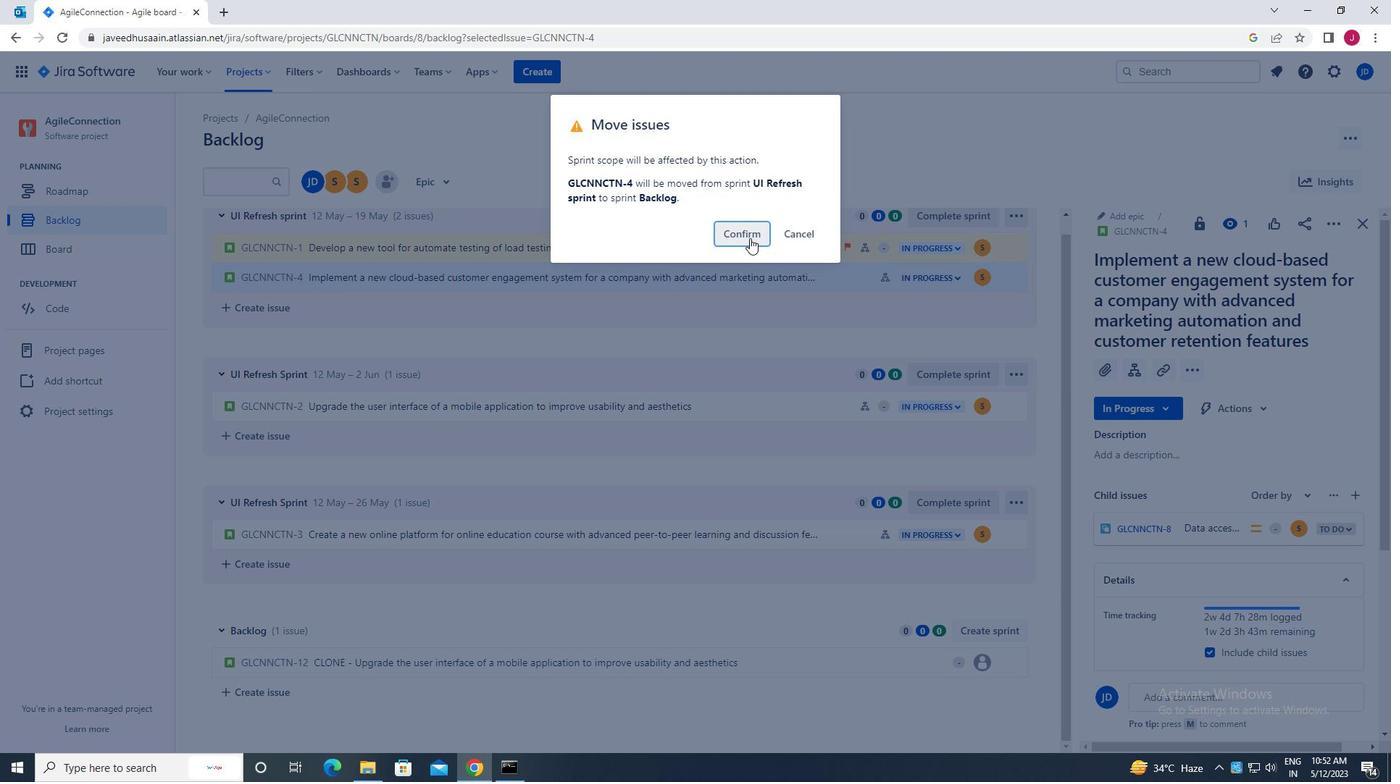 
Action: Mouse moved to (447, 181)
Screenshot: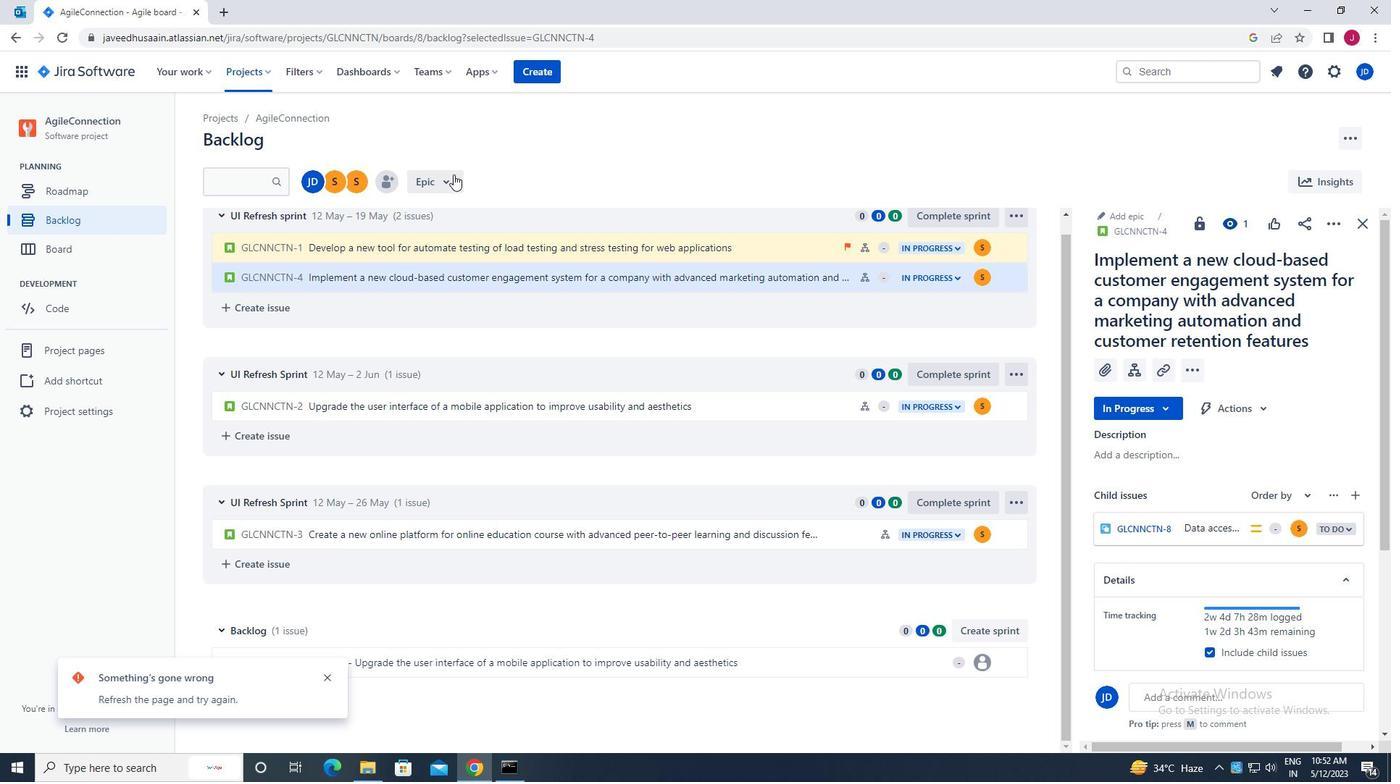 
Action: Mouse pressed left at (447, 181)
Screenshot: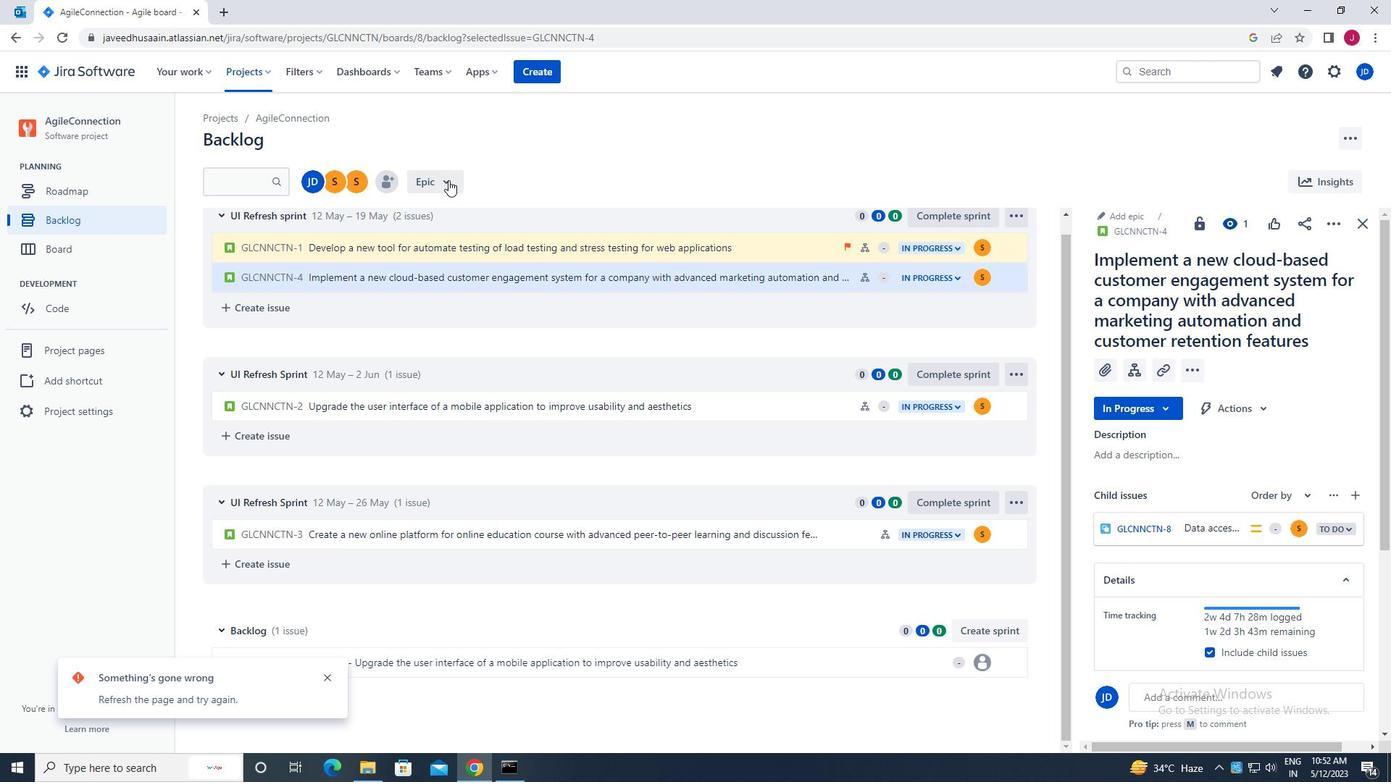 
Action: Mouse moved to (456, 243)
Screenshot: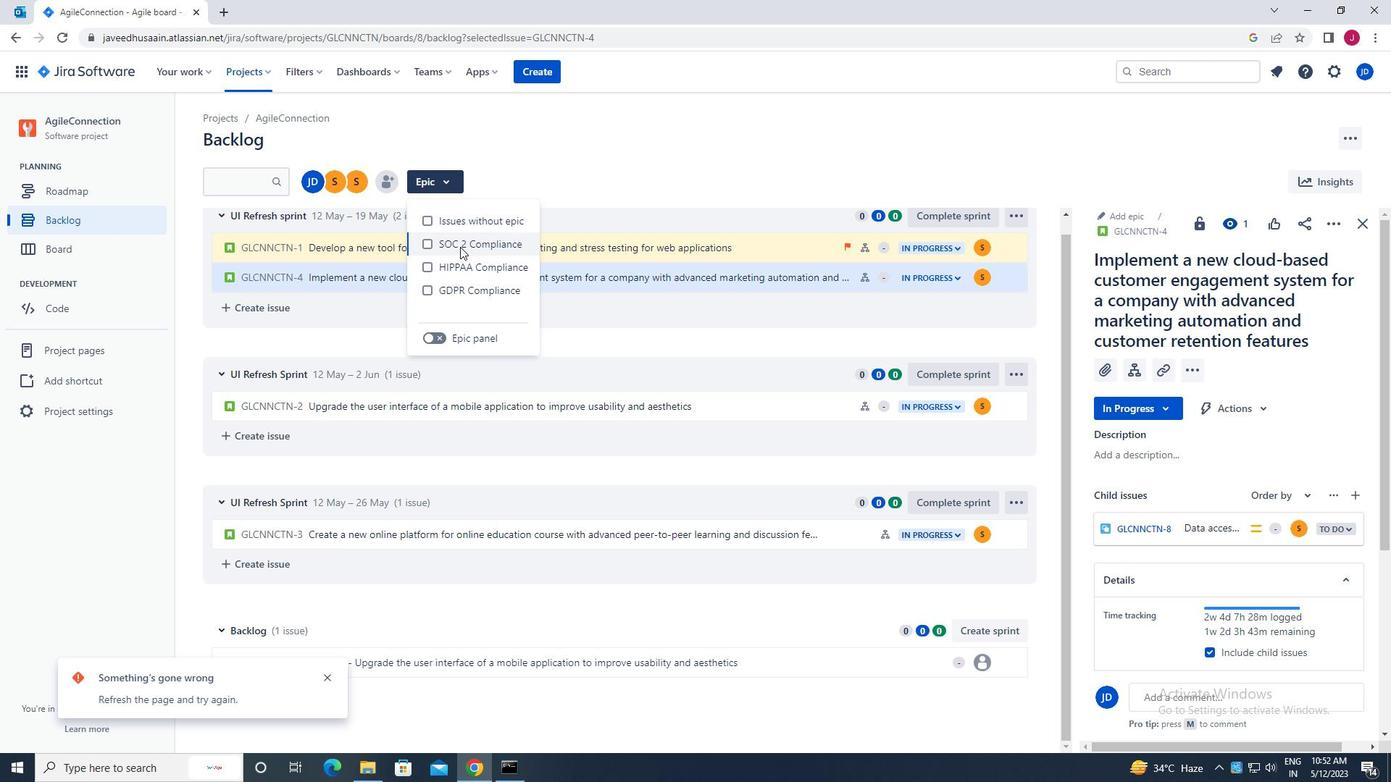 
Action: Mouse pressed left at (456, 243)
Screenshot: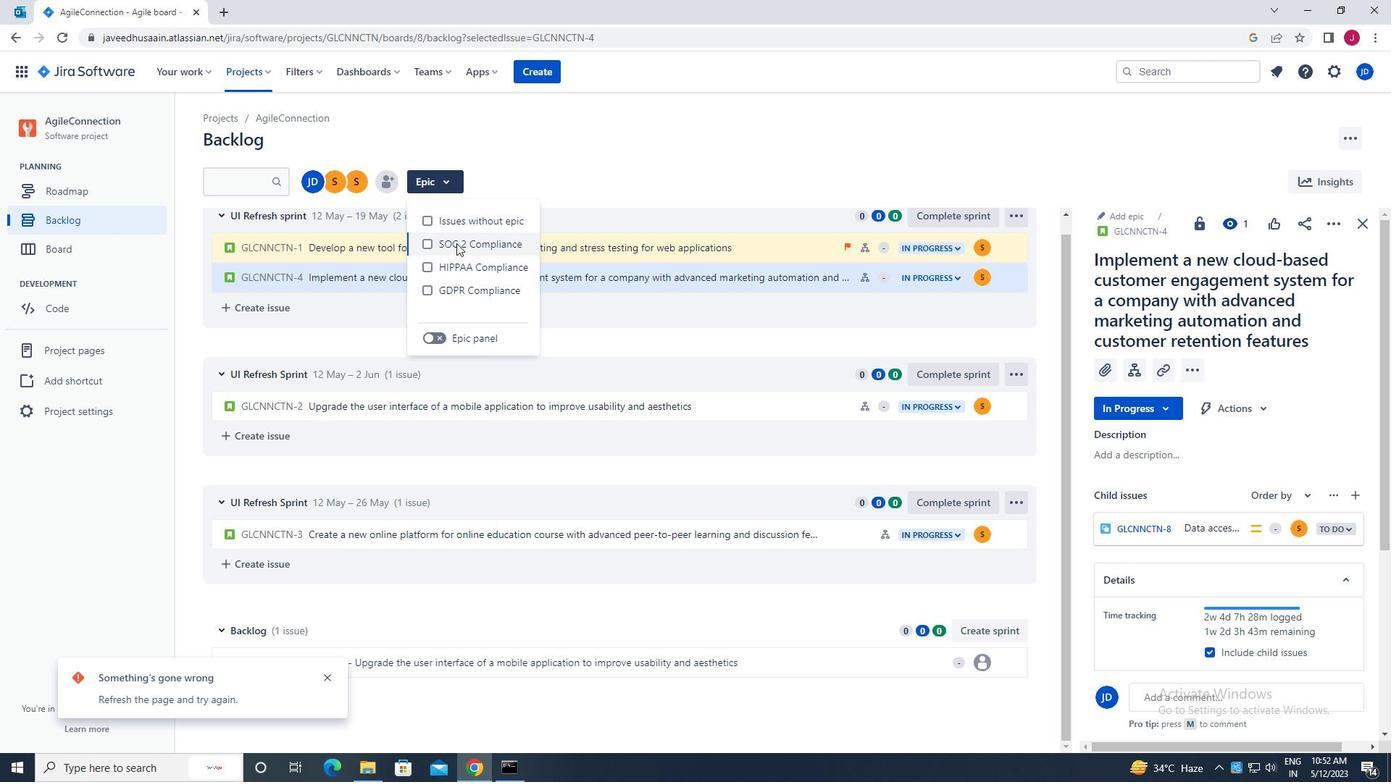 
Action: Mouse moved to (682, 149)
Screenshot: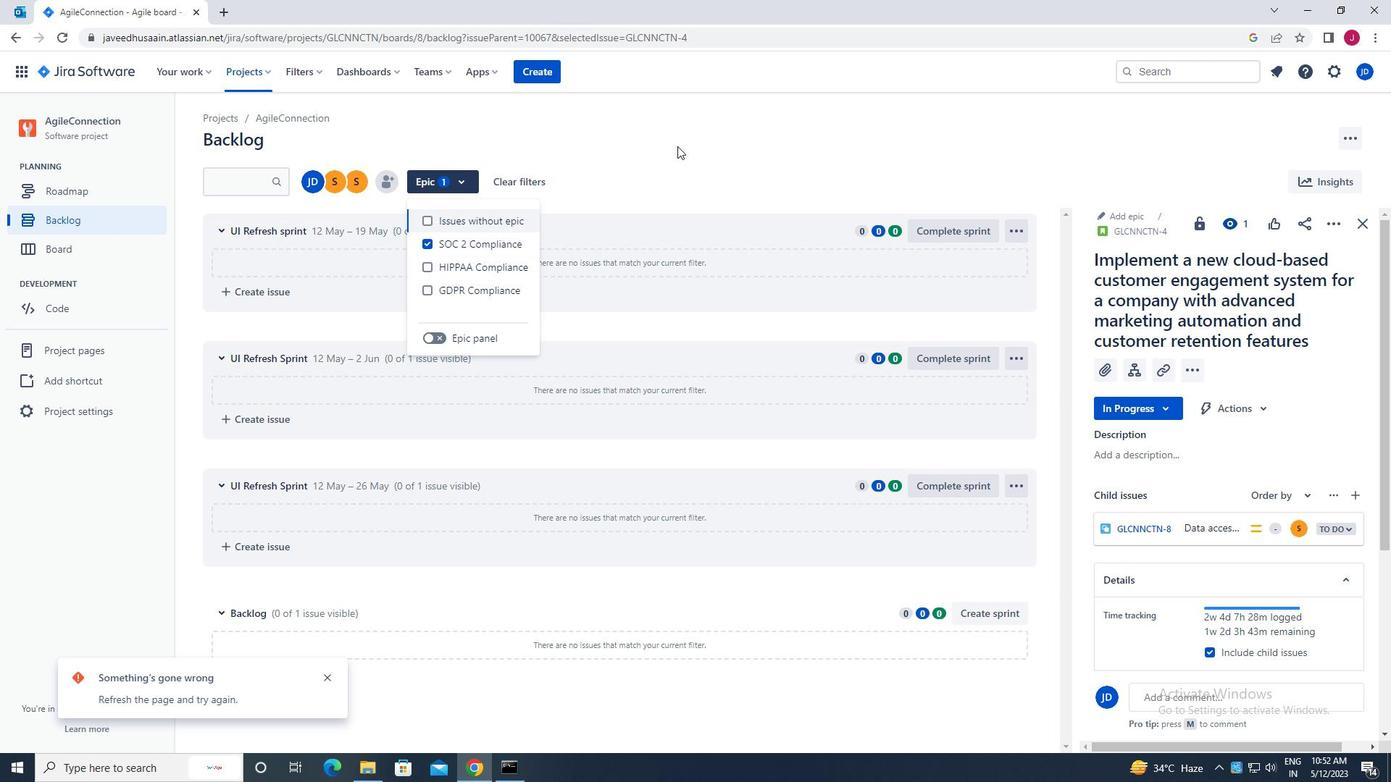 
Action: Mouse pressed left at (682, 149)
Screenshot: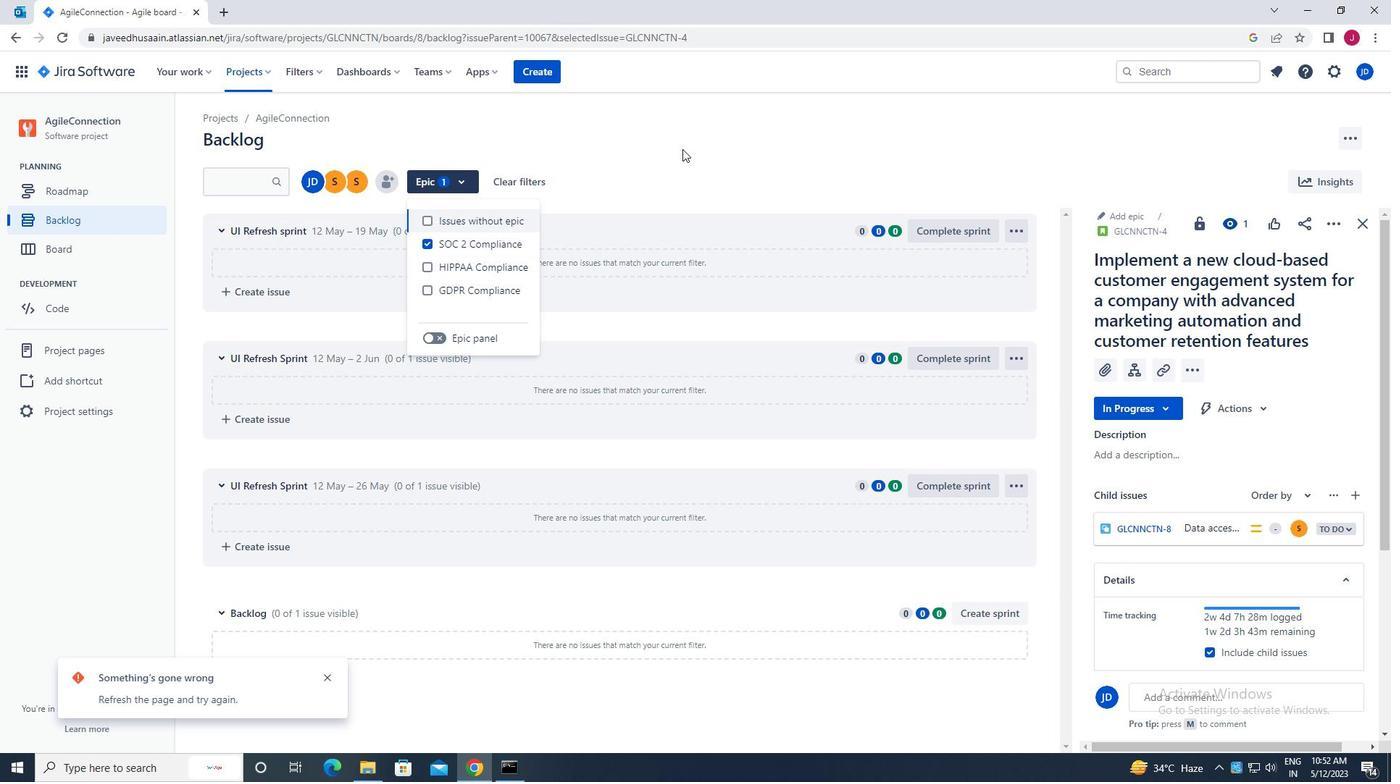 
